 Task: Reply All to email with the signature Caroline Robinson with the subject Request for help from softage.1@softage.net with the message I would like to schedule a call to discuss the proposed changes to the project budget., select first word, change the font of the message to Comic Sans and change the font typography to bold and italics Send the email
Action: Mouse moved to (523, 678)
Screenshot: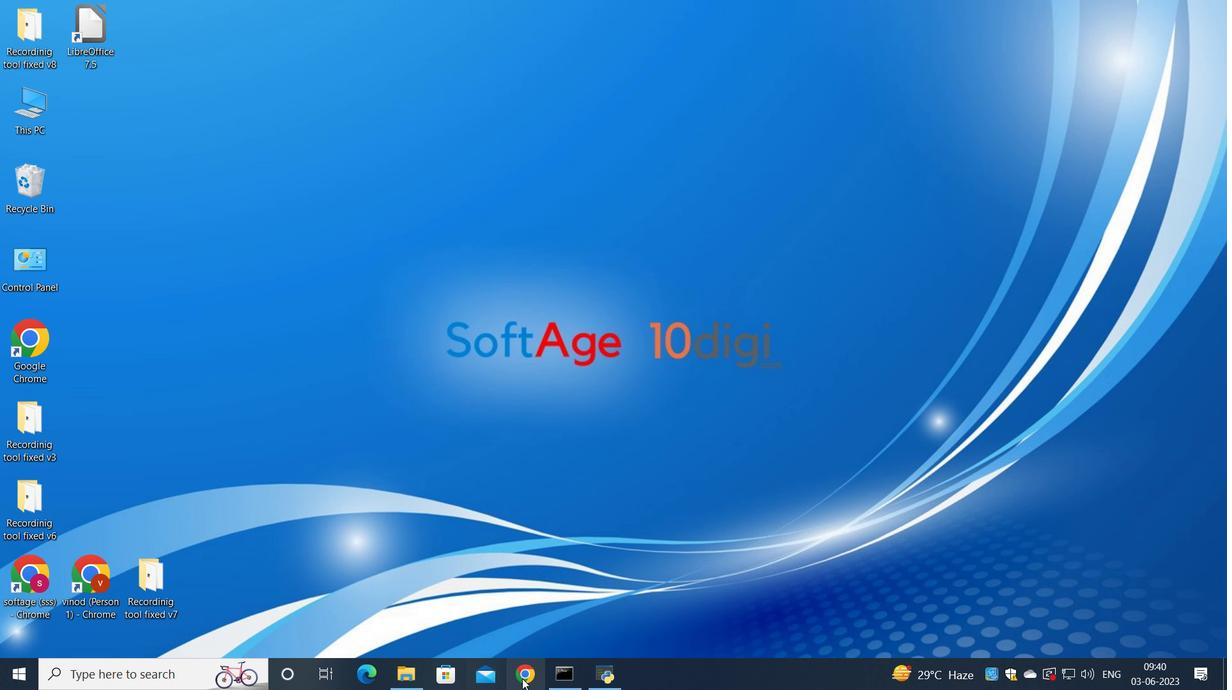 
Action: Mouse pressed left at (523, 678)
Screenshot: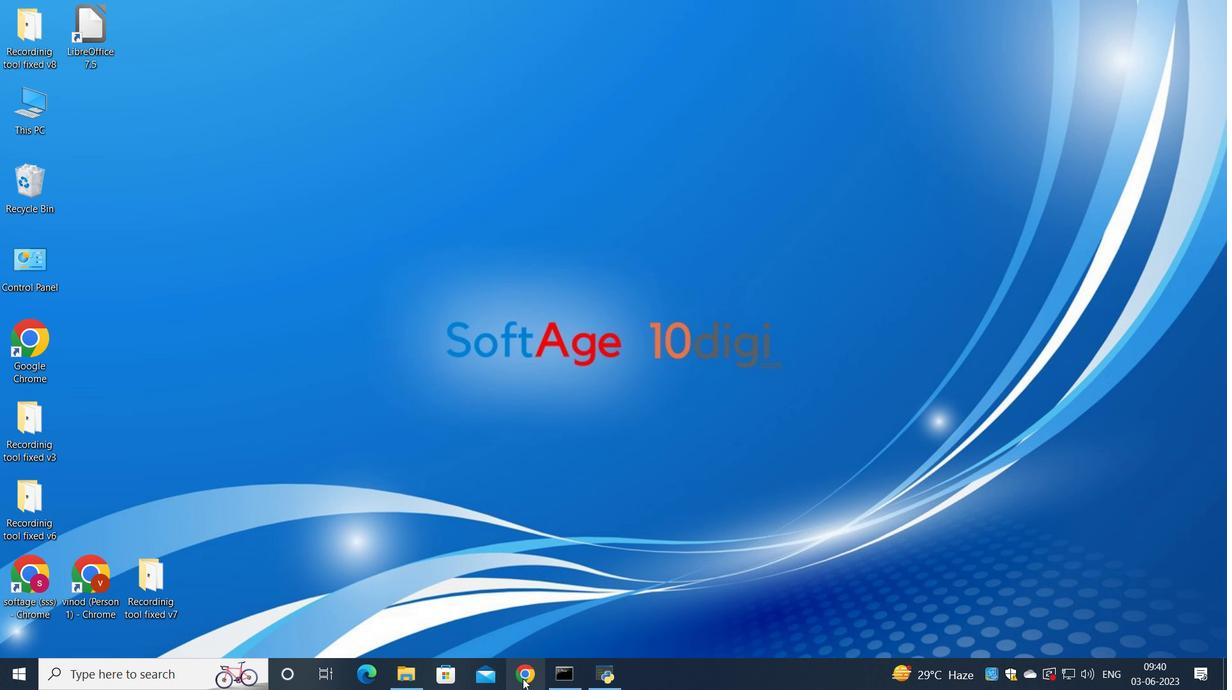 
Action: Mouse moved to (547, 412)
Screenshot: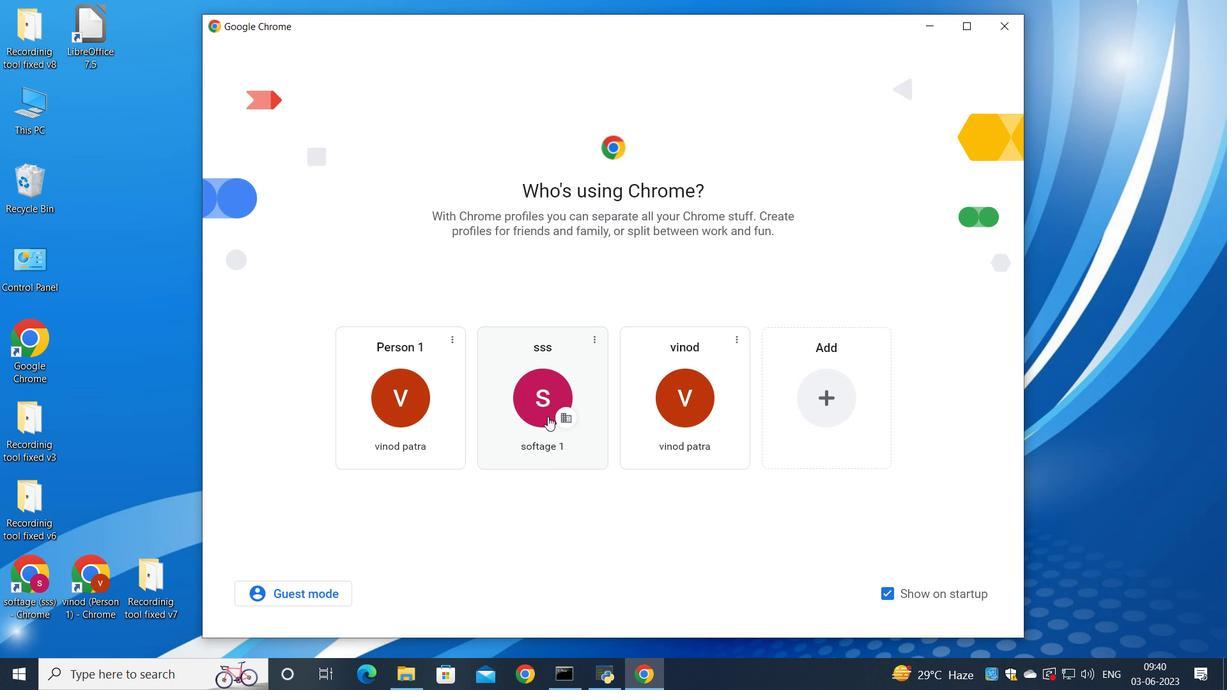 
Action: Mouse pressed left at (547, 412)
Screenshot: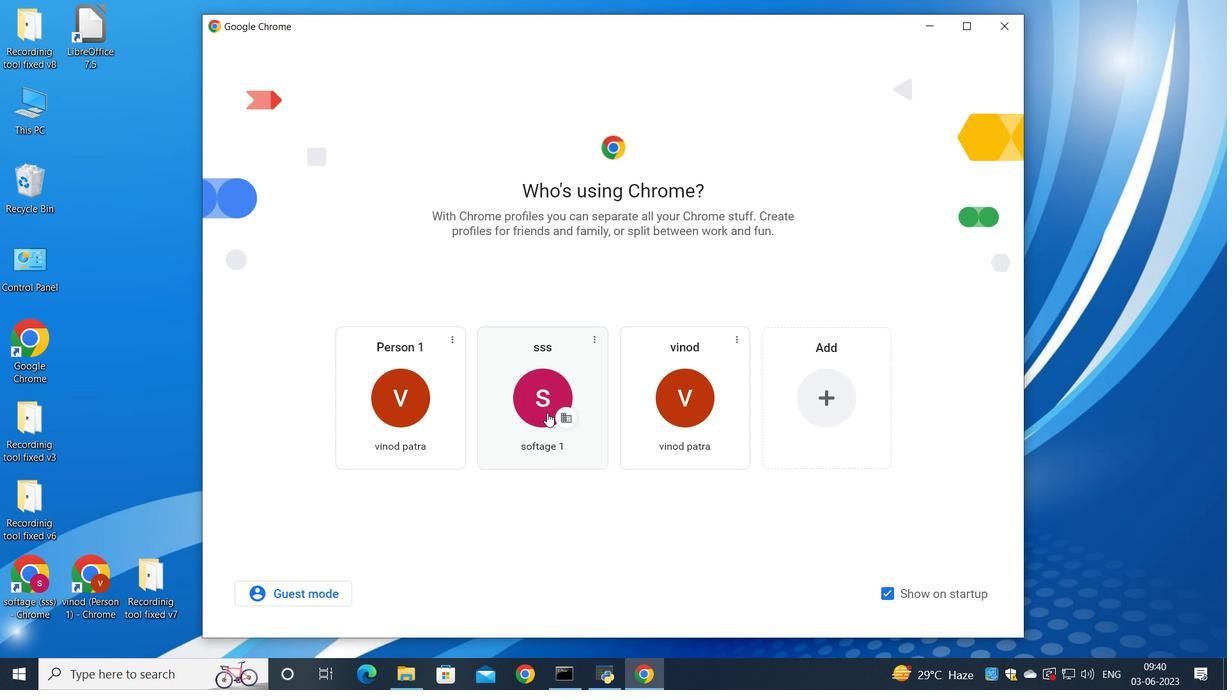 
Action: Mouse moved to (1076, 106)
Screenshot: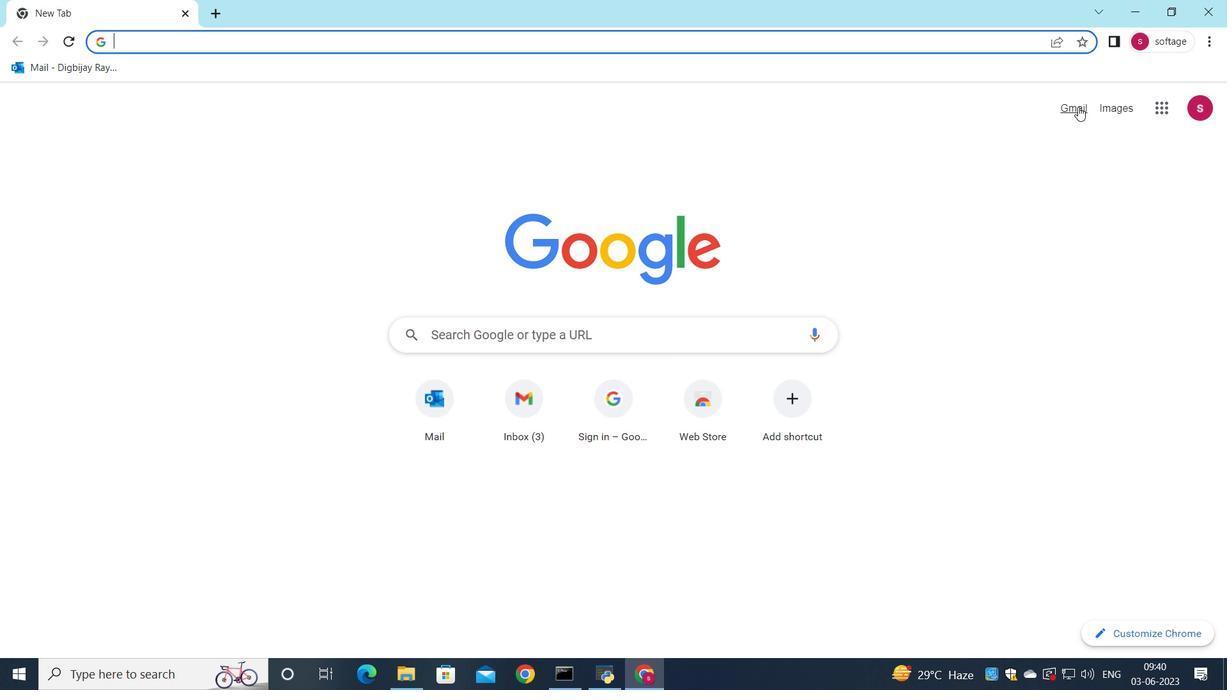 
Action: Mouse pressed left at (1076, 106)
Screenshot: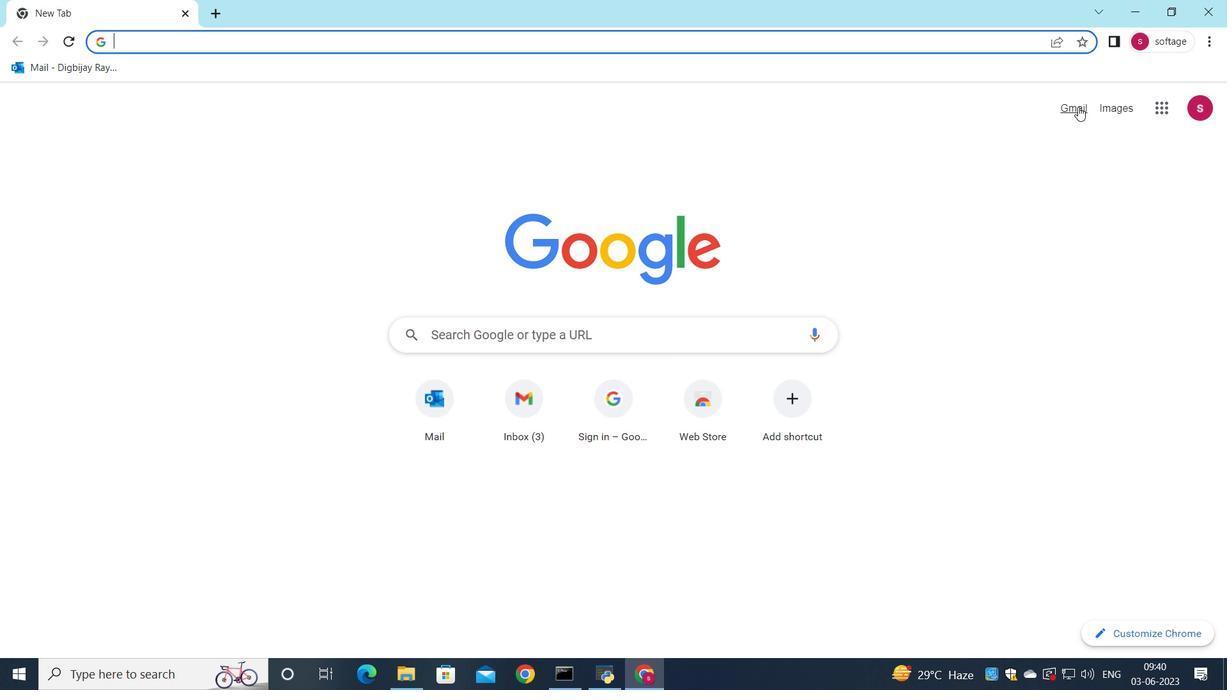 
Action: Mouse moved to (1042, 108)
Screenshot: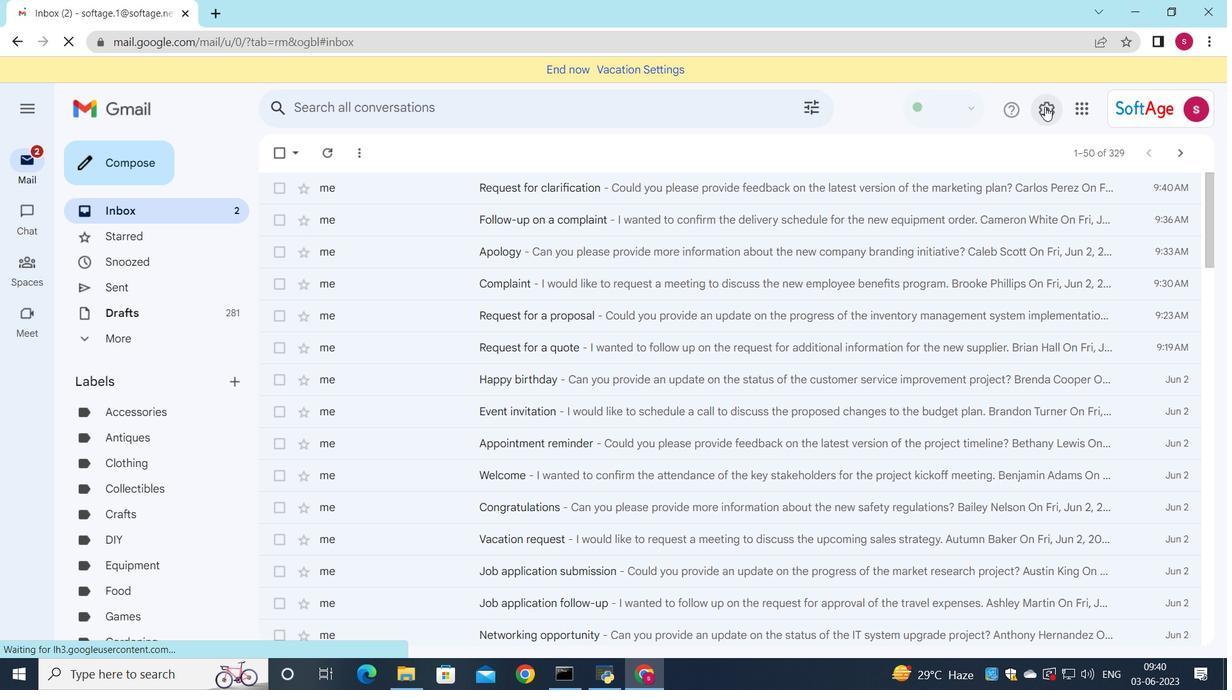 
Action: Mouse pressed left at (1042, 108)
Screenshot: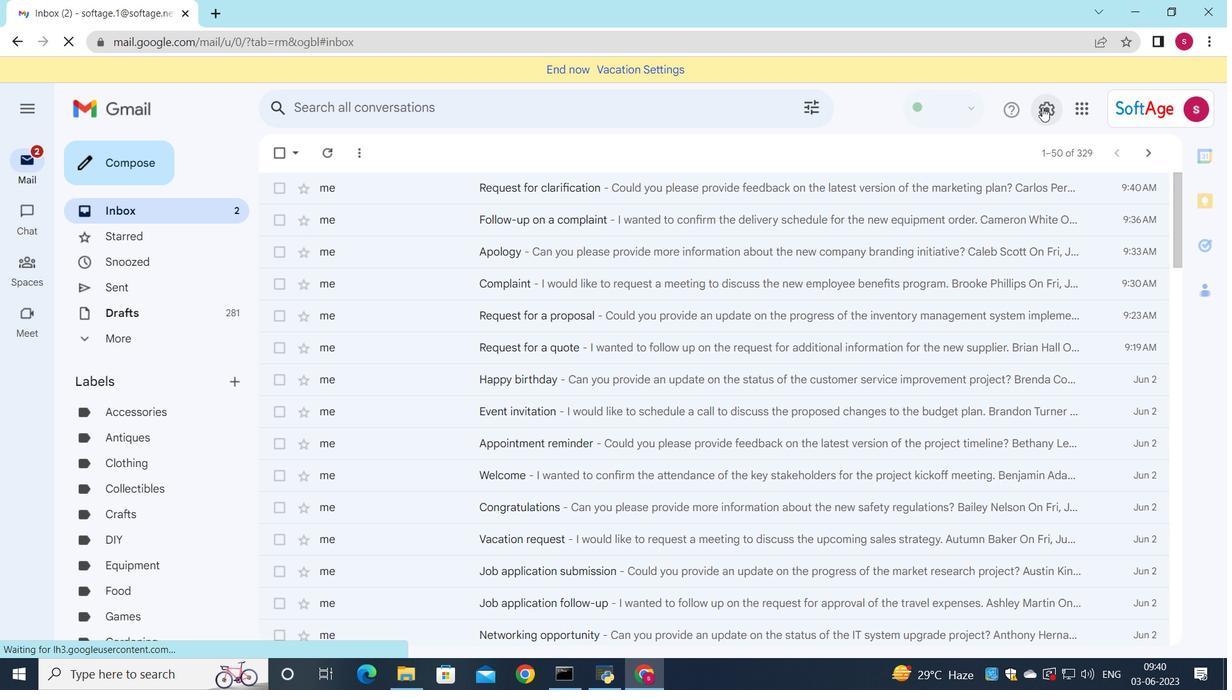 
Action: Mouse moved to (1055, 182)
Screenshot: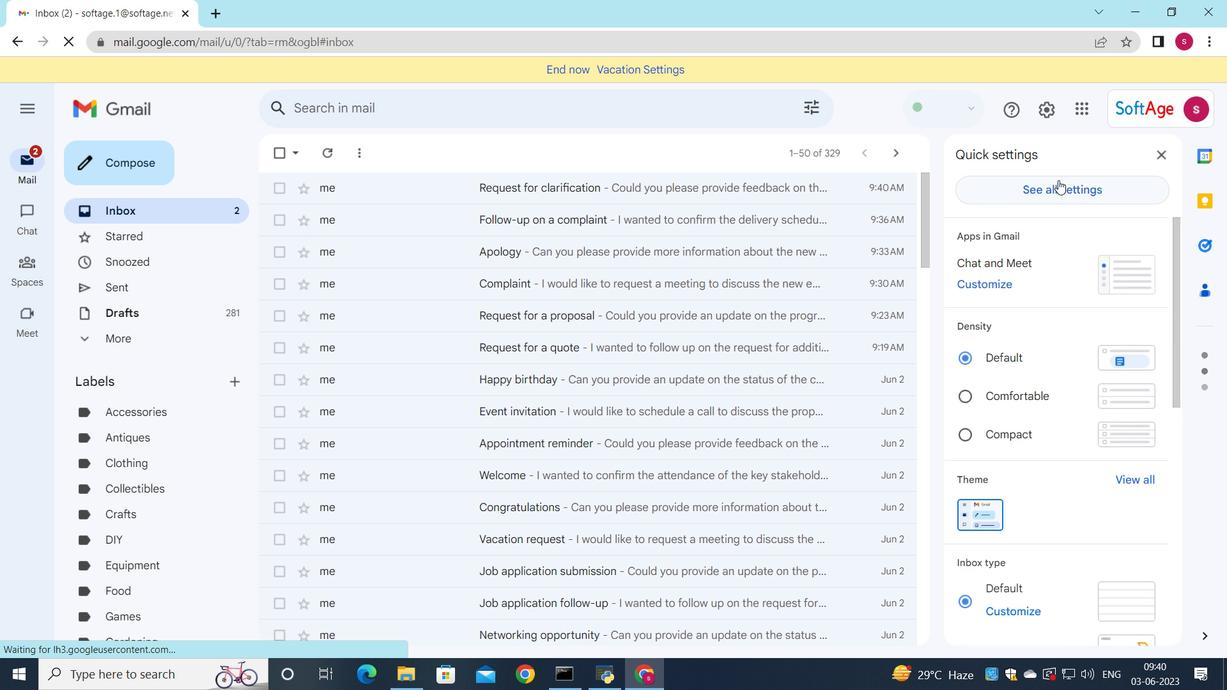 
Action: Mouse pressed left at (1055, 182)
Screenshot: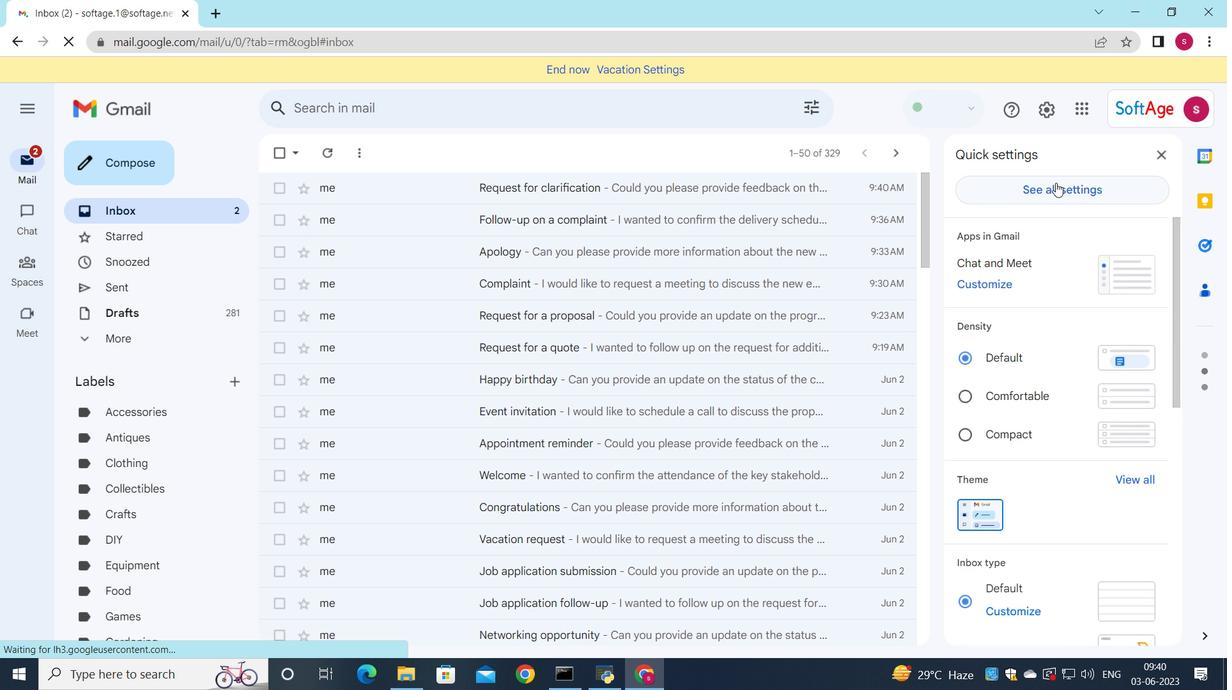 
Action: Mouse moved to (839, 260)
Screenshot: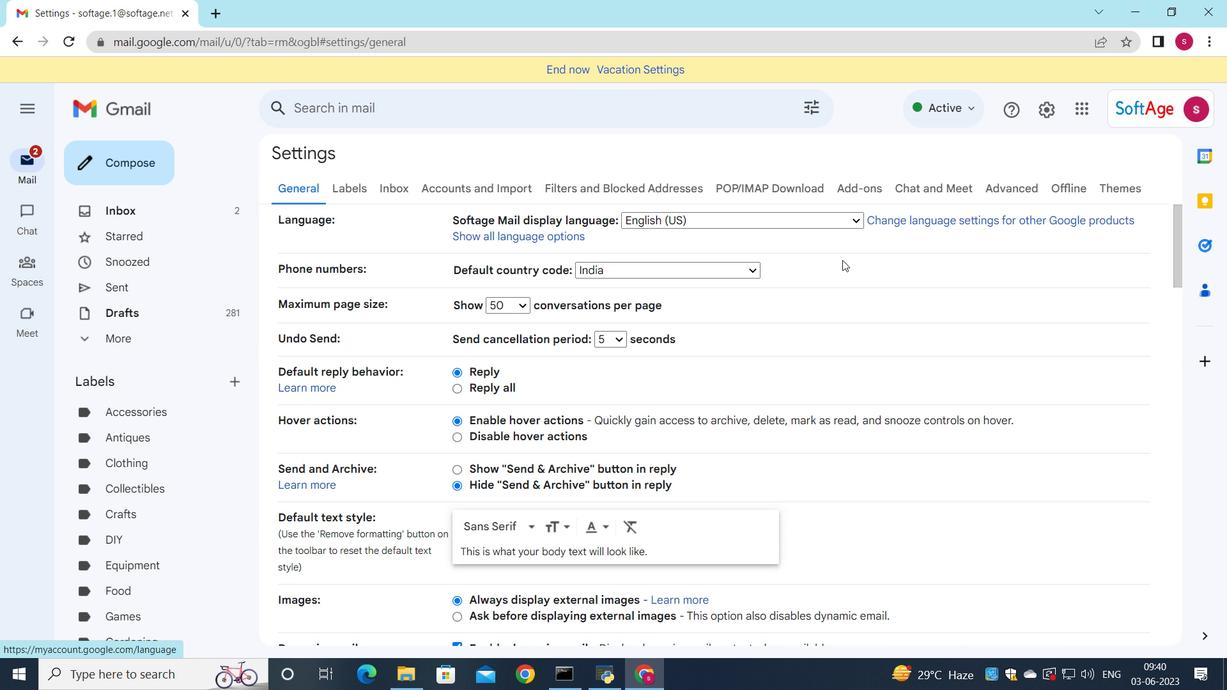 
Action: Mouse scrolled (839, 259) with delta (0, 0)
Screenshot: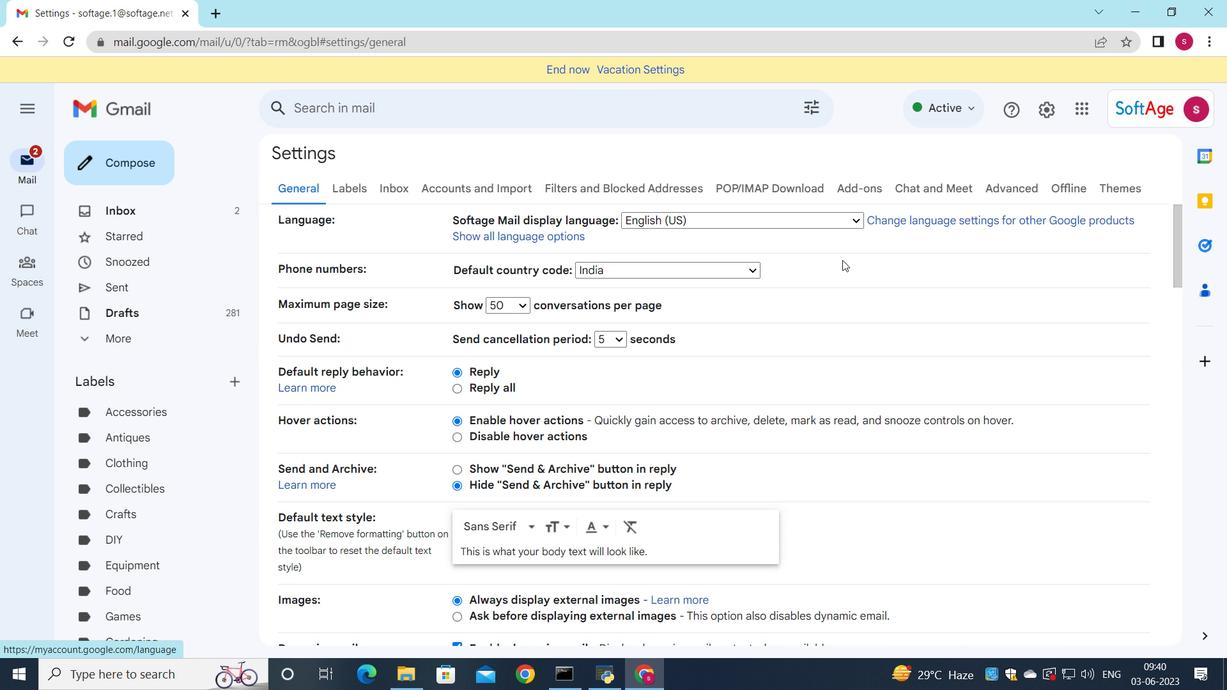 
Action: Mouse scrolled (839, 259) with delta (0, 0)
Screenshot: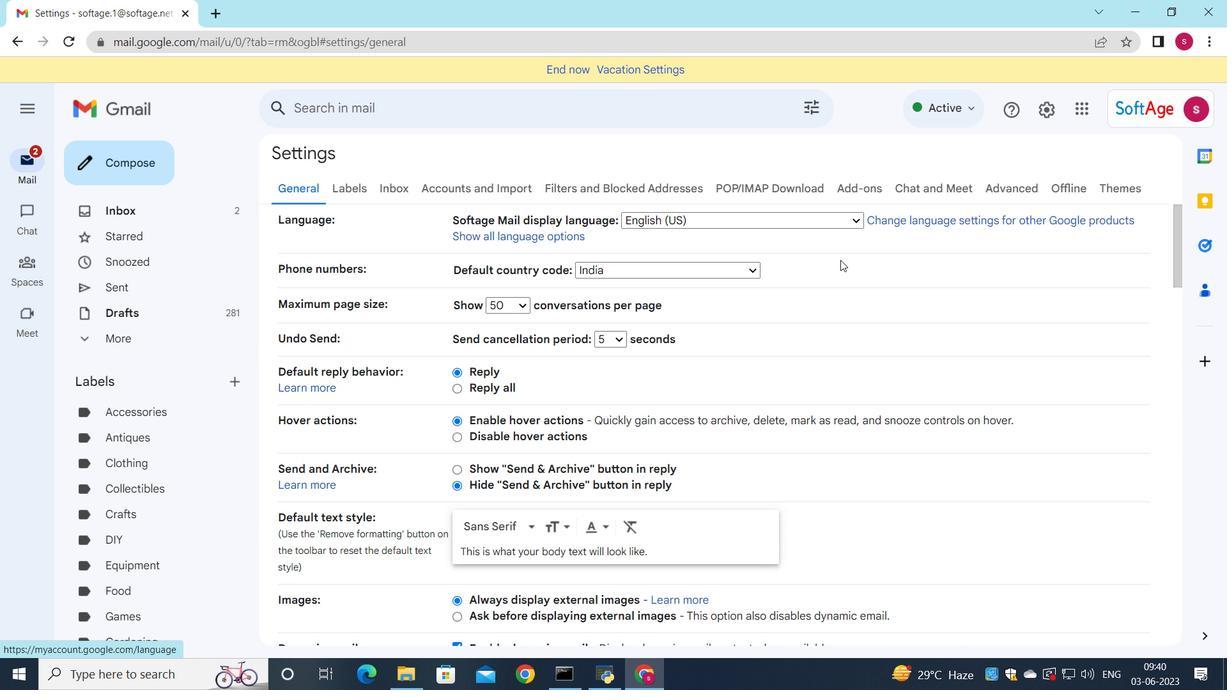 
Action: Mouse scrolled (839, 259) with delta (0, 0)
Screenshot: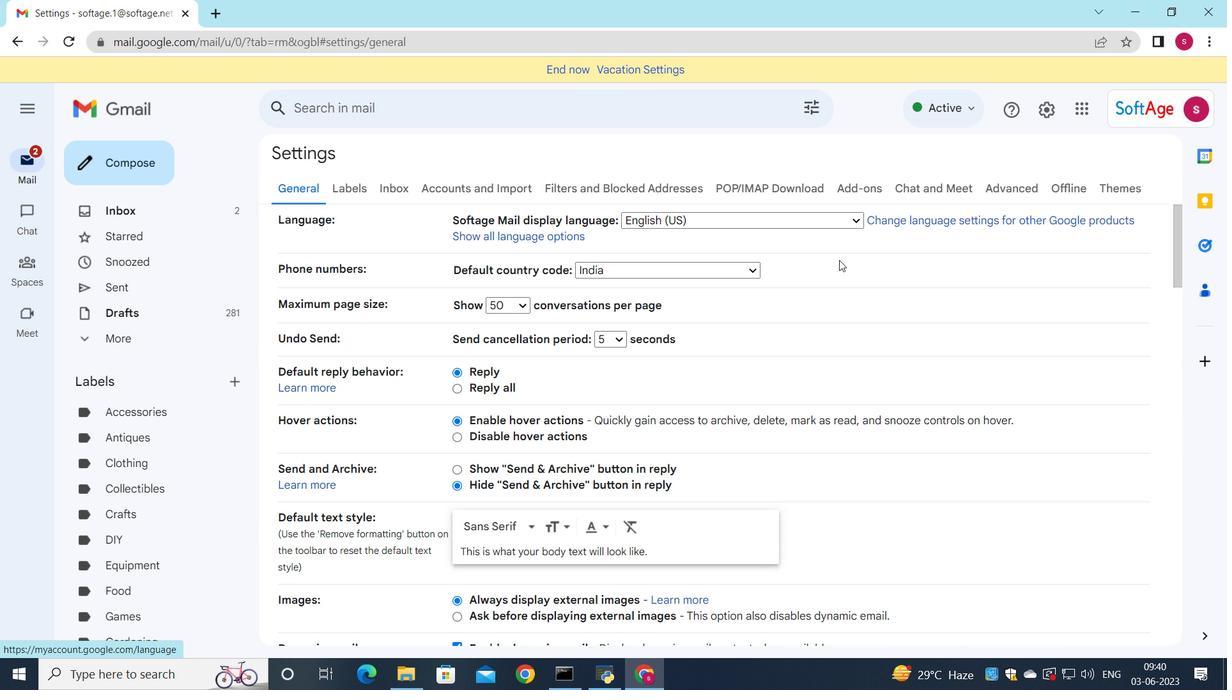 
Action: Mouse scrolled (839, 259) with delta (0, 0)
Screenshot: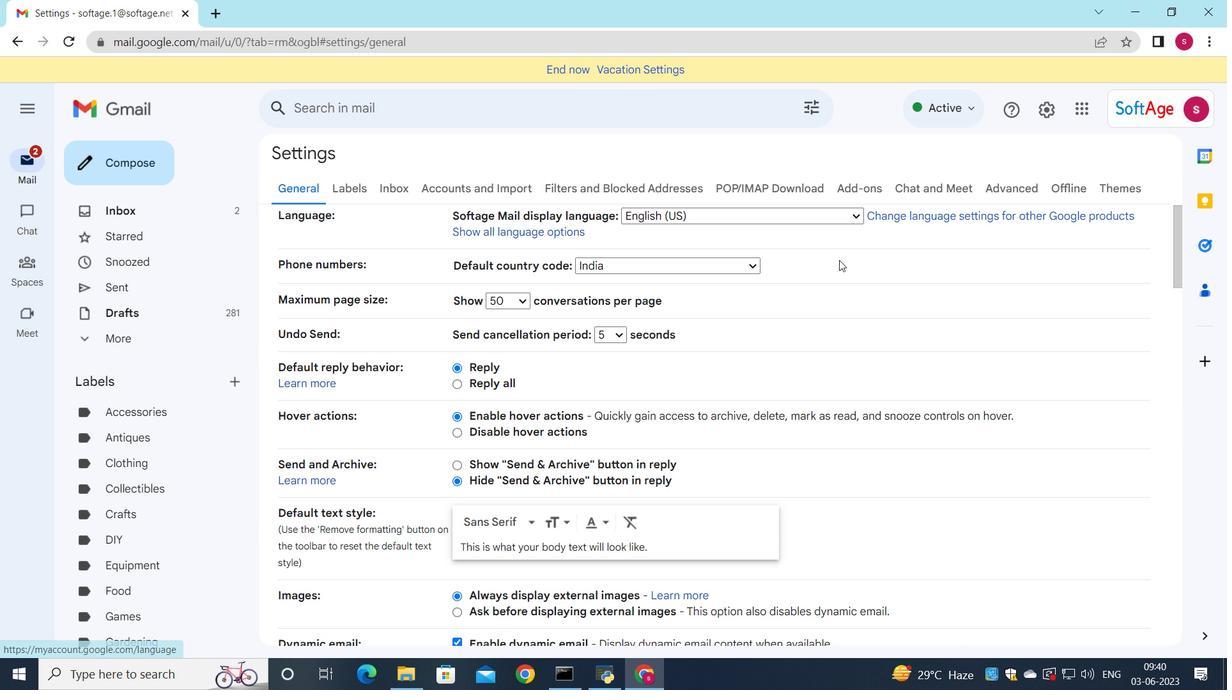 
Action: Mouse moved to (768, 321)
Screenshot: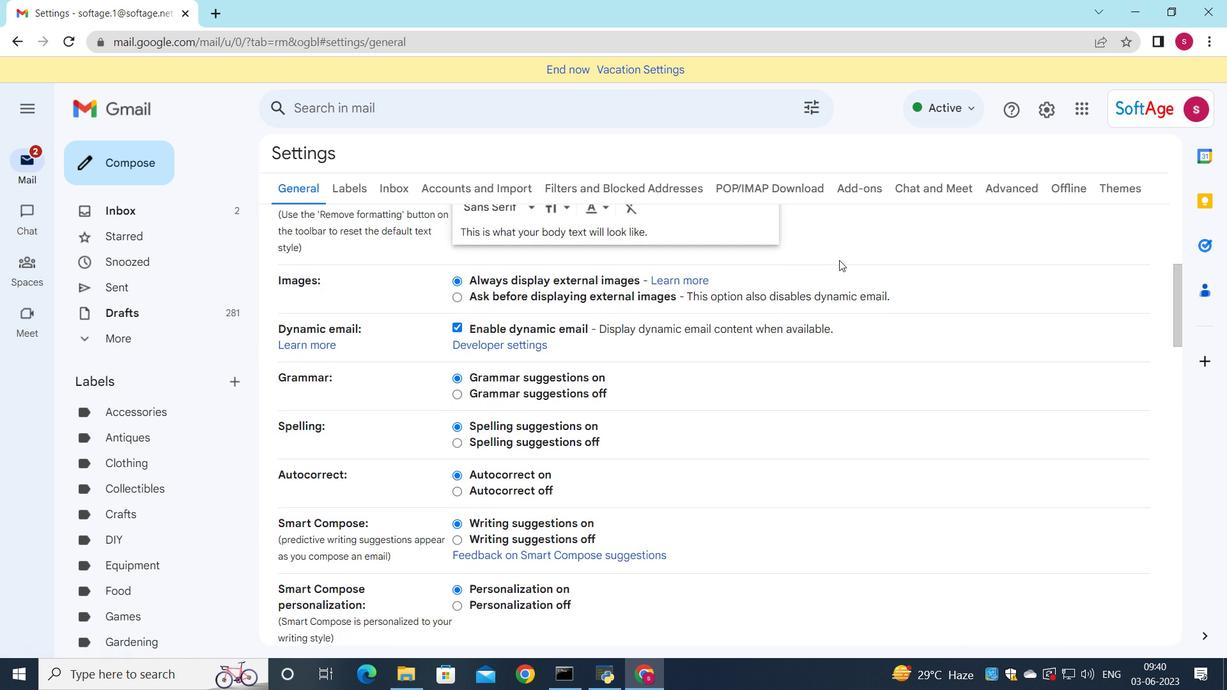 
Action: Mouse scrolled (768, 320) with delta (0, 0)
Screenshot: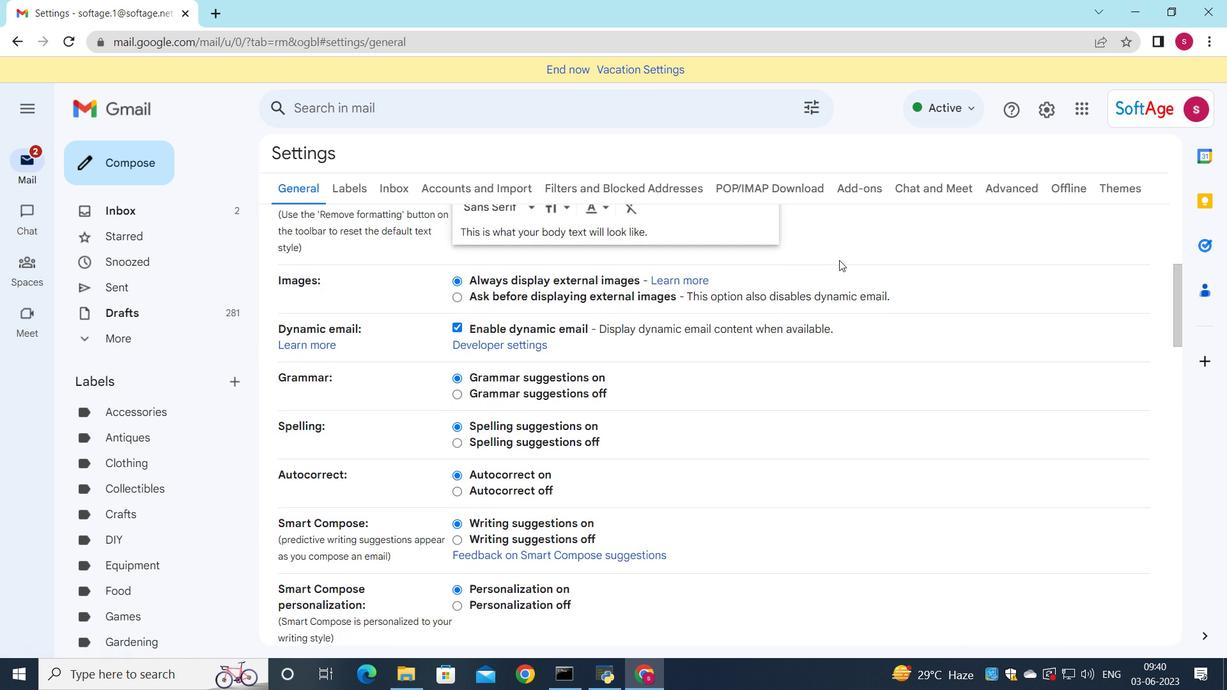 
Action: Mouse moved to (748, 363)
Screenshot: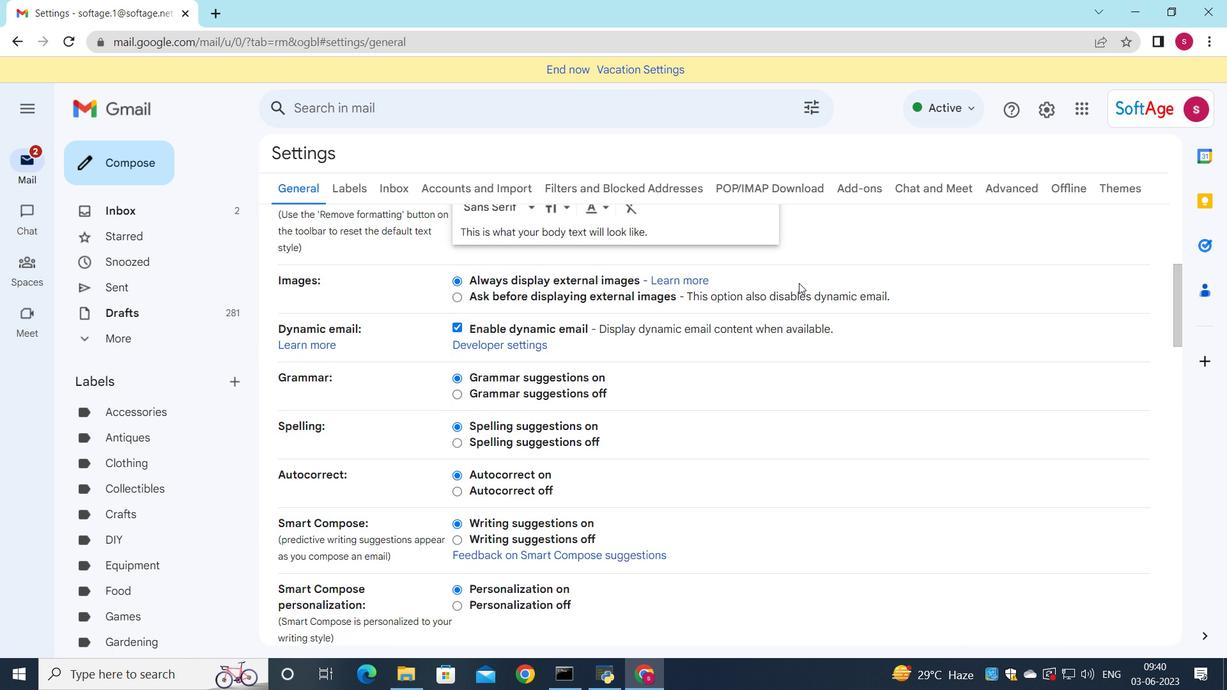 
Action: Mouse scrolled (748, 362) with delta (0, 0)
Screenshot: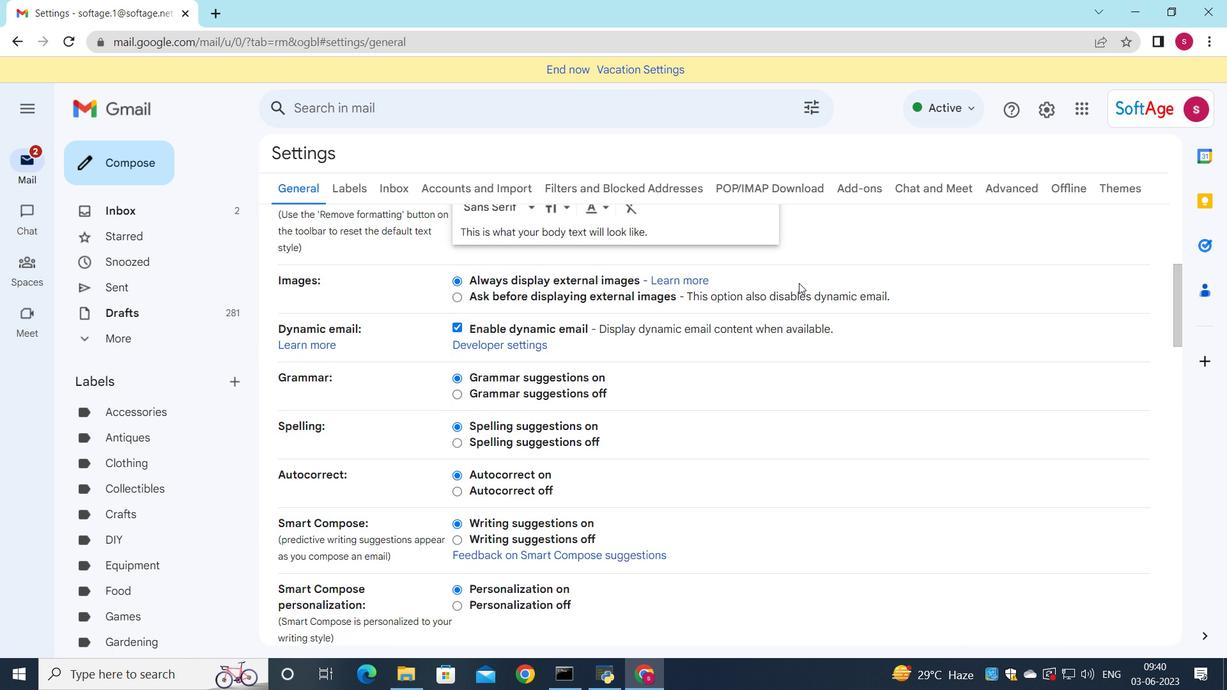 
Action: Mouse moved to (729, 394)
Screenshot: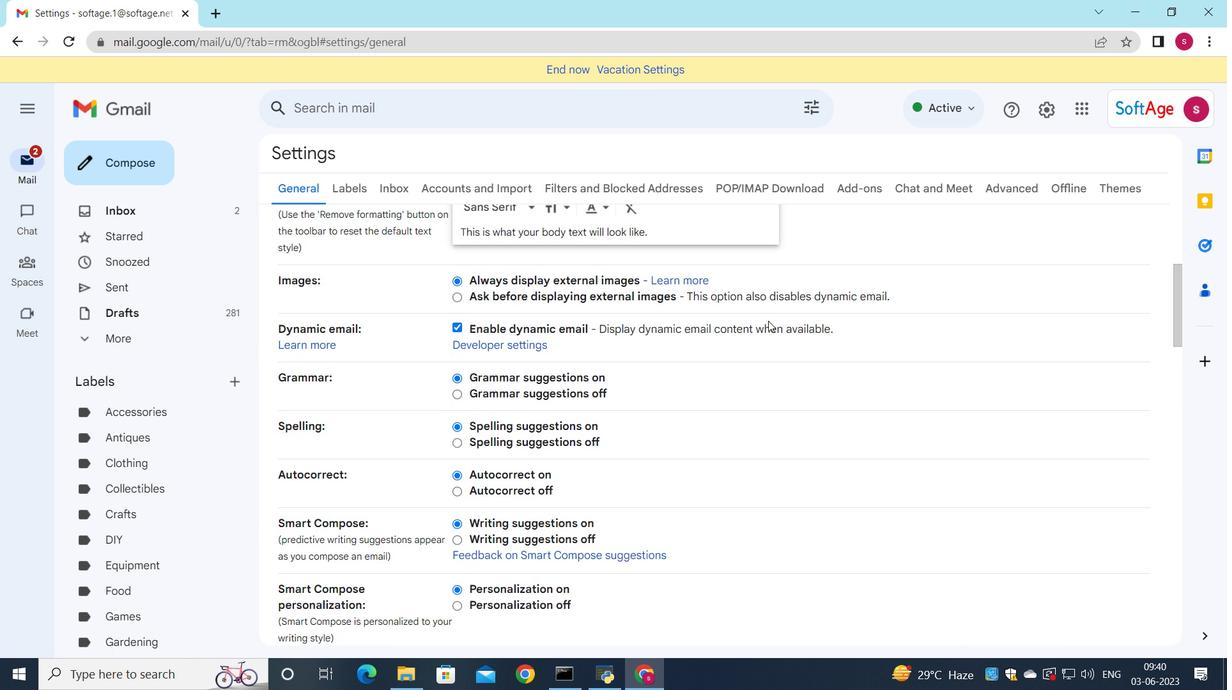 
Action: Mouse scrolled (729, 394) with delta (0, 0)
Screenshot: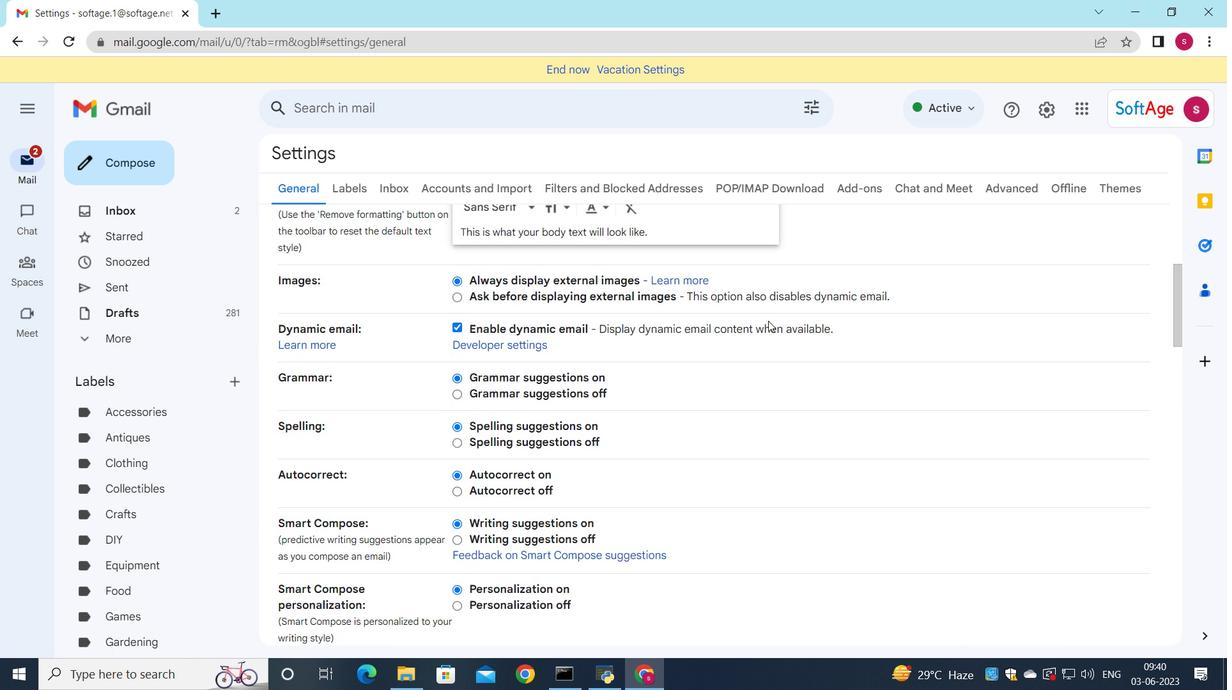 
Action: Mouse moved to (664, 417)
Screenshot: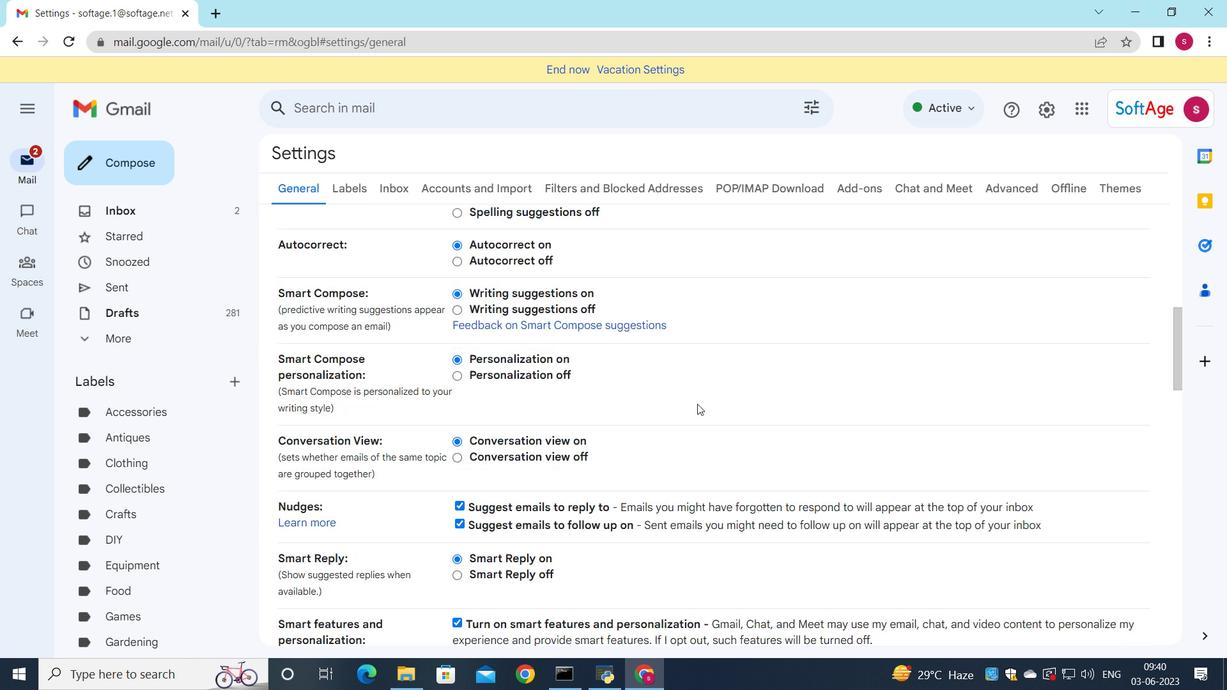 
Action: Mouse scrolled (664, 416) with delta (0, 0)
Screenshot: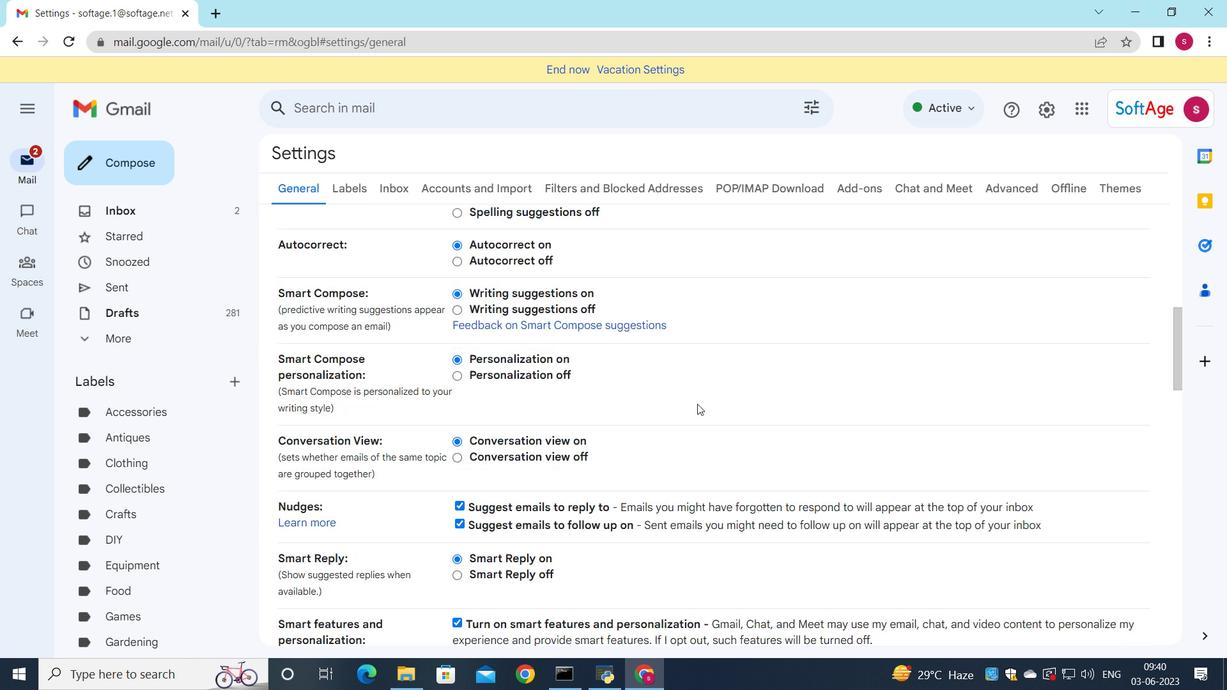 
Action: Mouse moved to (656, 424)
Screenshot: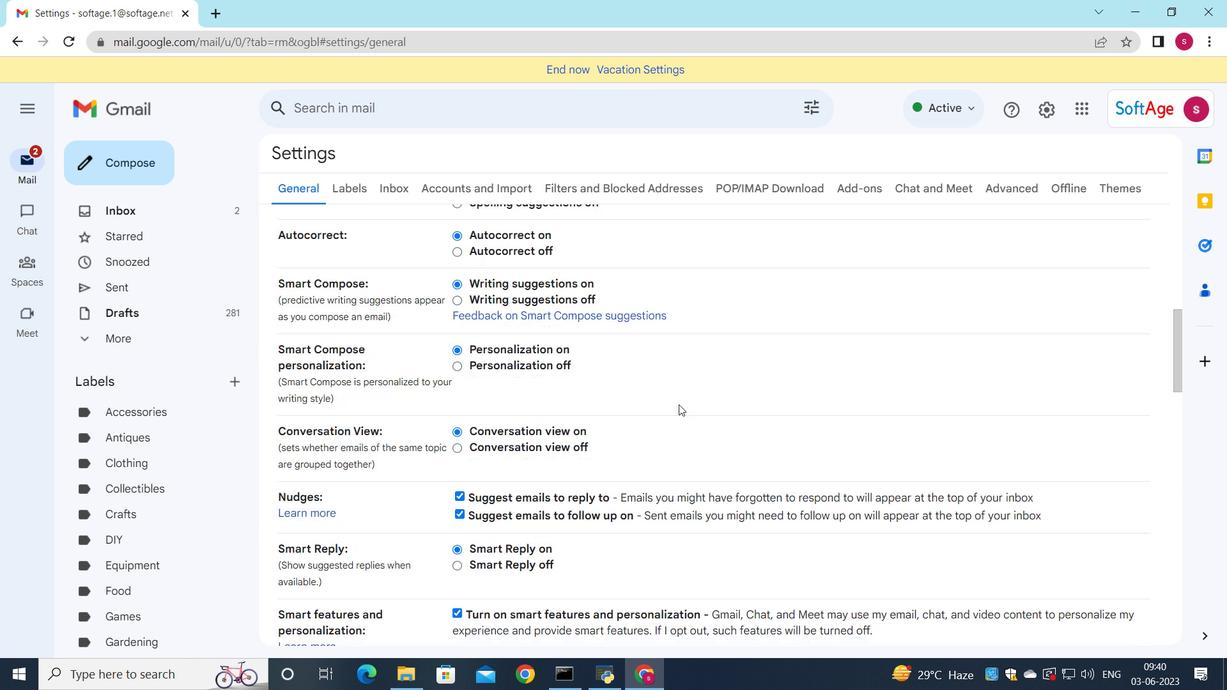 
Action: Mouse scrolled (656, 423) with delta (0, 0)
Screenshot: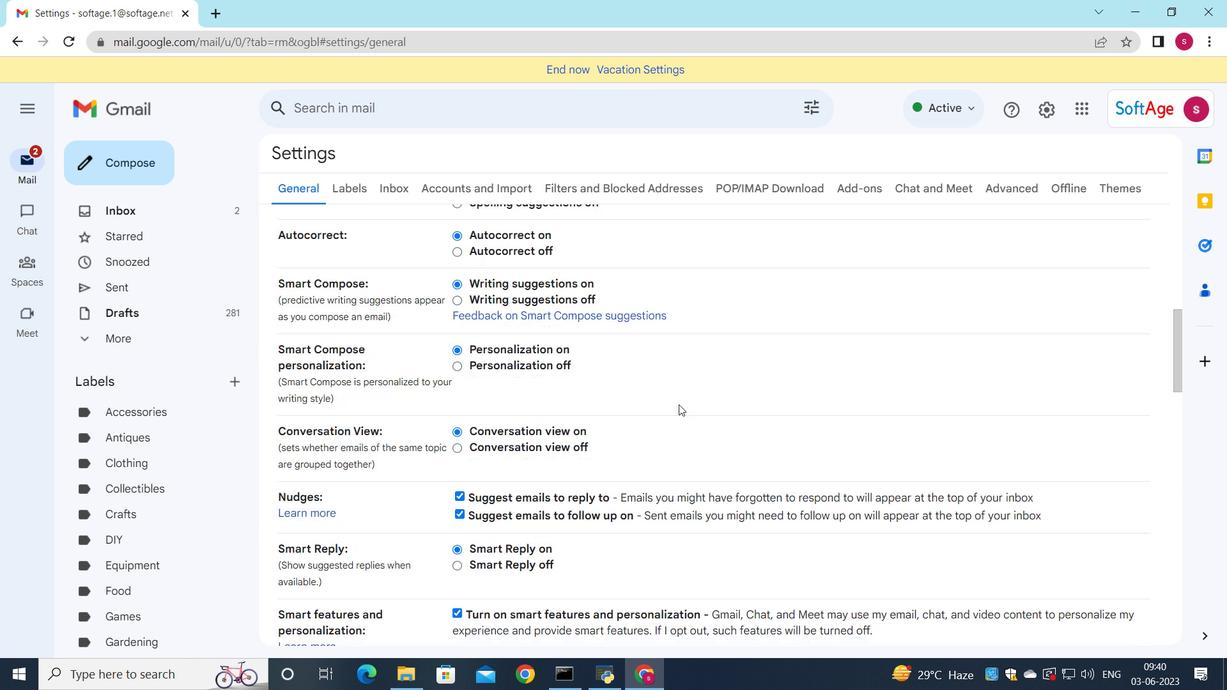 
Action: Mouse moved to (649, 432)
Screenshot: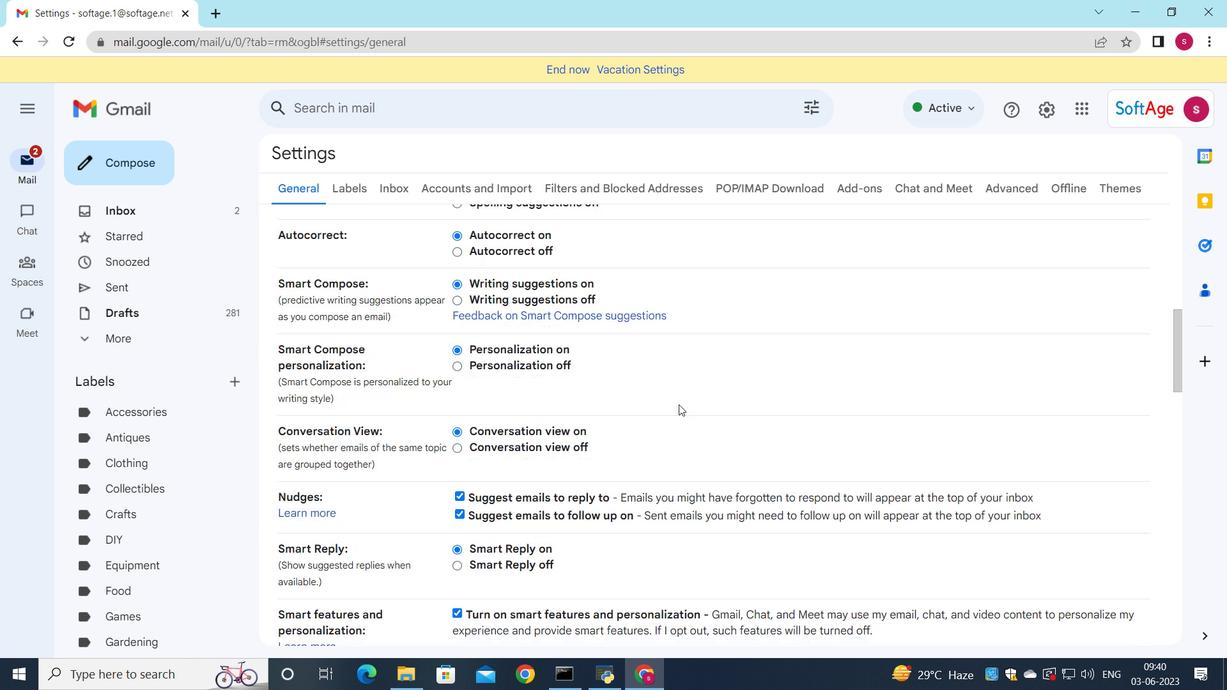 
Action: Mouse scrolled (649, 432) with delta (0, 0)
Screenshot: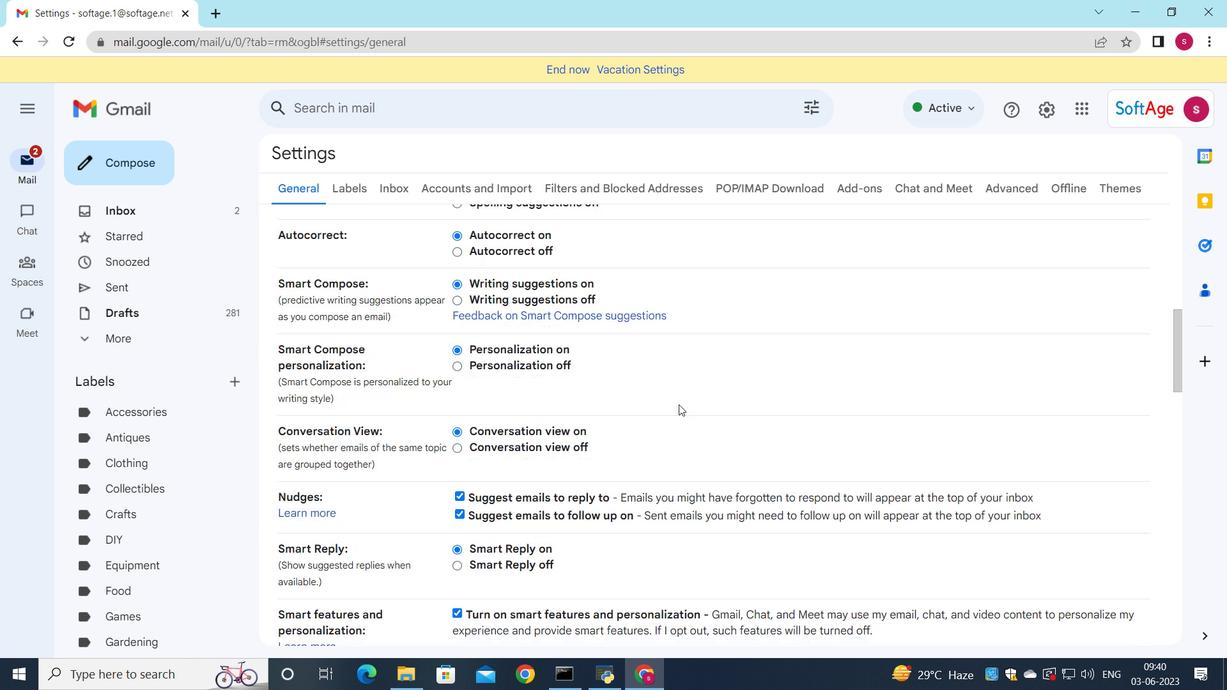 
Action: Mouse moved to (606, 454)
Screenshot: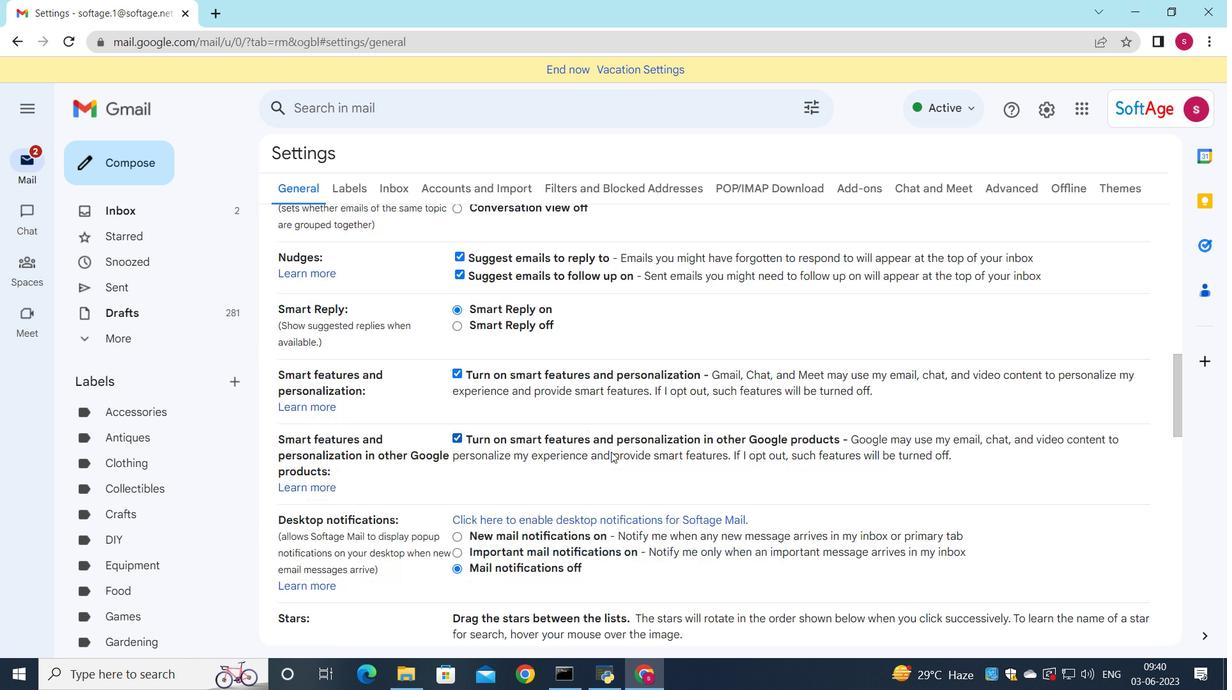 
Action: Mouse scrolled (606, 453) with delta (0, 0)
Screenshot: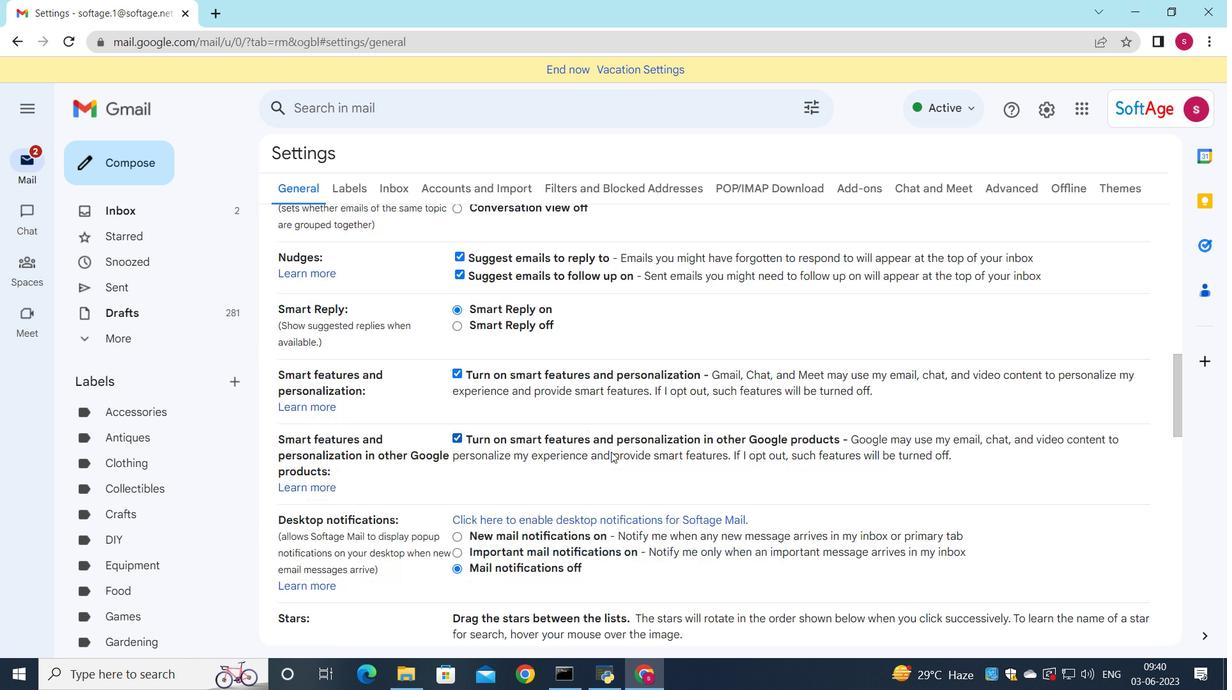 
Action: Mouse moved to (603, 456)
Screenshot: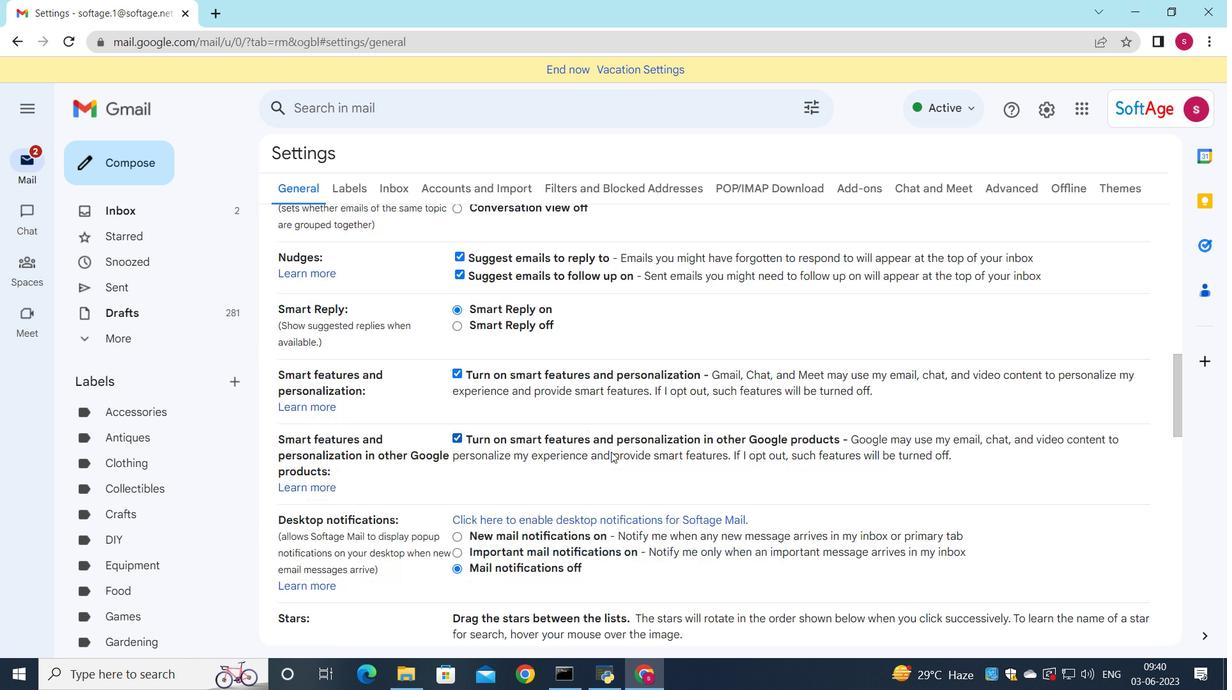 
Action: Mouse scrolled (603, 456) with delta (0, 0)
Screenshot: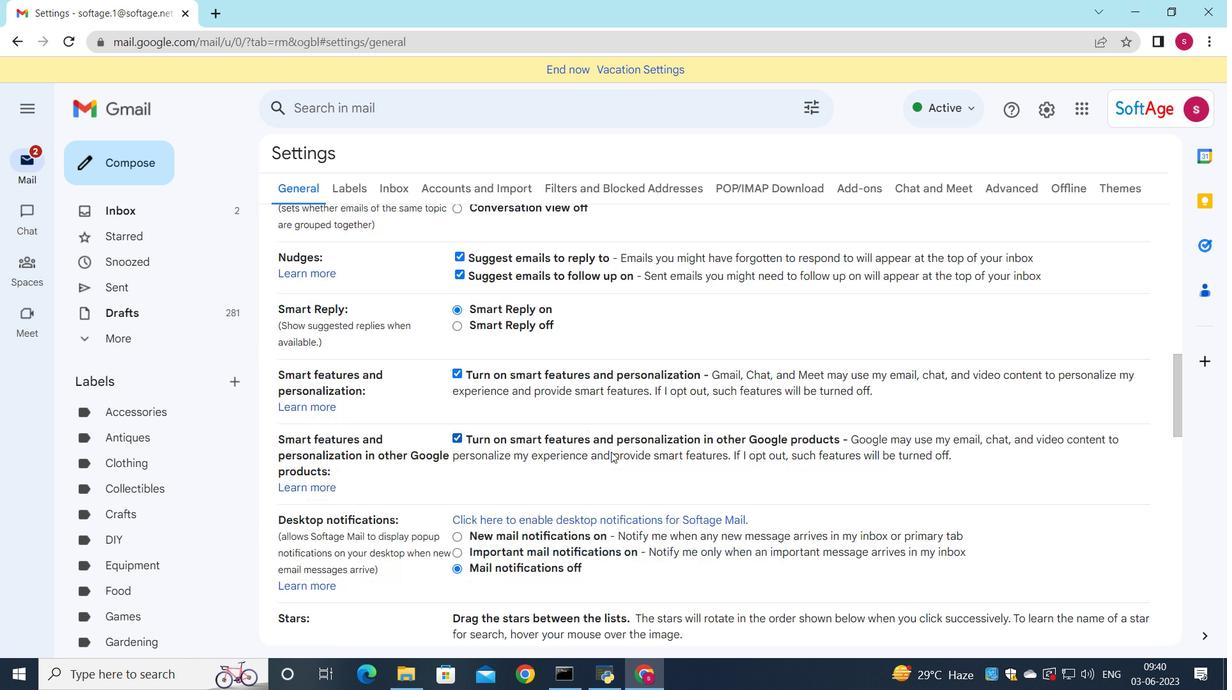 
Action: Mouse moved to (602, 456)
Screenshot: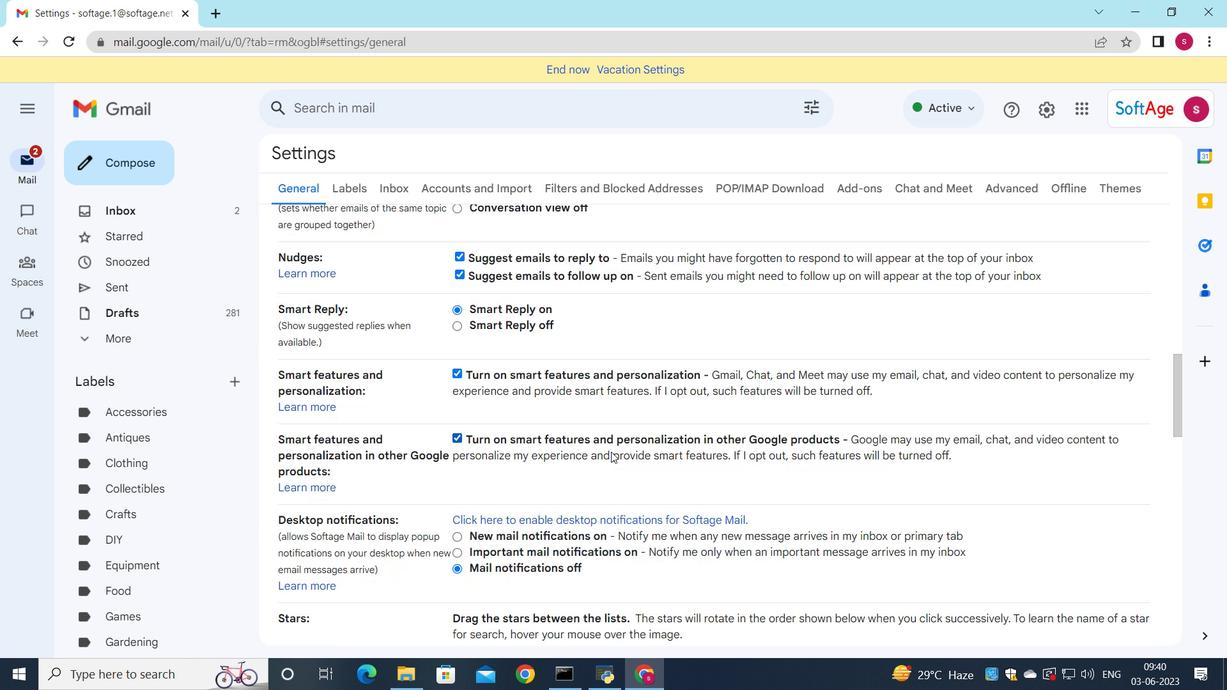 
Action: Mouse scrolled (602, 456) with delta (0, 0)
Screenshot: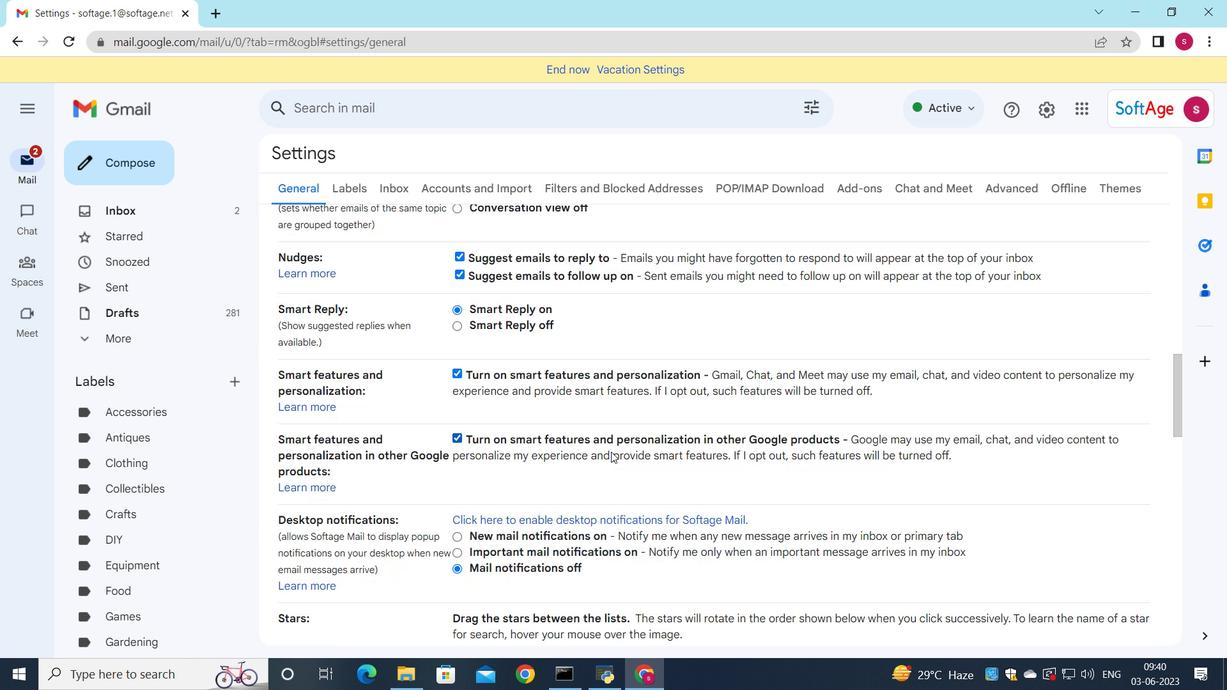 
Action: Mouse moved to (591, 462)
Screenshot: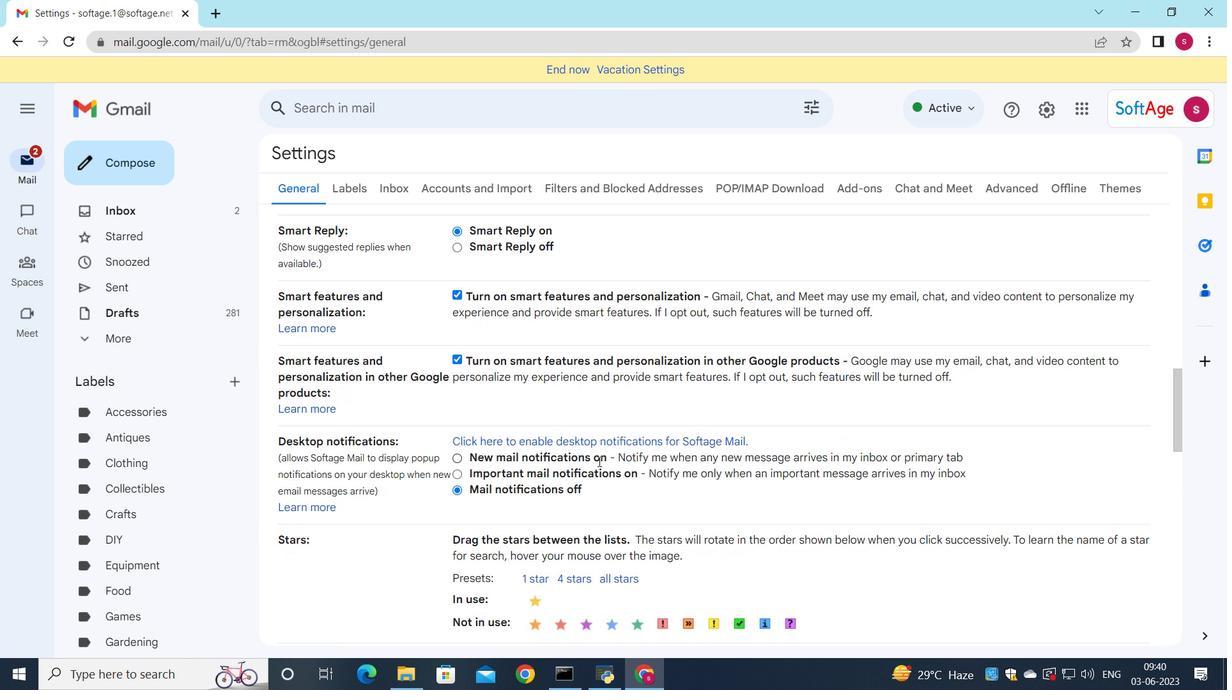 
Action: Mouse scrolled (591, 461) with delta (0, 0)
Screenshot: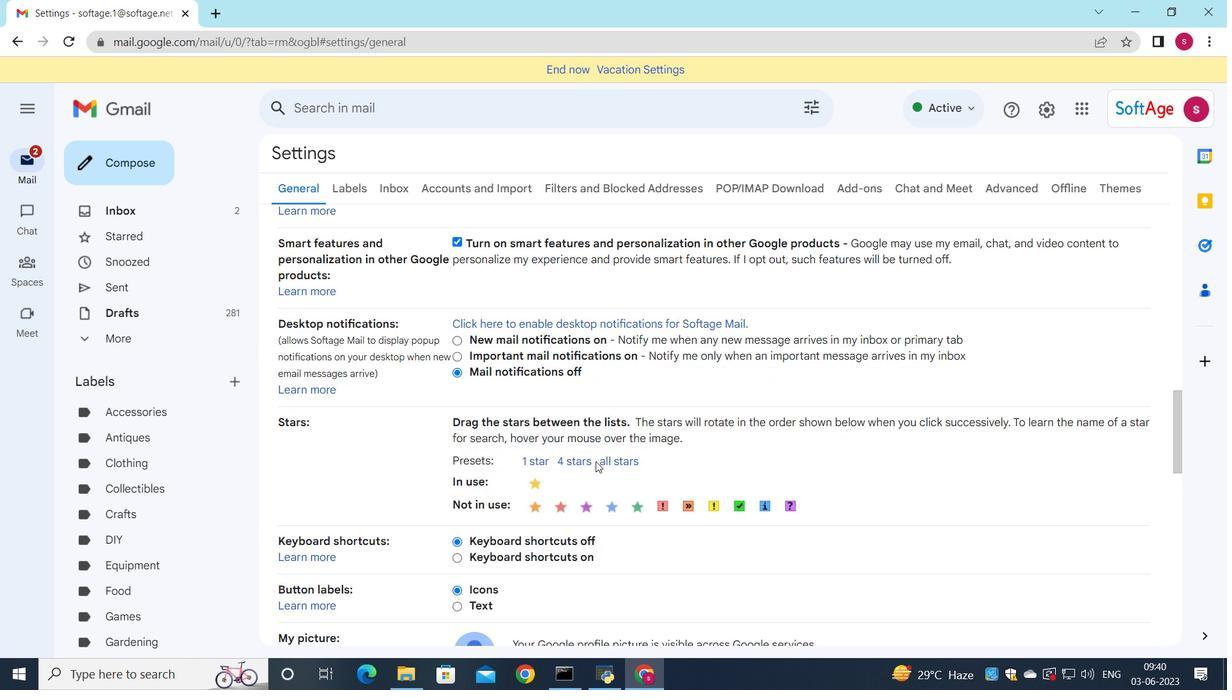 
Action: Mouse moved to (591, 462)
Screenshot: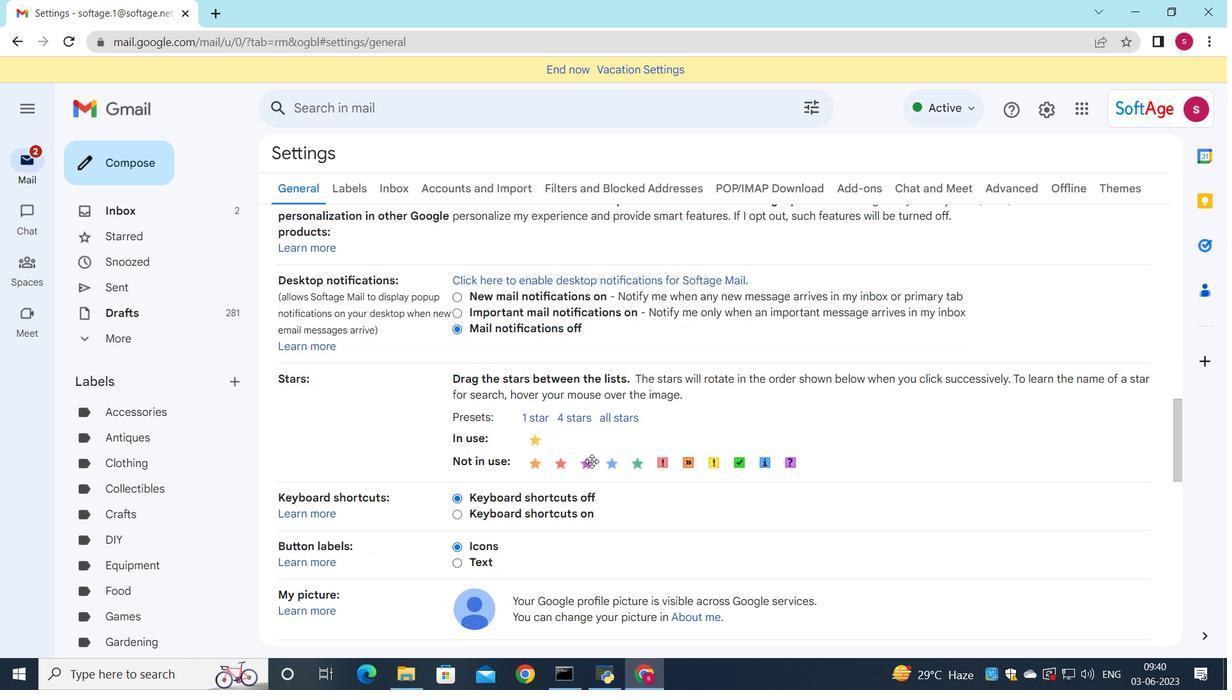 
Action: Mouse scrolled (591, 462) with delta (0, 0)
Screenshot: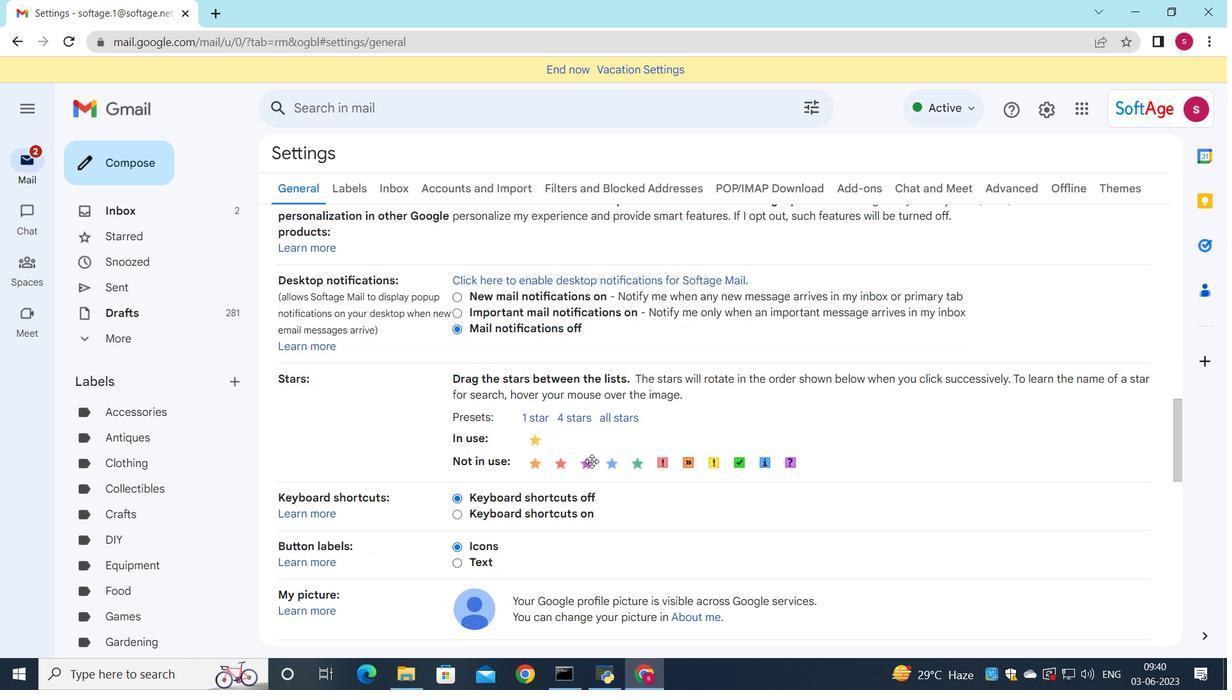 
Action: Mouse moved to (588, 465)
Screenshot: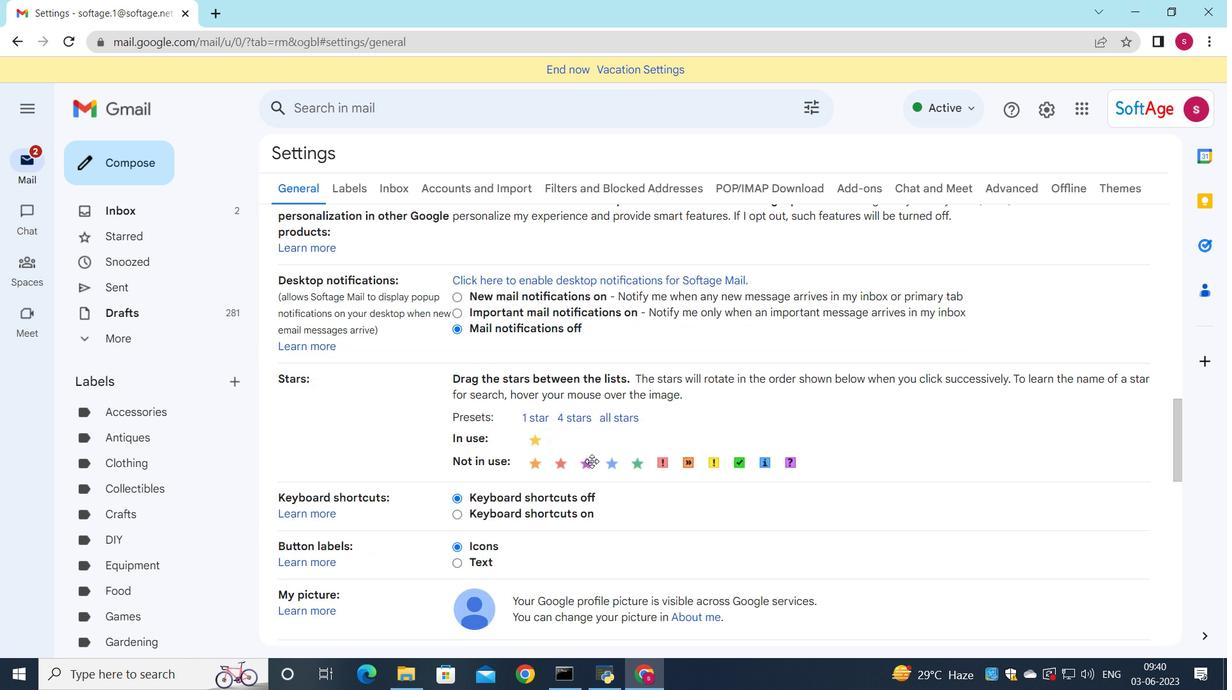
Action: Mouse scrolled (588, 465) with delta (0, 0)
Screenshot: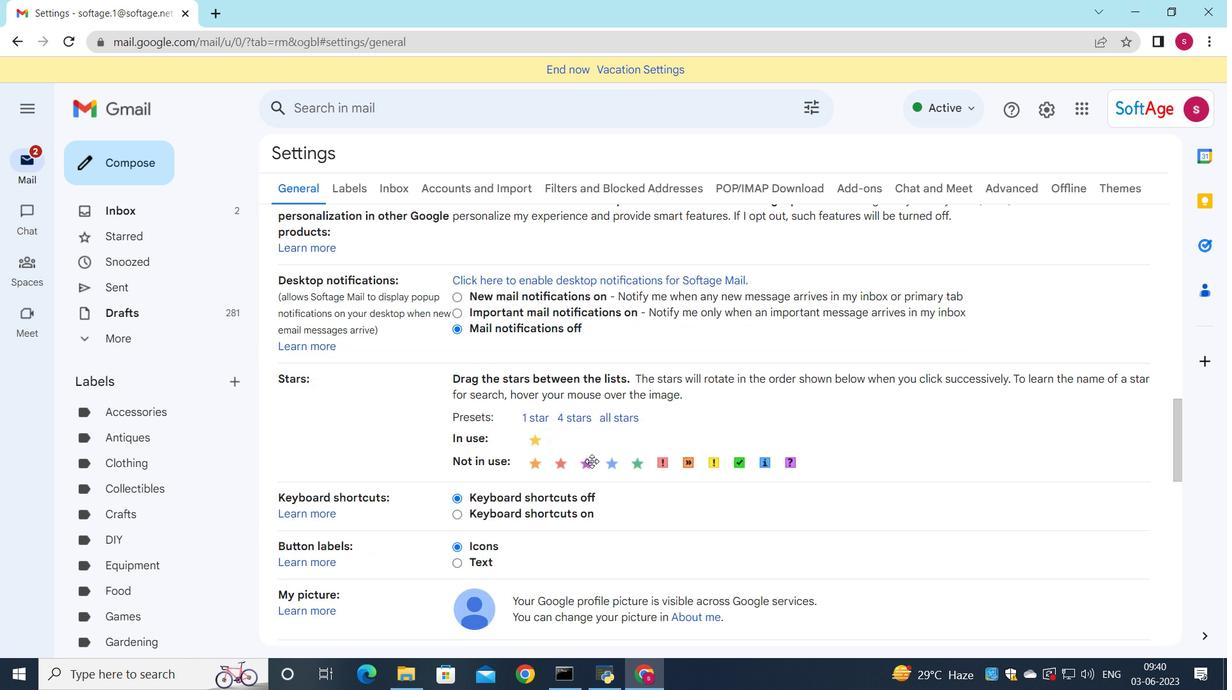 
Action: Mouse moved to (629, 480)
Screenshot: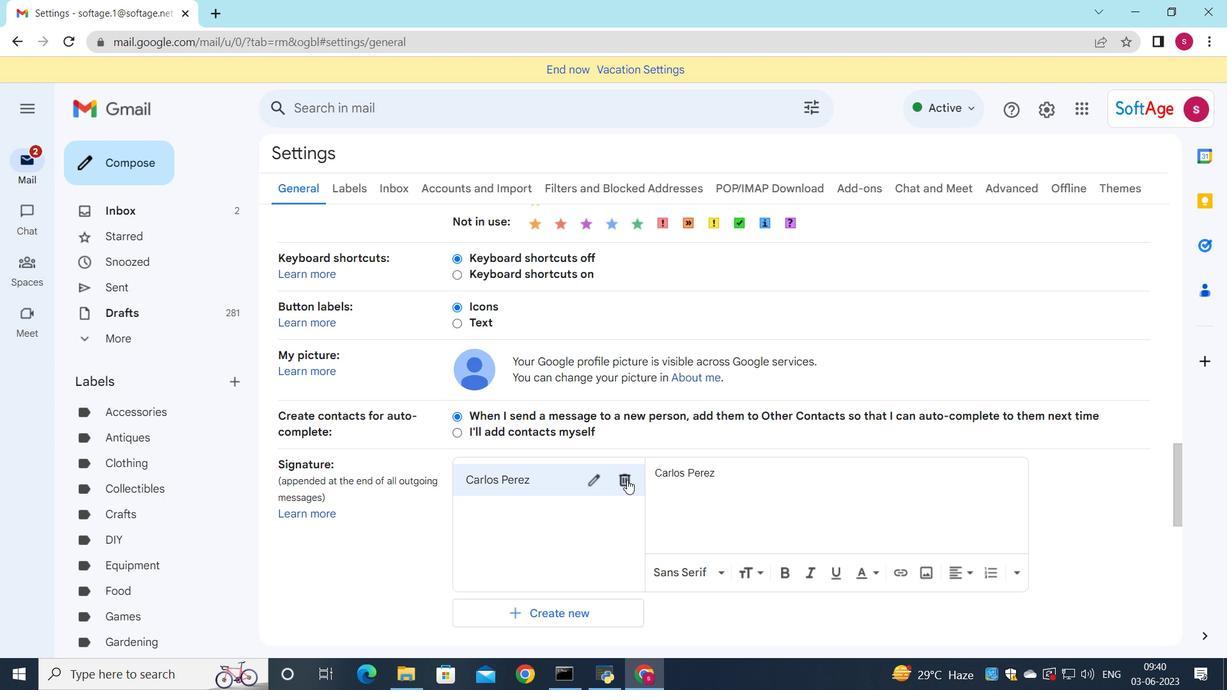
Action: Mouse pressed left at (629, 480)
Screenshot: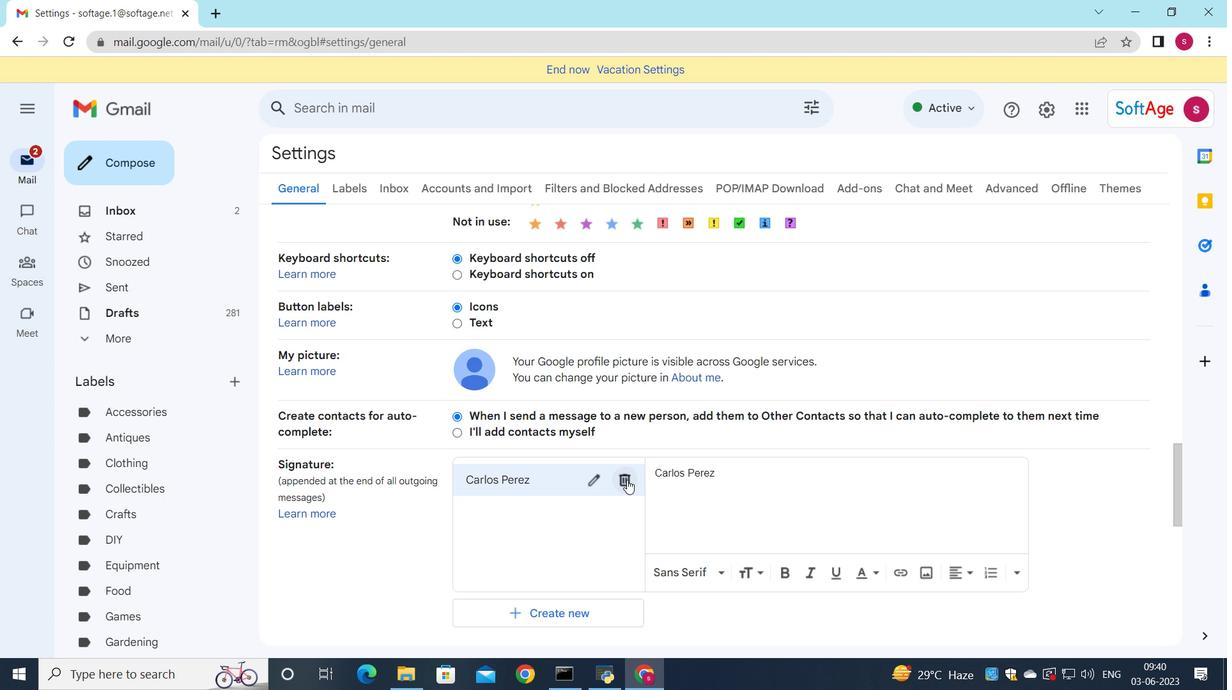 
Action: Mouse moved to (742, 388)
Screenshot: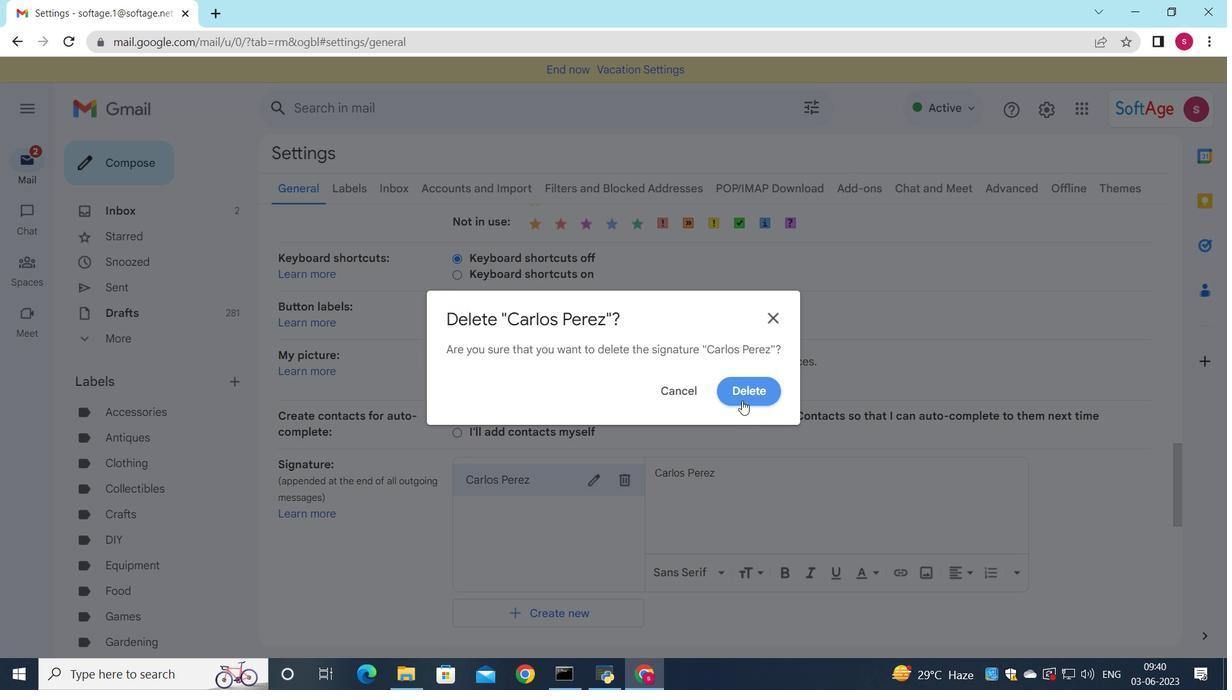 
Action: Mouse pressed left at (742, 388)
Screenshot: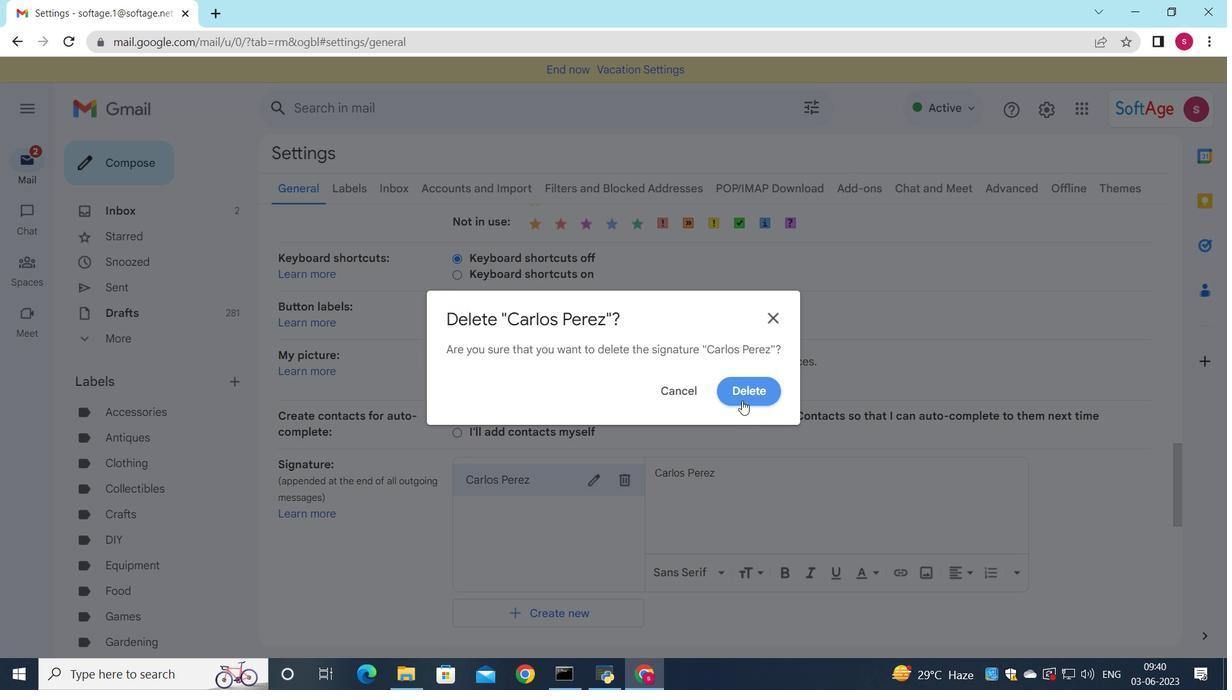 
Action: Mouse moved to (538, 500)
Screenshot: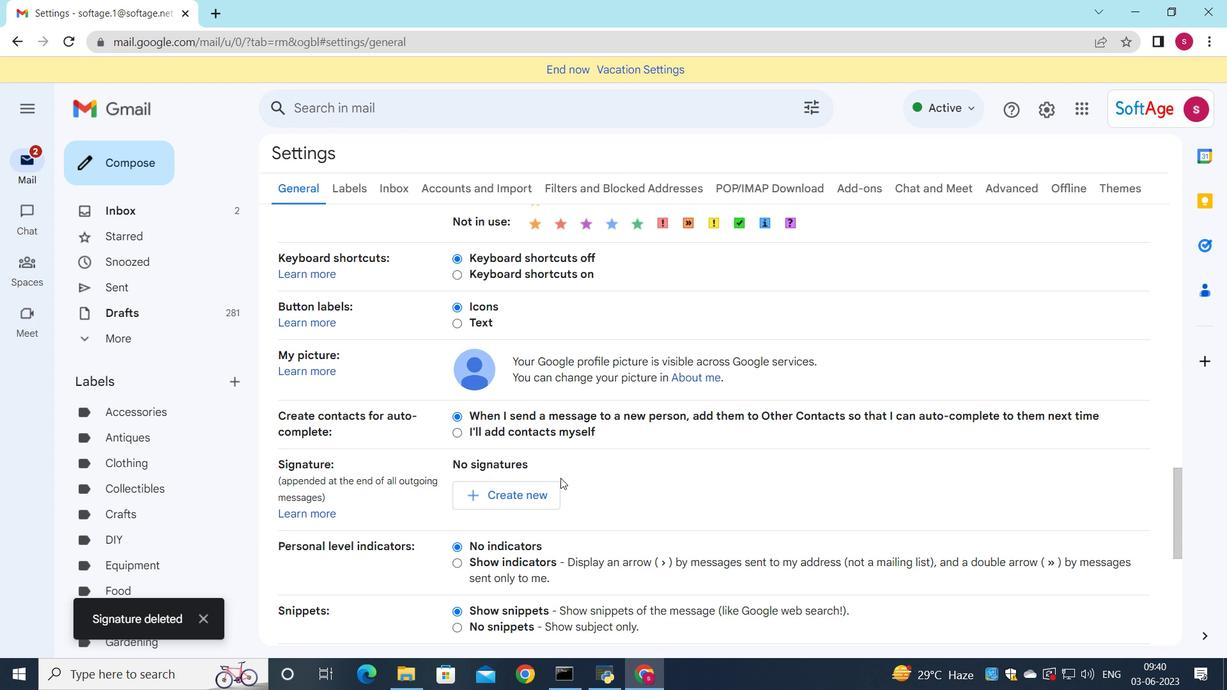 
Action: Mouse pressed left at (538, 500)
Screenshot: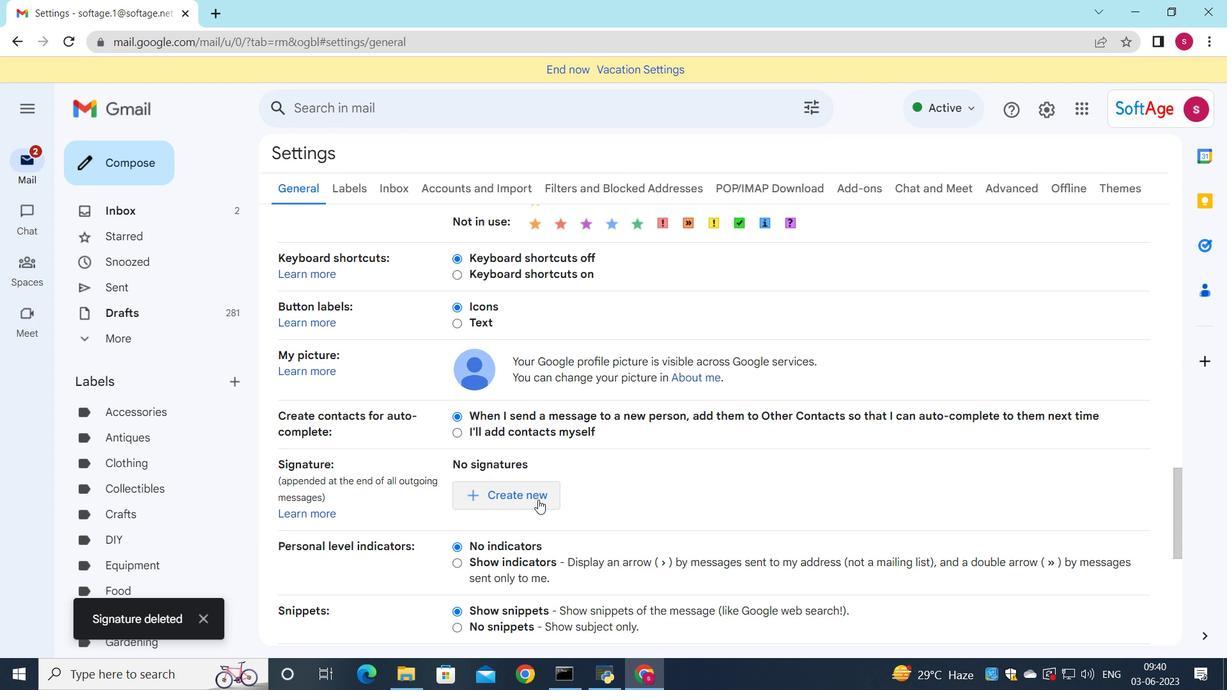 
Action: Mouse moved to (856, 362)
Screenshot: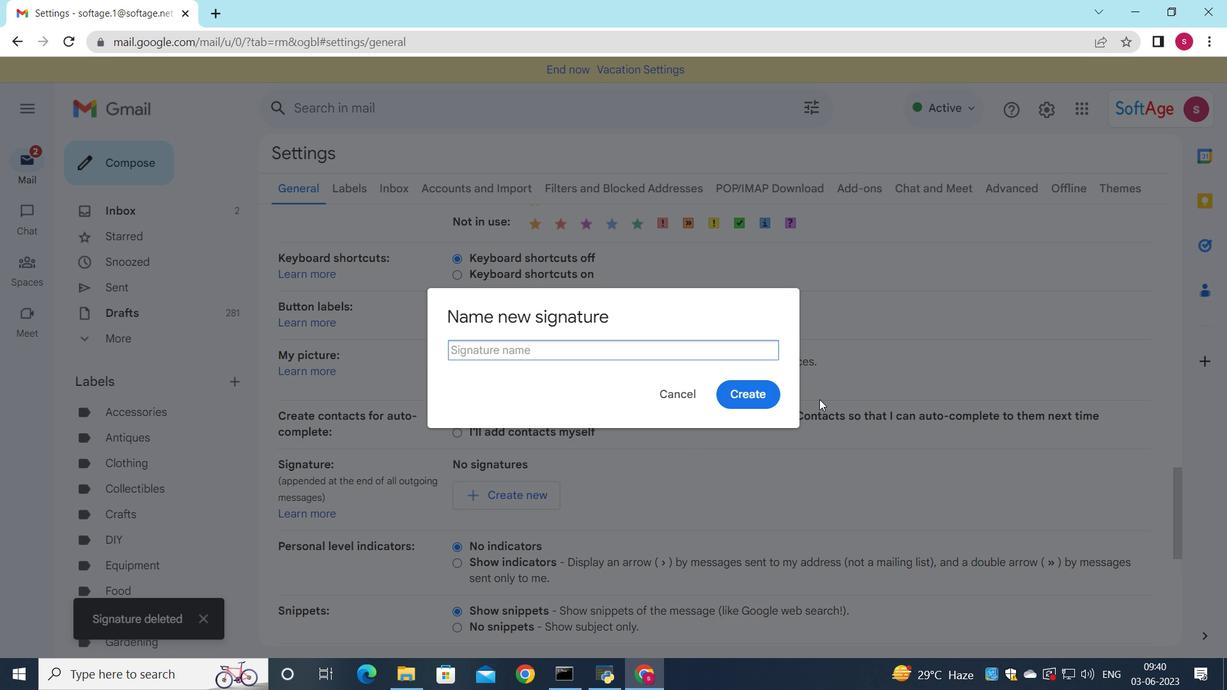 
Action: Key pressed <Key.shift>Caroline<Key.space><Key.shift>Robinson
Screenshot: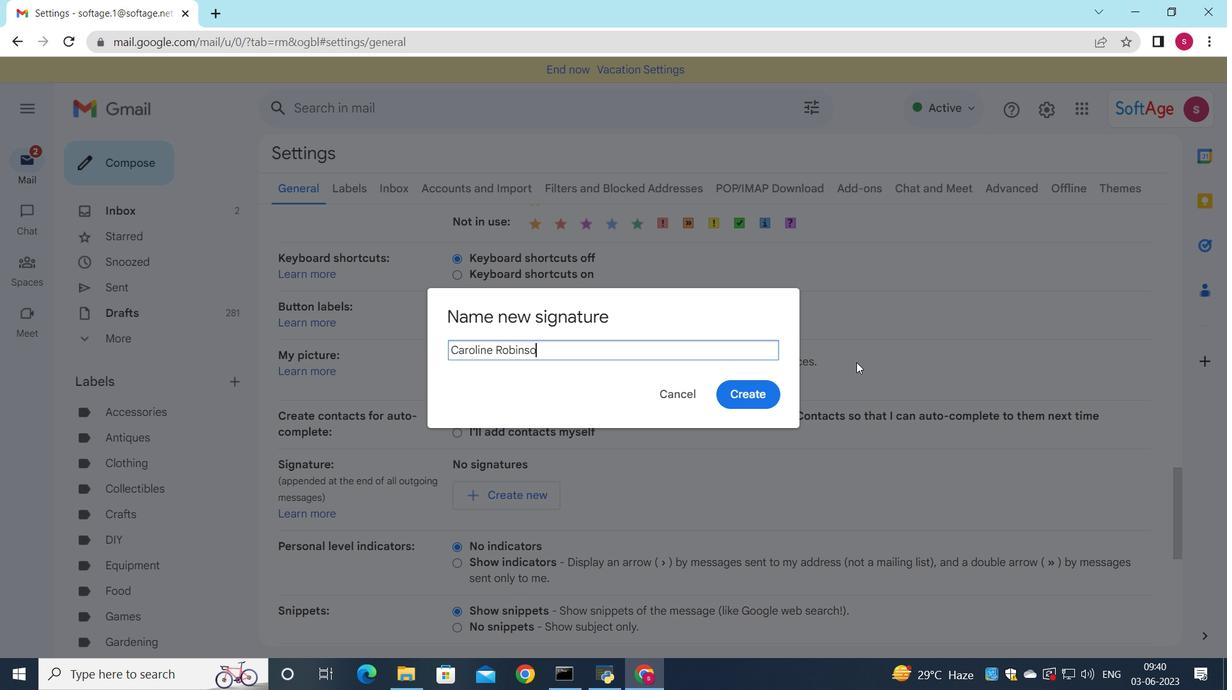 
Action: Mouse moved to (740, 411)
Screenshot: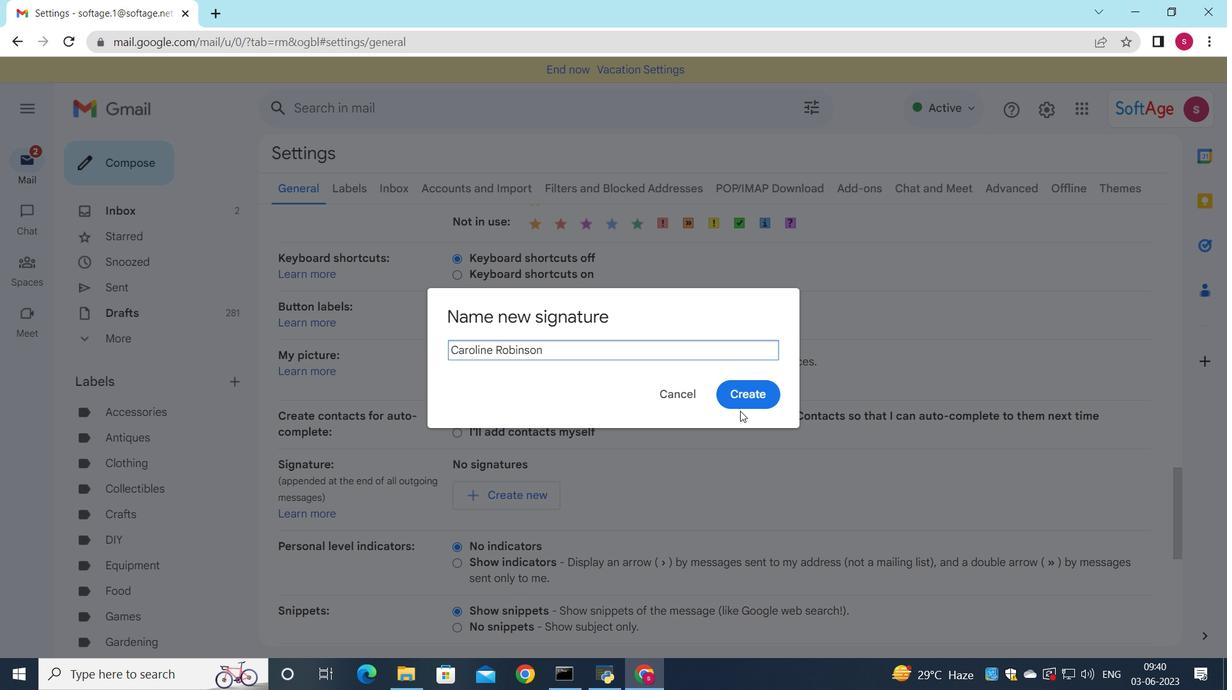 
Action: Mouse pressed left at (740, 411)
Screenshot: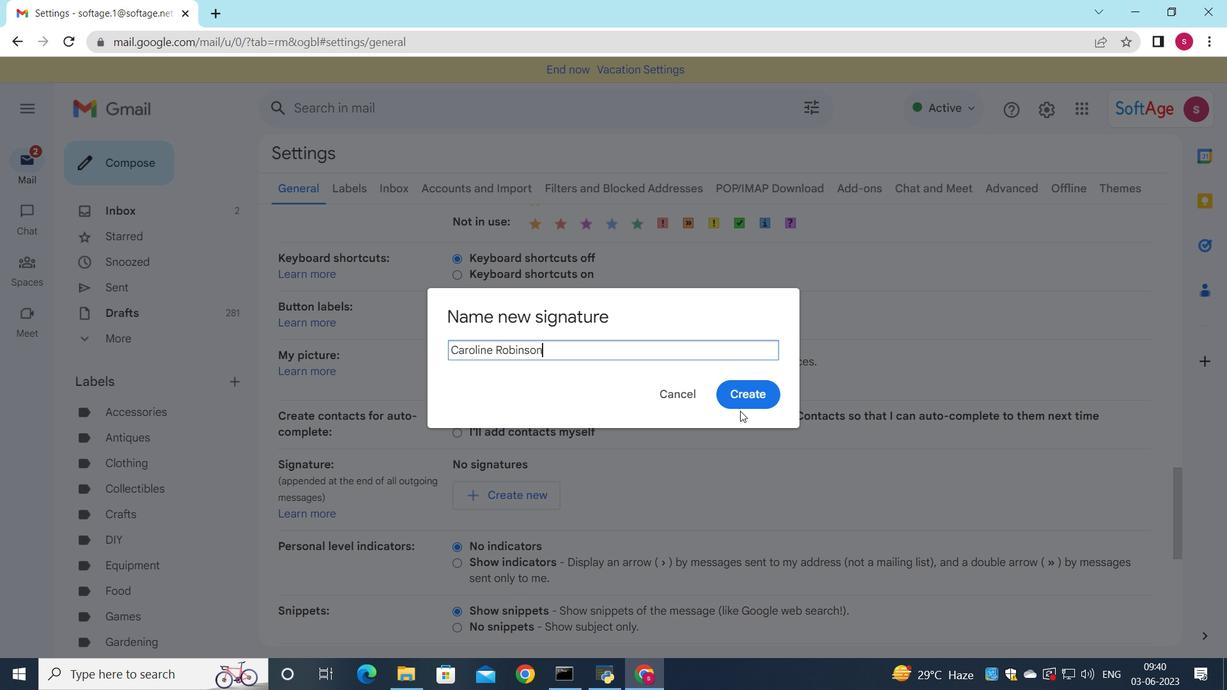 
Action: Mouse moved to (748, 401)
Screenshot: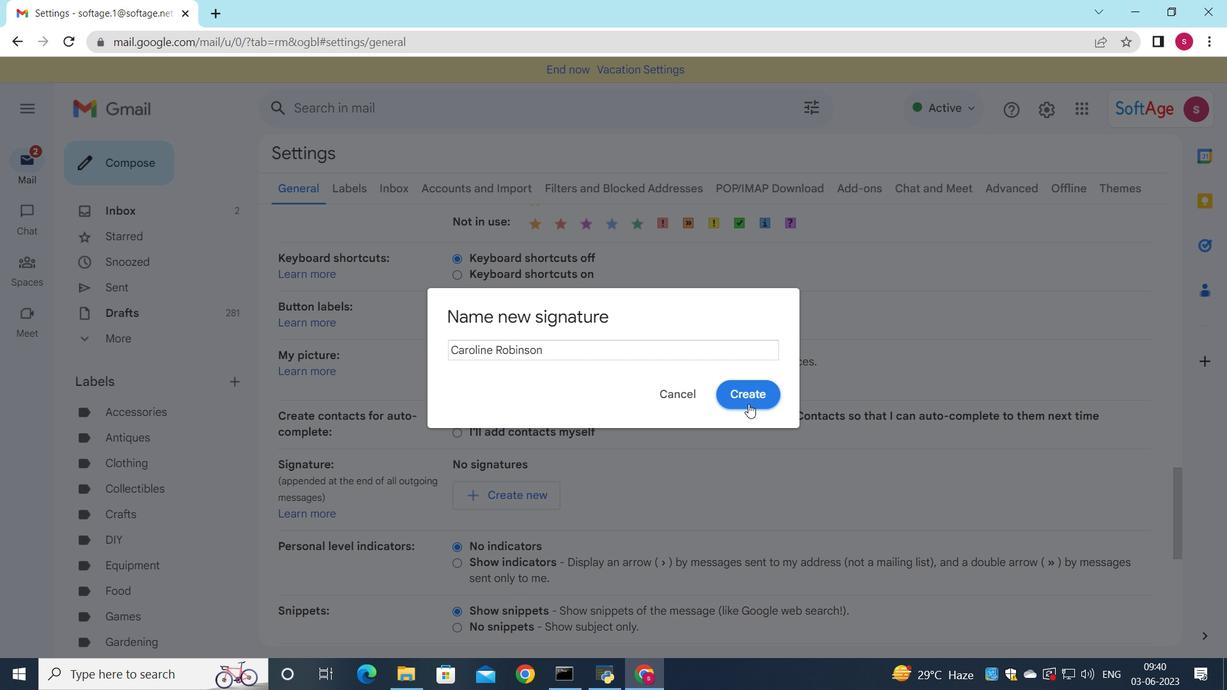 
Action: Mouse pressed left at (748, 401)
Screenshot: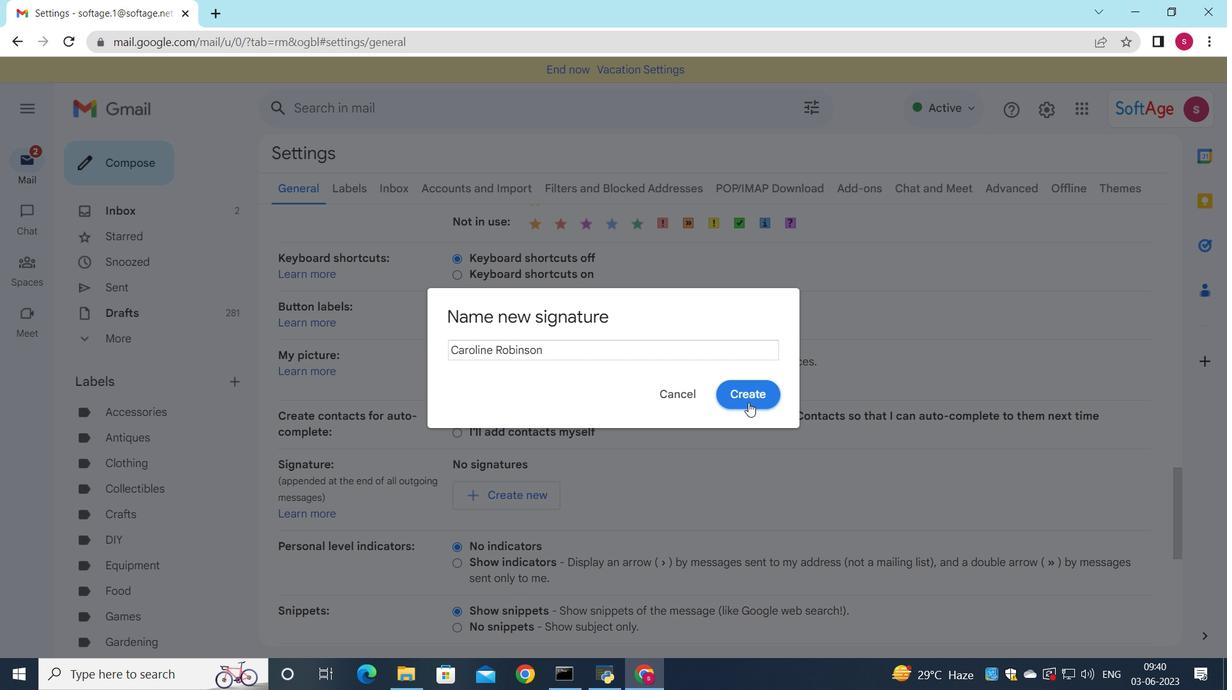 
Action: Mouse moved to (763, 532)
Screenshot: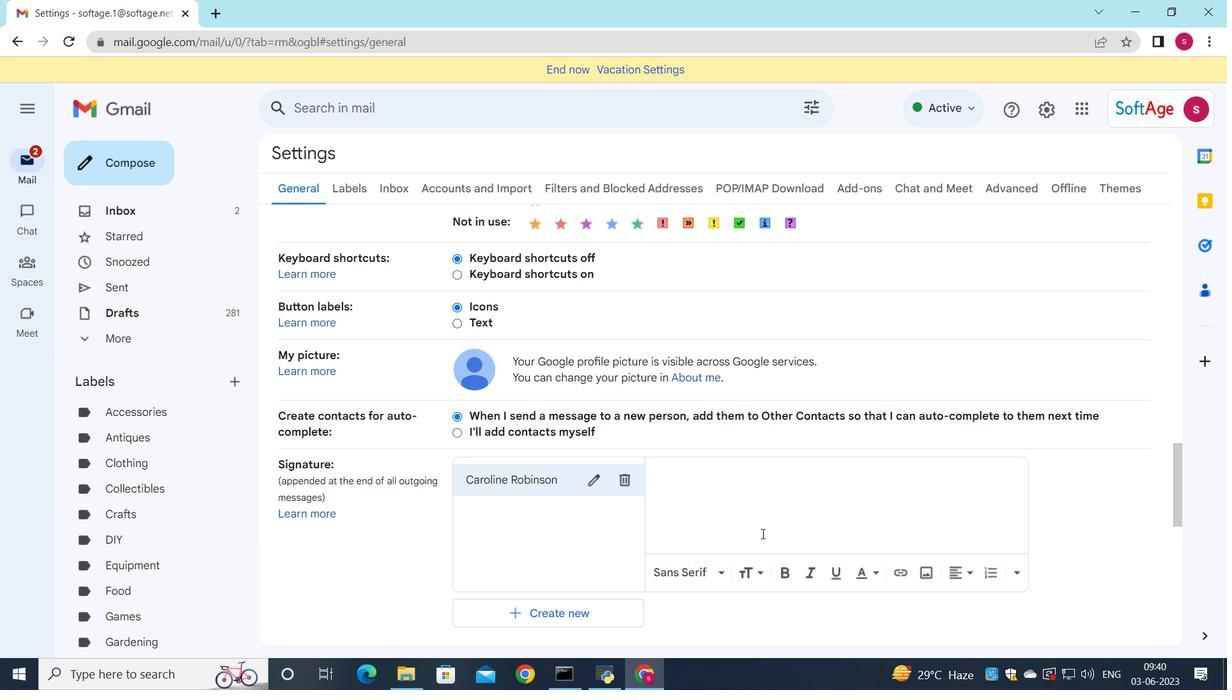 
Action: Mouse pressed left at (763, 532)
Screenshot: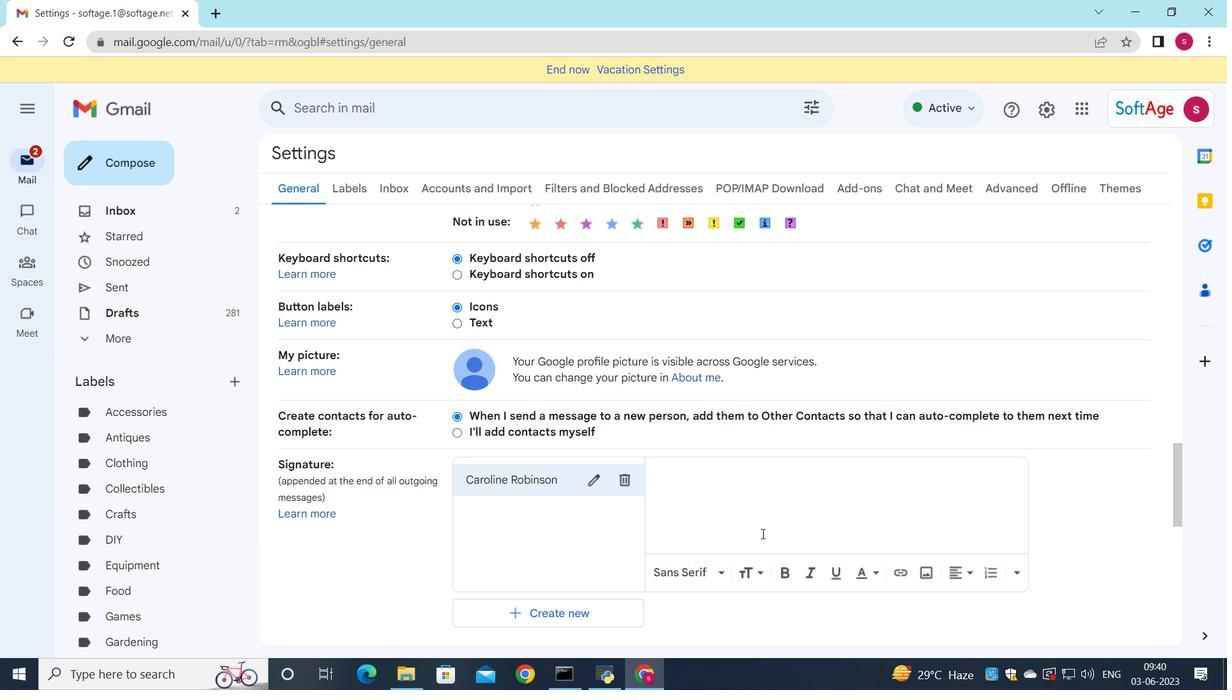 
Action: Key pressed <Key.shift>Caroline<Key.space><Key.shift>Robinson
Screenshot: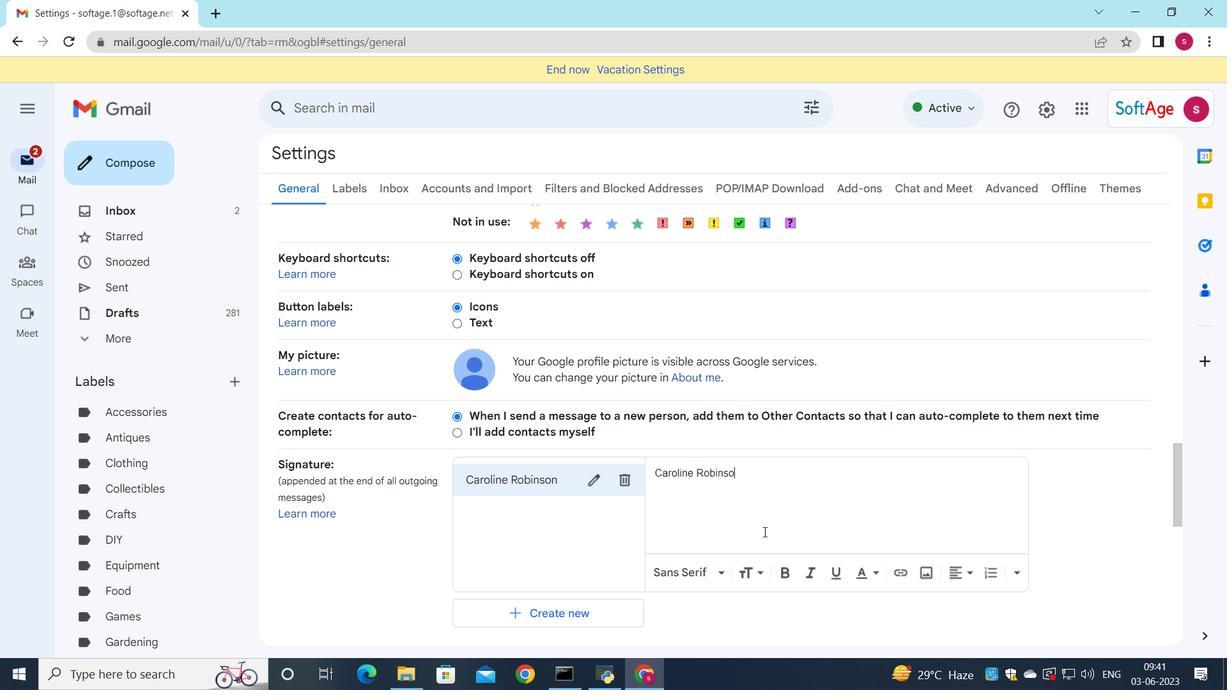 
Action: Mouse moved to (742, 424)
Screenshot: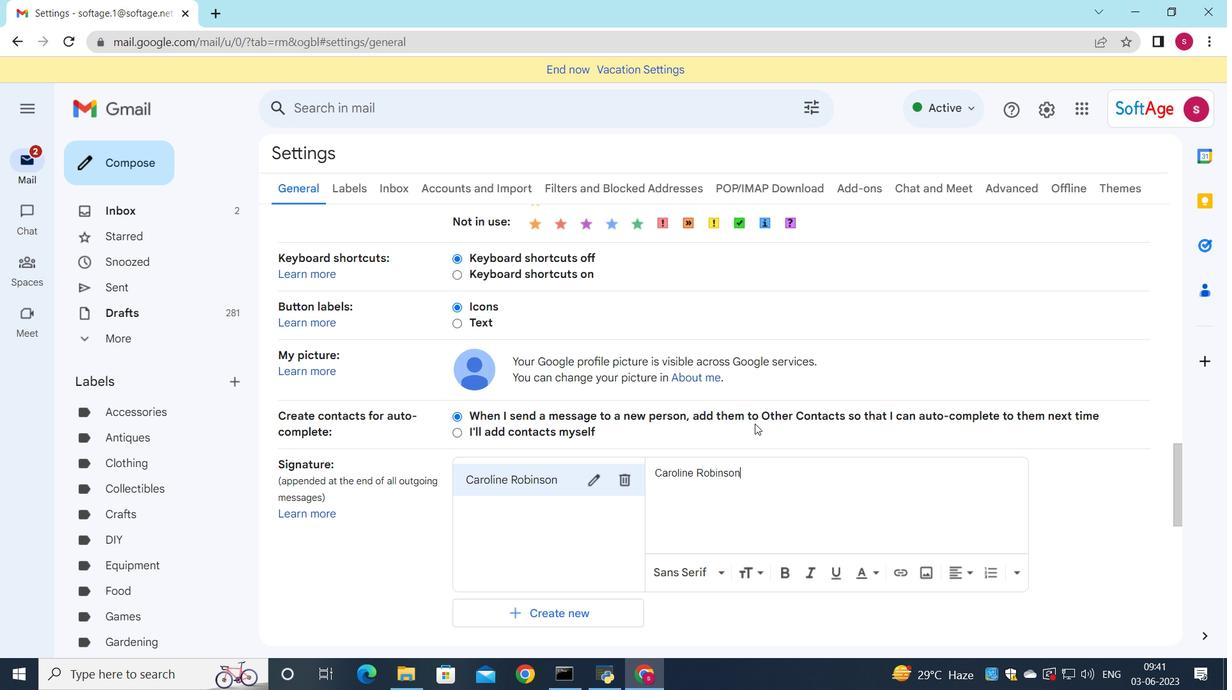 
Action: Mouse scrolled (742, 423) with delta (0, 0)
Screenshot: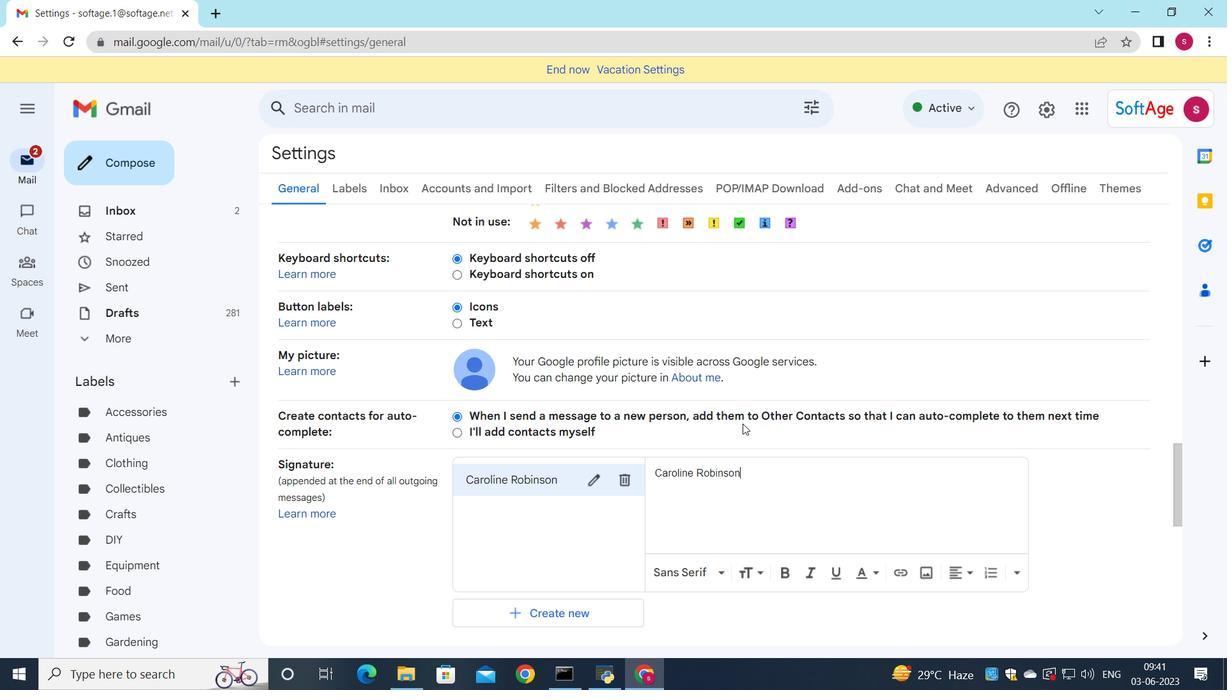 
Action: Mouse scrolled (742, 423) with delta (0, 0)
Screenshot: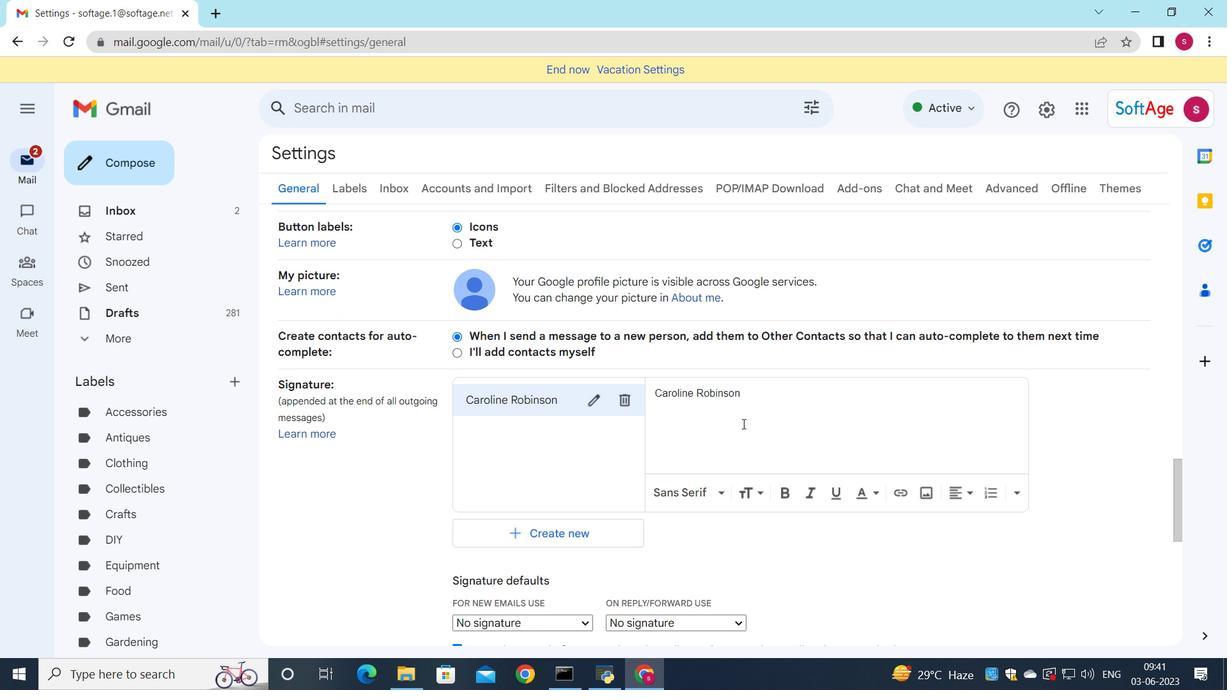 
Action: Mouse scrolled (742, 423) with delta (0, 0)
Screenshot: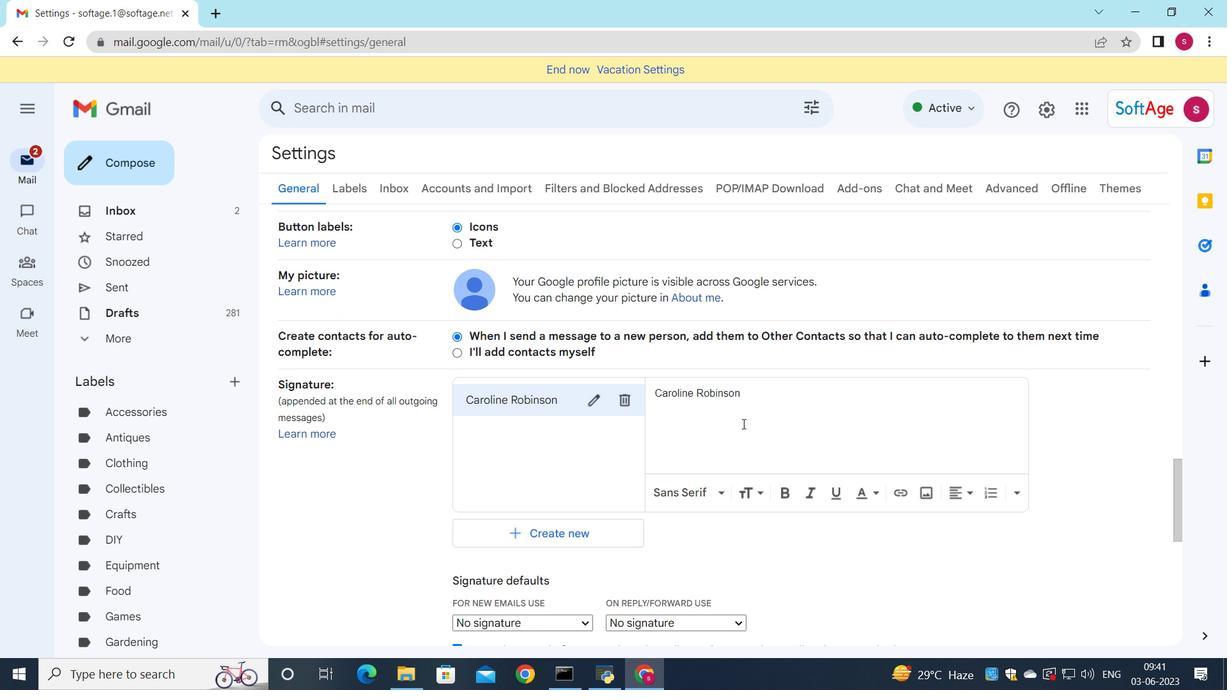 
Action: Mouse scrolled (742, 423) with delta (0, 0)
Screenshot: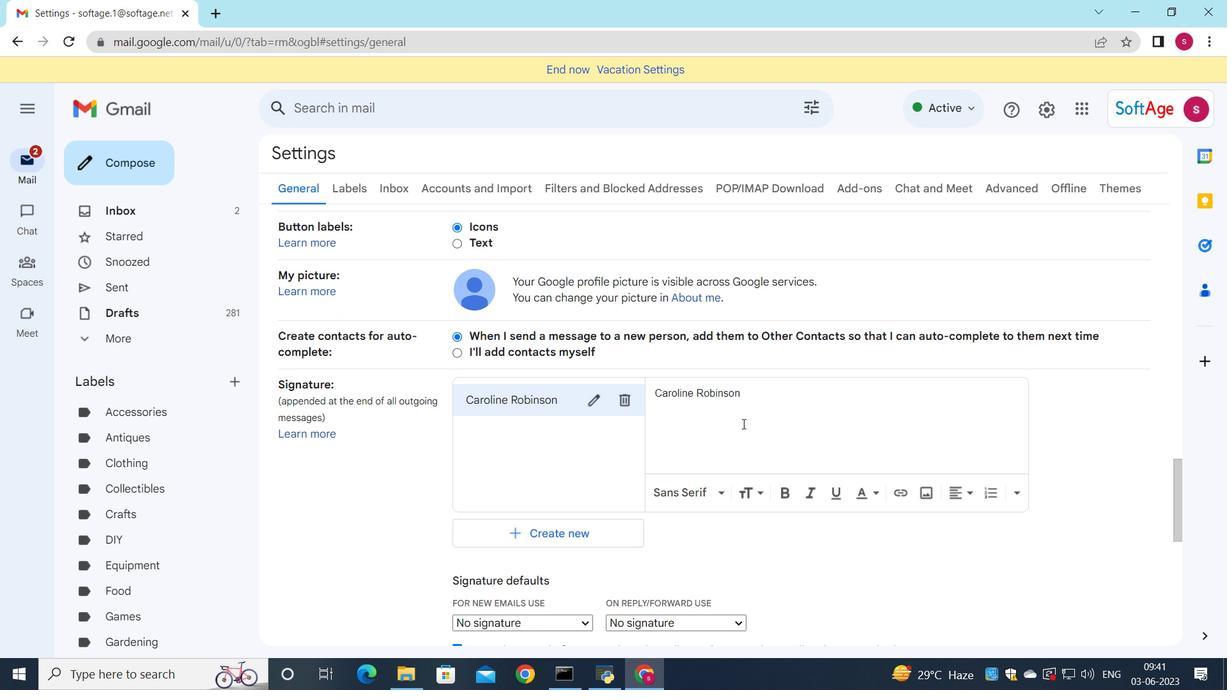 
Action: Mouse scrolled (742, 423) with delta (0, 0)
Screenshot: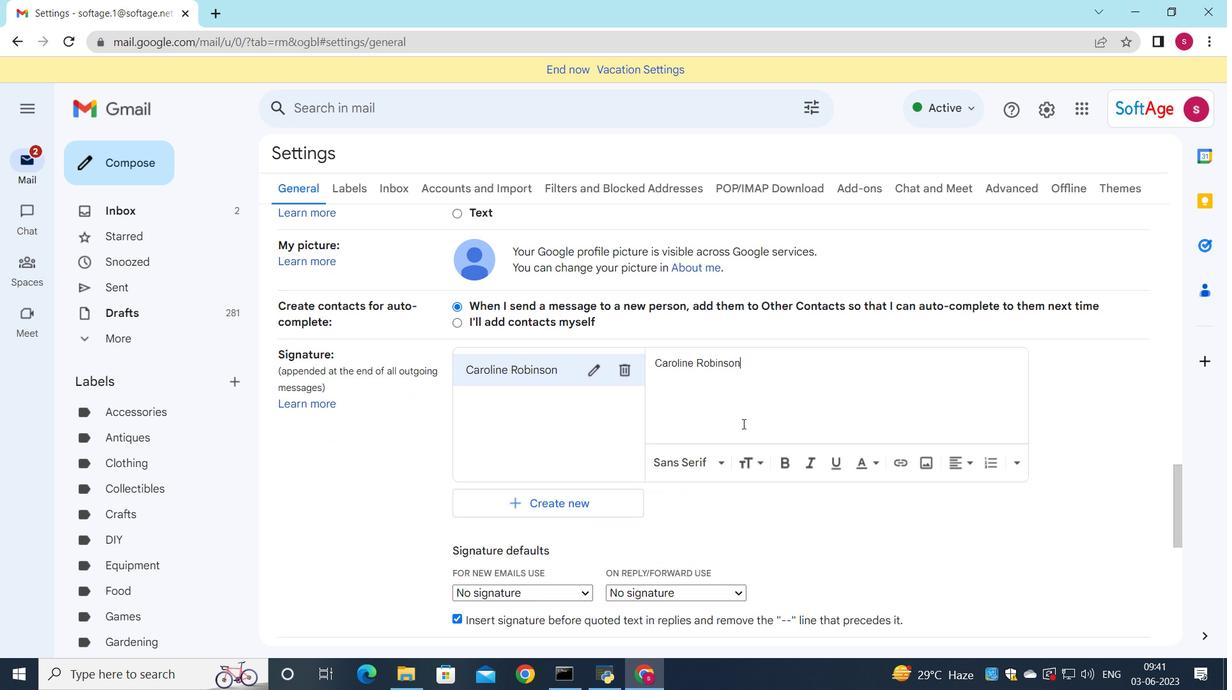 
Action: Mouse moved to (570, 299)
Screenshot: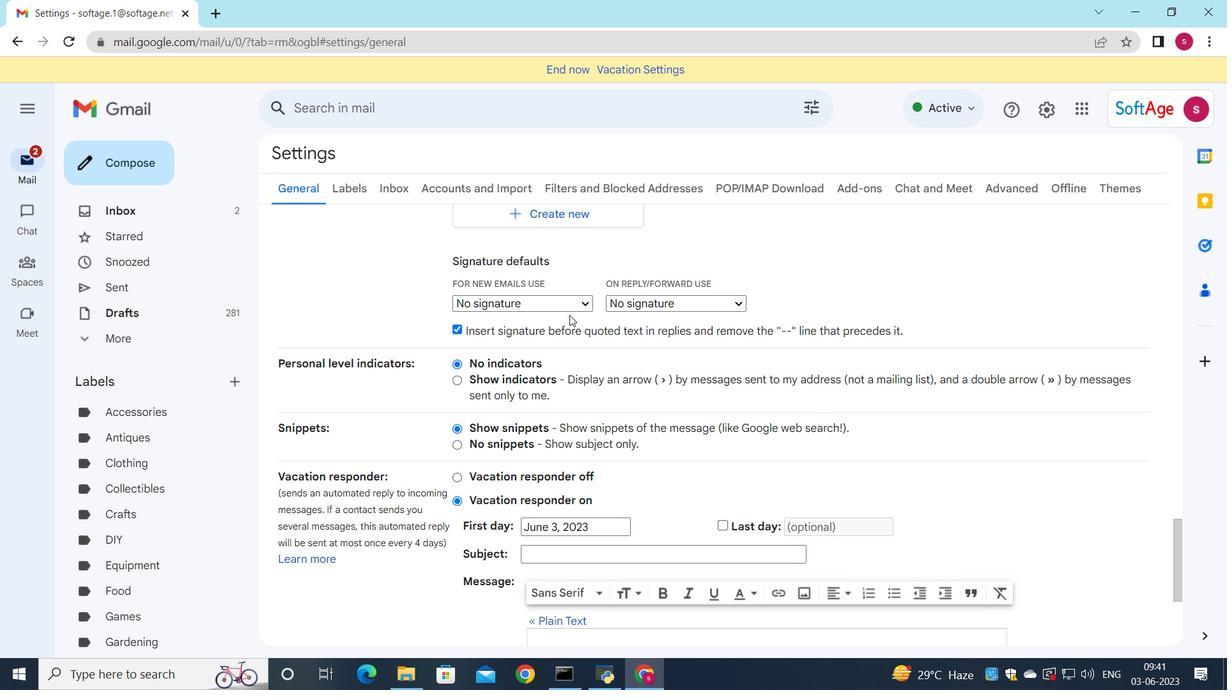 
Action: Mouse pressed left at (570, 299)
Screenshot: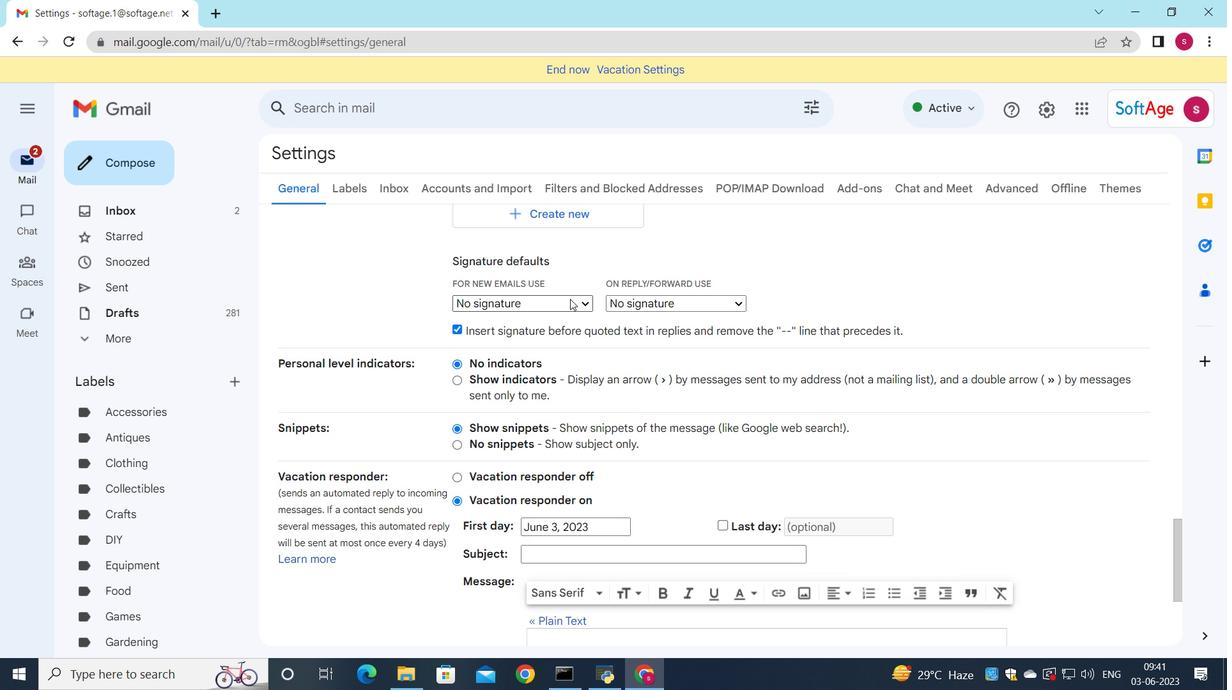 
Action: Mouse moved to (575, 336)
Screenshot: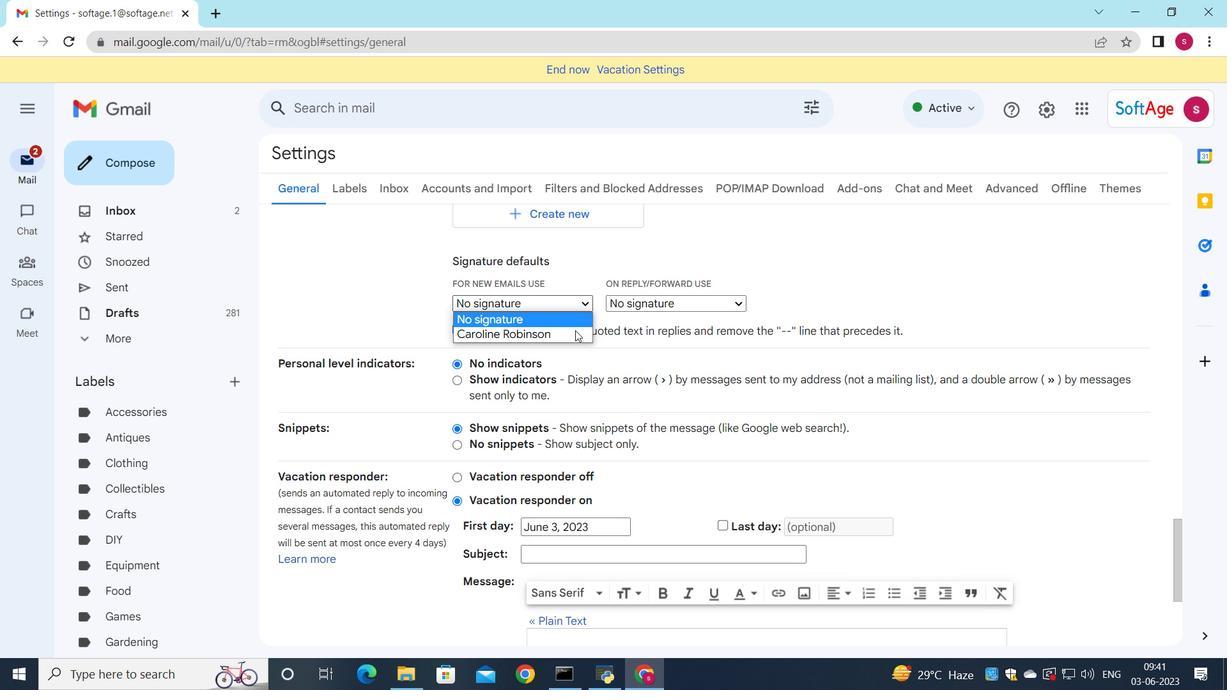 
Action: Mouse pressed left at (575, 336)
Screenshot: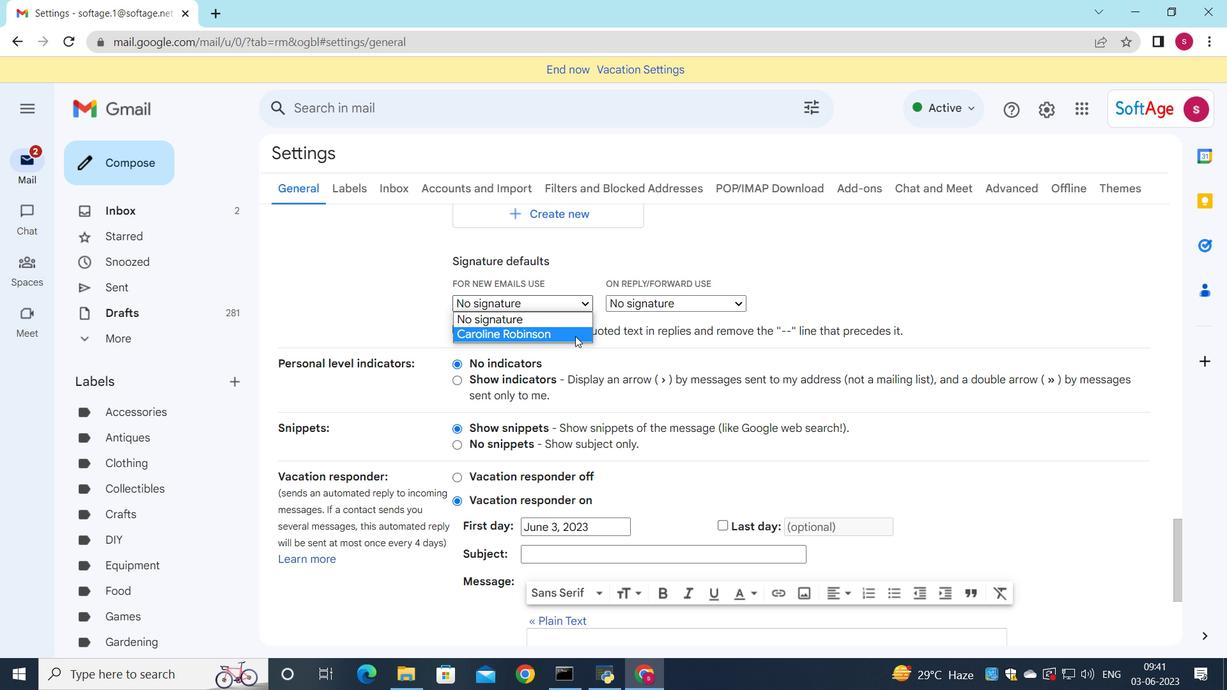 
Action: Mouse moved to (642, 304)
Screenshot: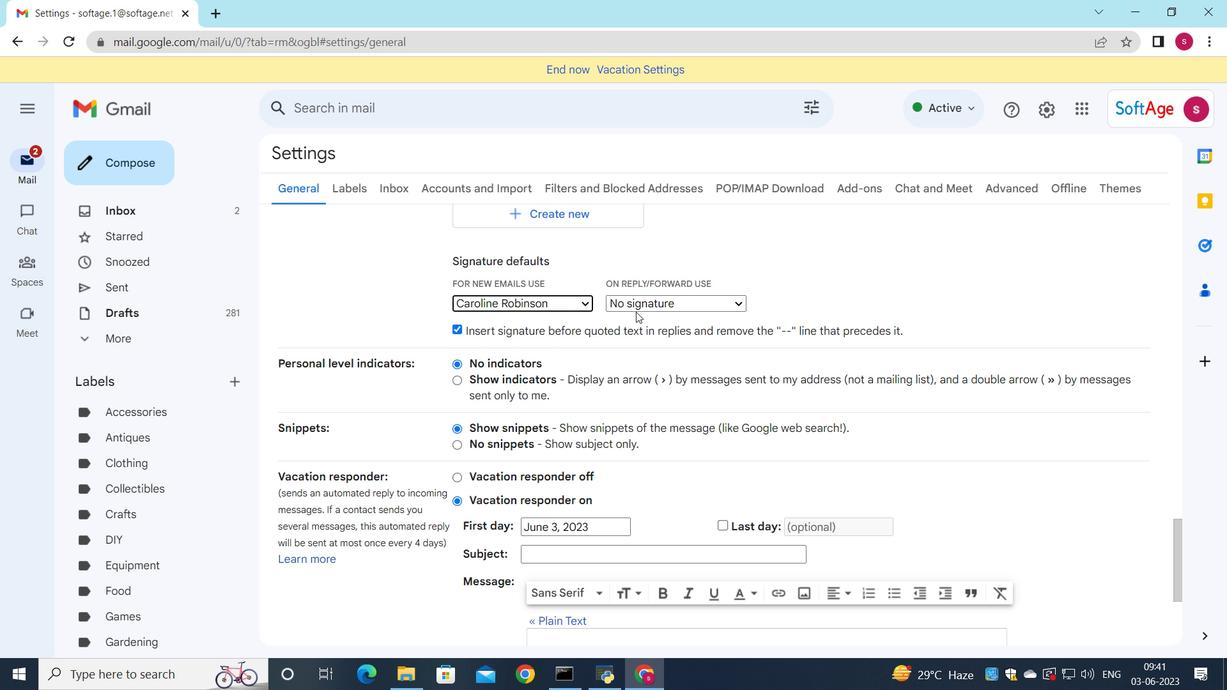 
Action: Mouse pressed left at (642, 304)
Screenshot: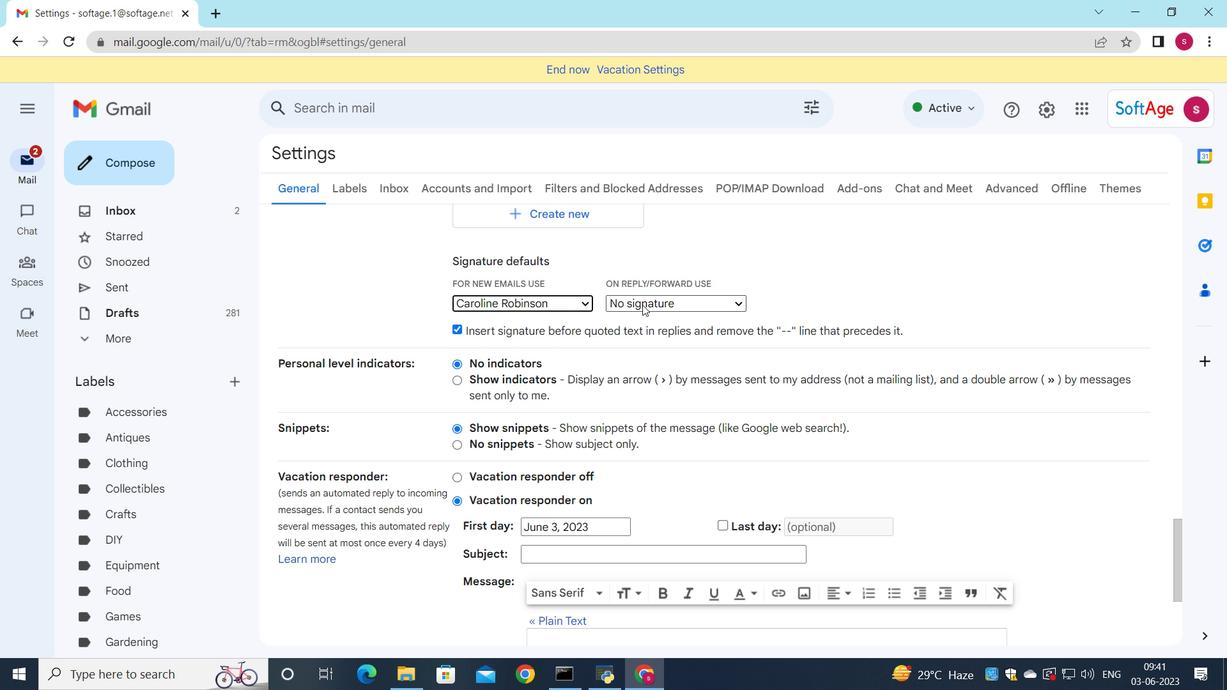 
Action: Mouse moved to (642, 329)
Screenshot: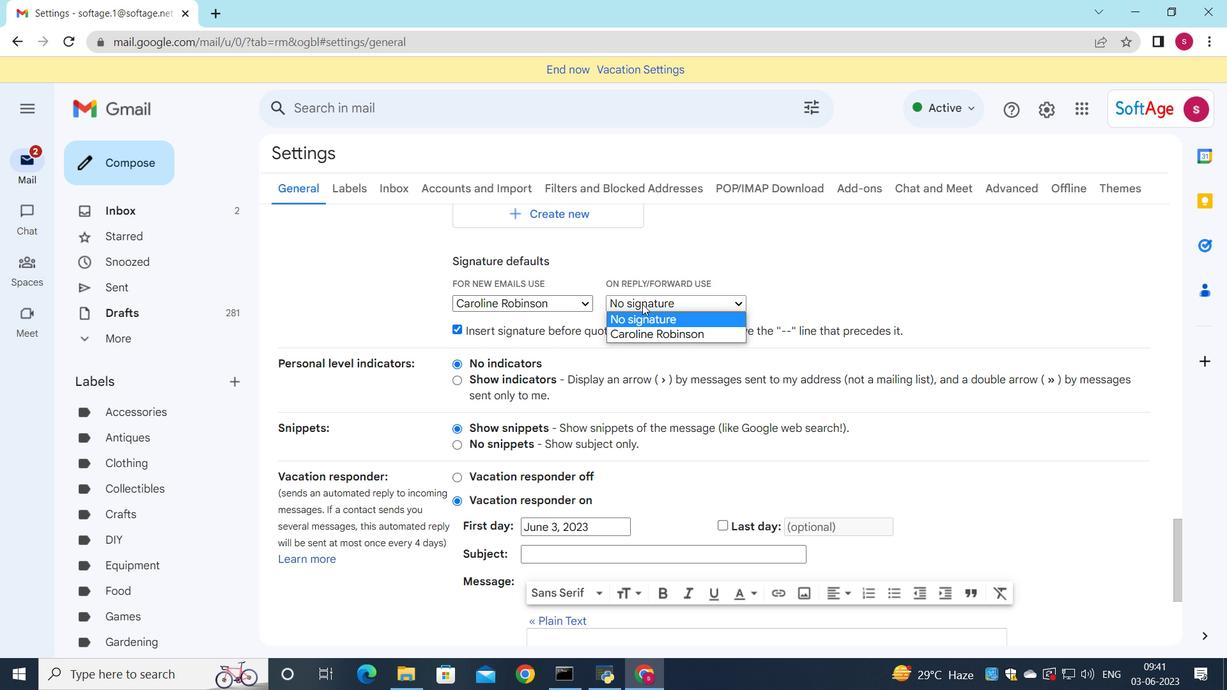 
Action: Mouse pressed left at (642, 329)
Screenshot: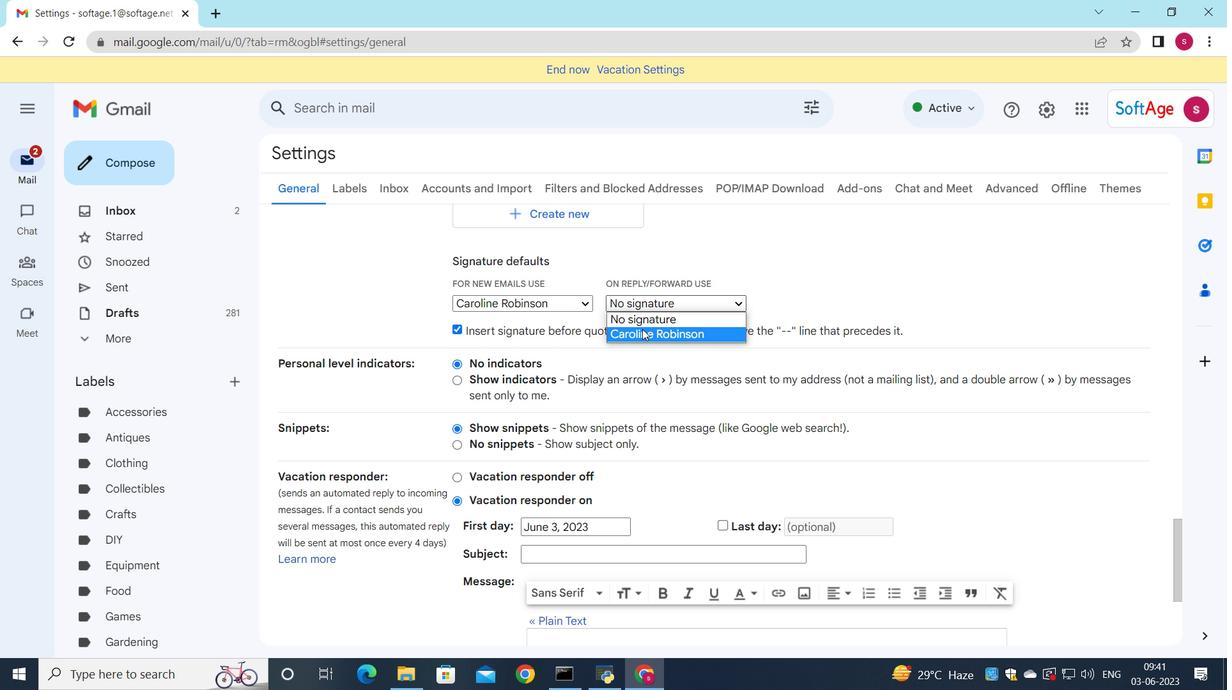 
Action: Mouse scrolled (642, 328) with delta (0, 0)
Screenshot: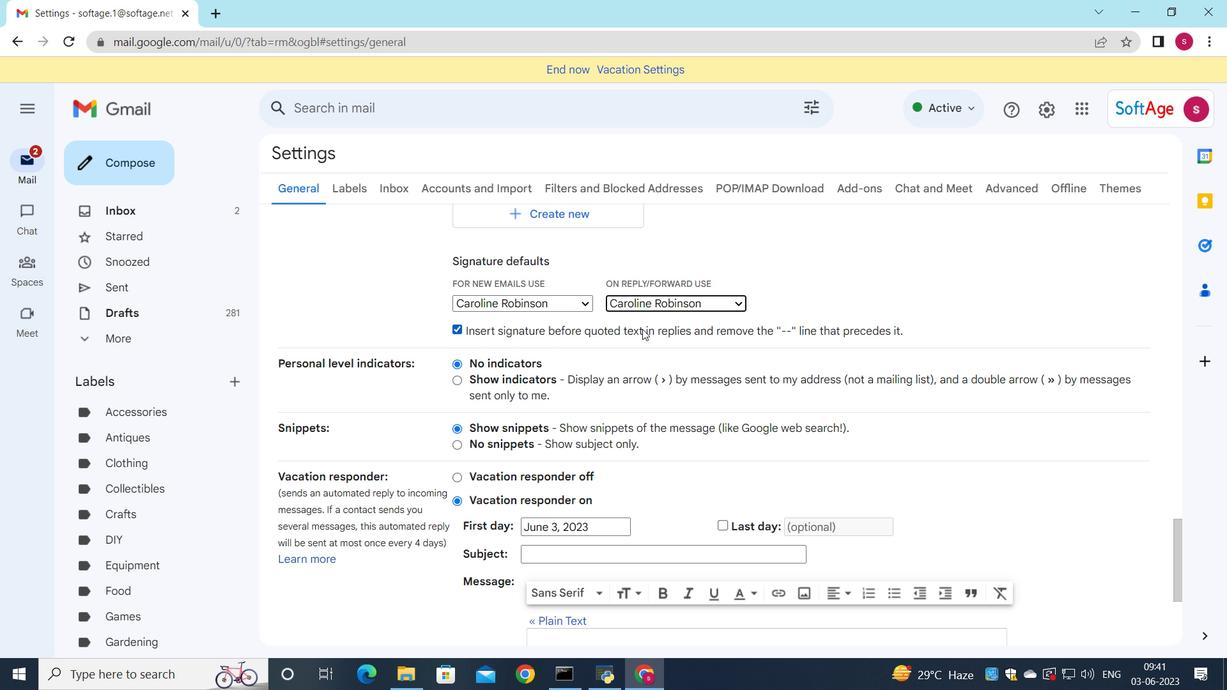 
Action: Mouse scrolled (642, 328) with delta (0, 0)
Screenshot: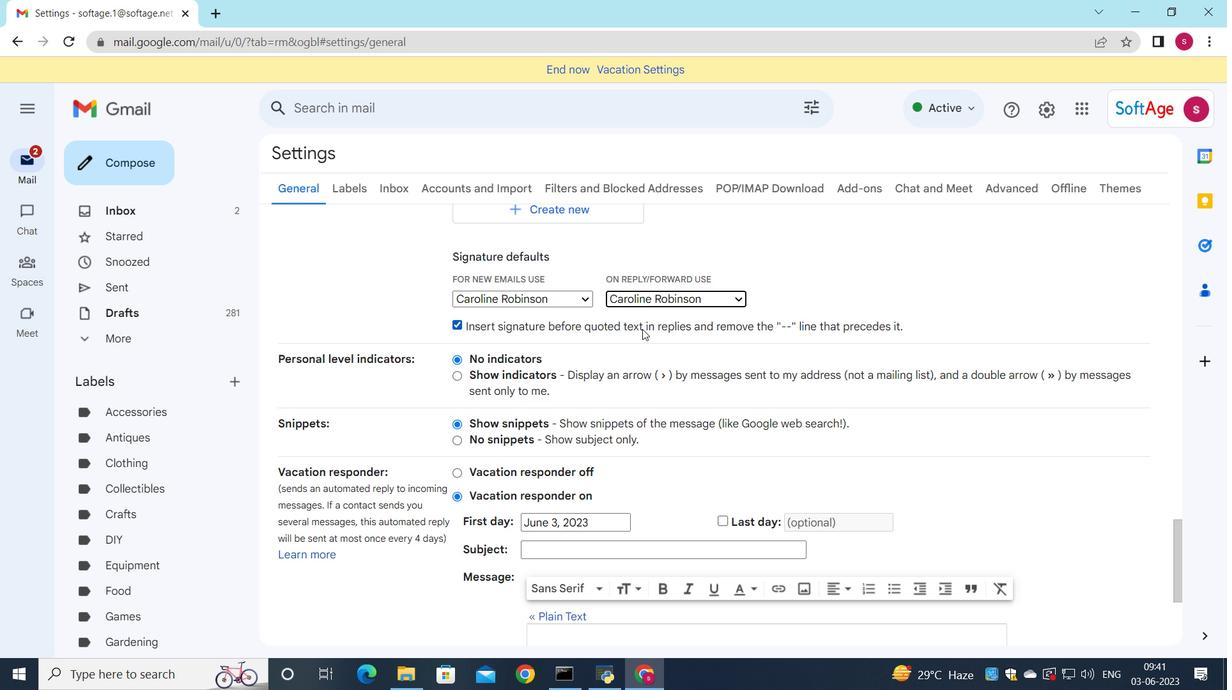 
Action: Mouse scrolled (642, 328) with delta (0, 0)
Screenshot: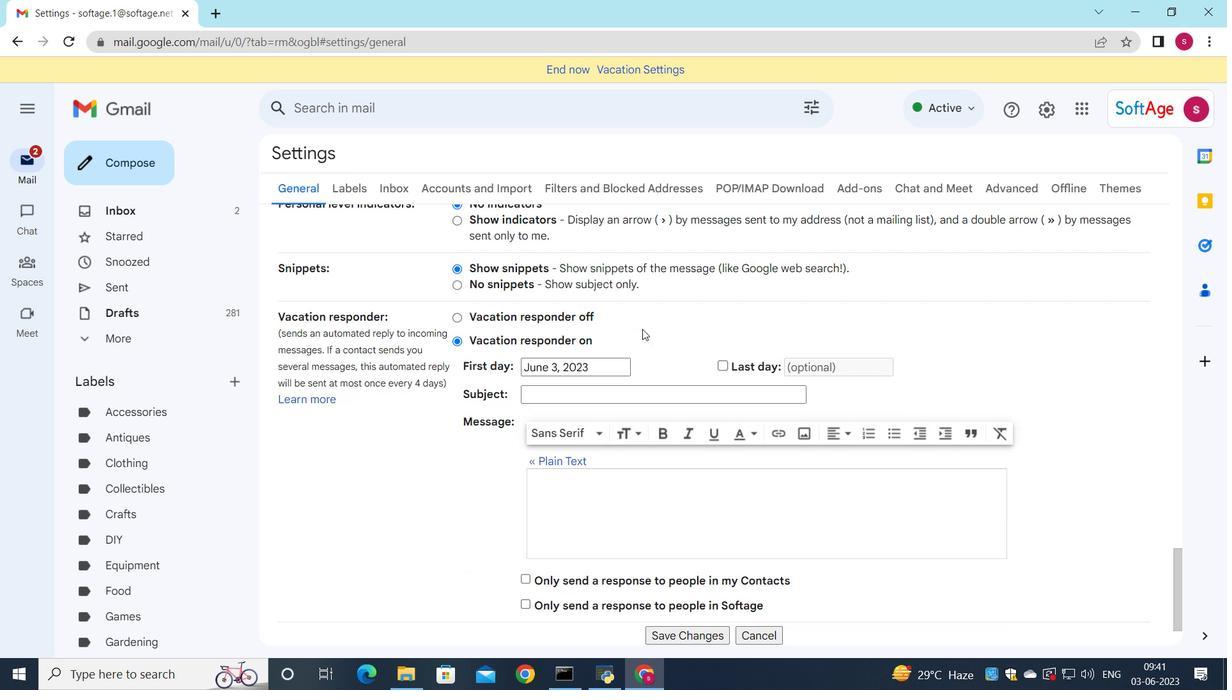 
Action: Mouse scrolled (642, 328) with delta (0, 0)
Screenshot: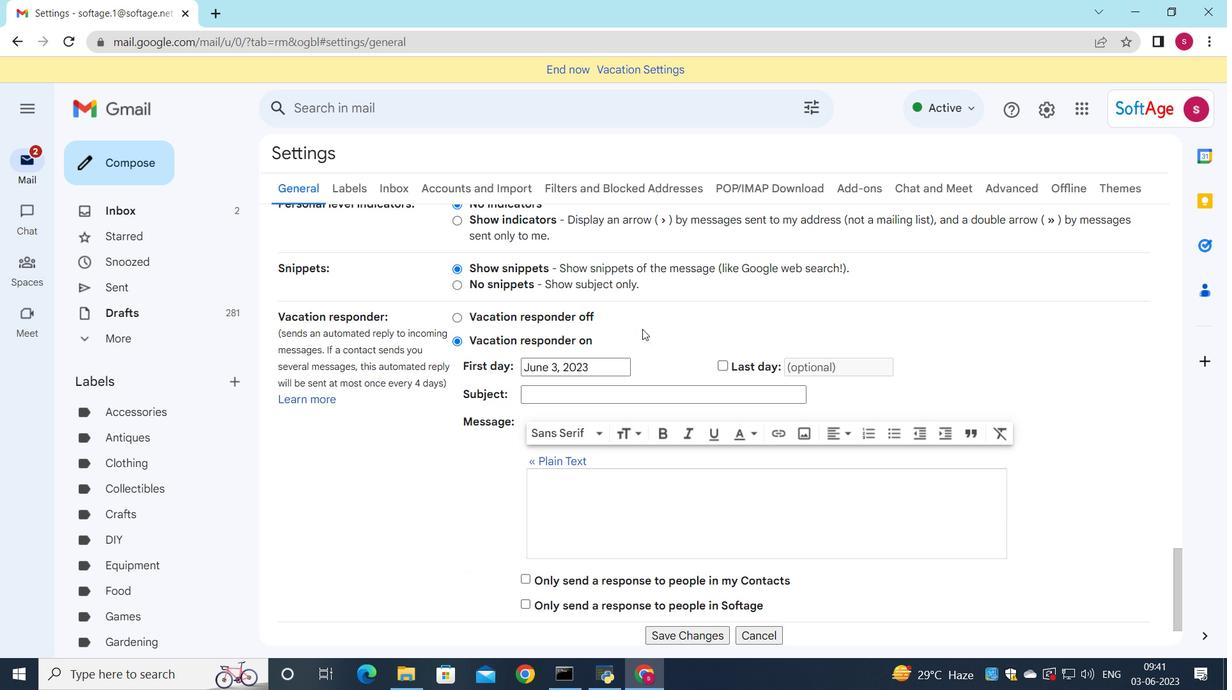 
Action: Mouse scrolled (642, 328) with delta (0, 0)
Screenshot: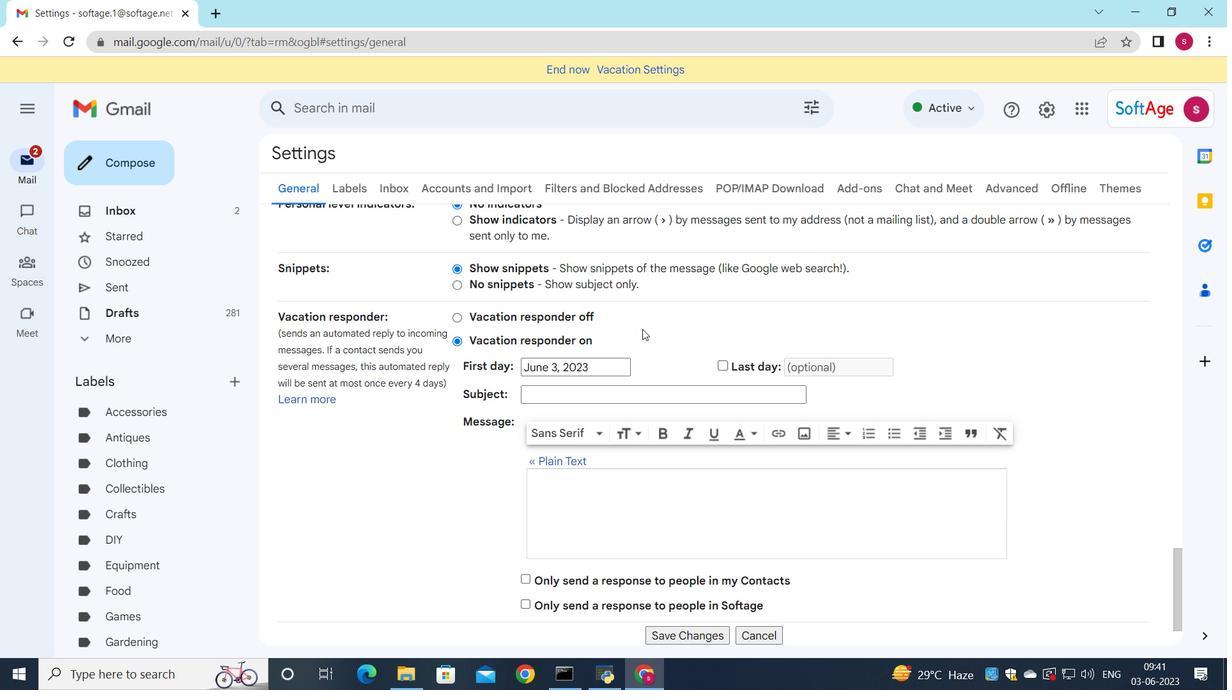 
Action: Mouse scrolled (642, 328) with delta (0, 0)
Screenshot: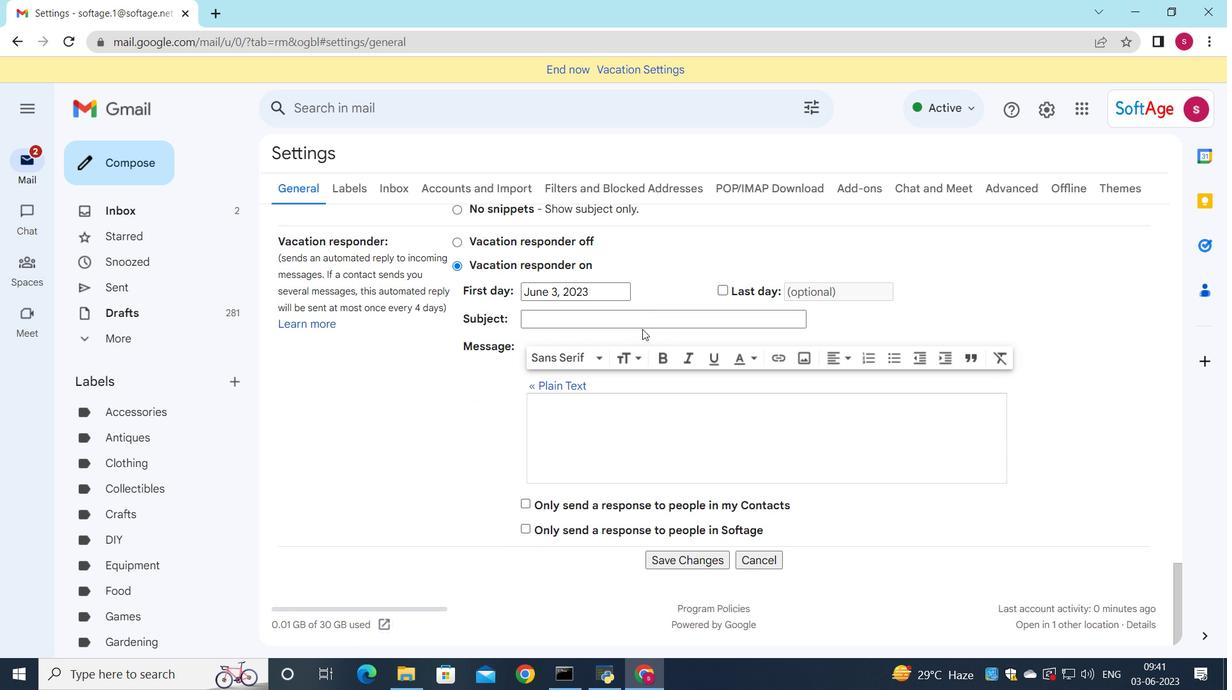 
Action: Mouse scrolled (642, 328) with delta (0, 0)
Screenshot: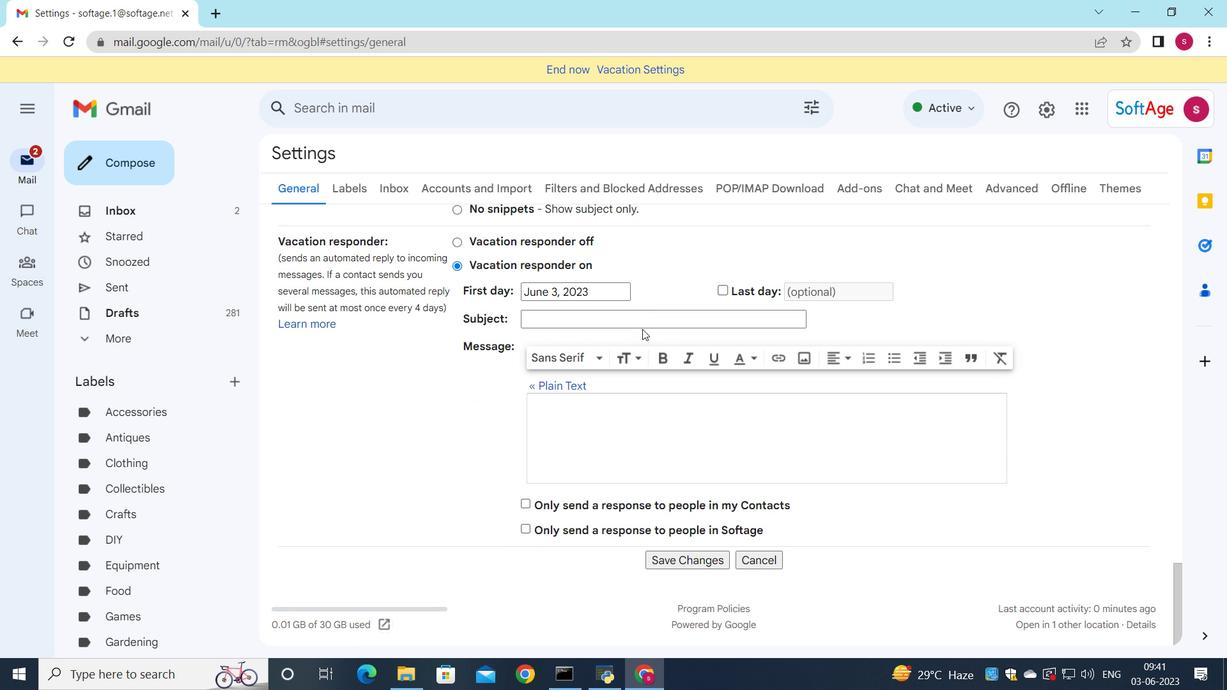 
Action: Mouse scrolled (642, 328) with delta (0, 0)
Screenshot: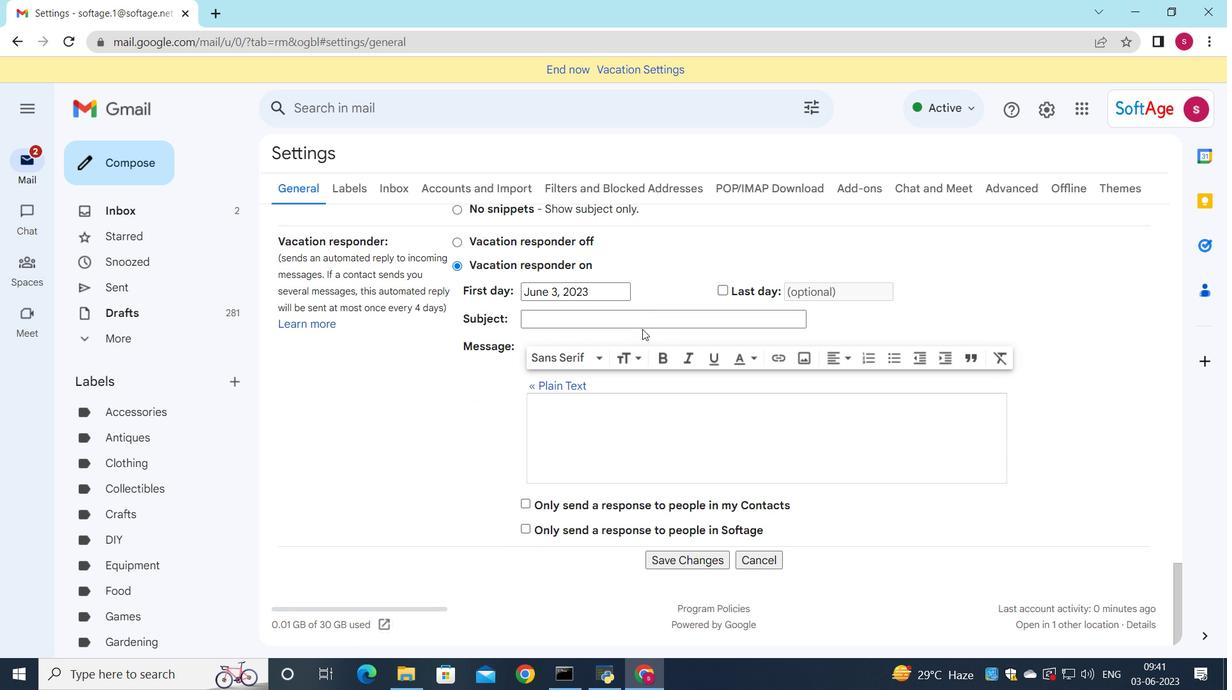 
Action: Mouse scrolled (642, 328) with delta (0, 0)
Screenshot: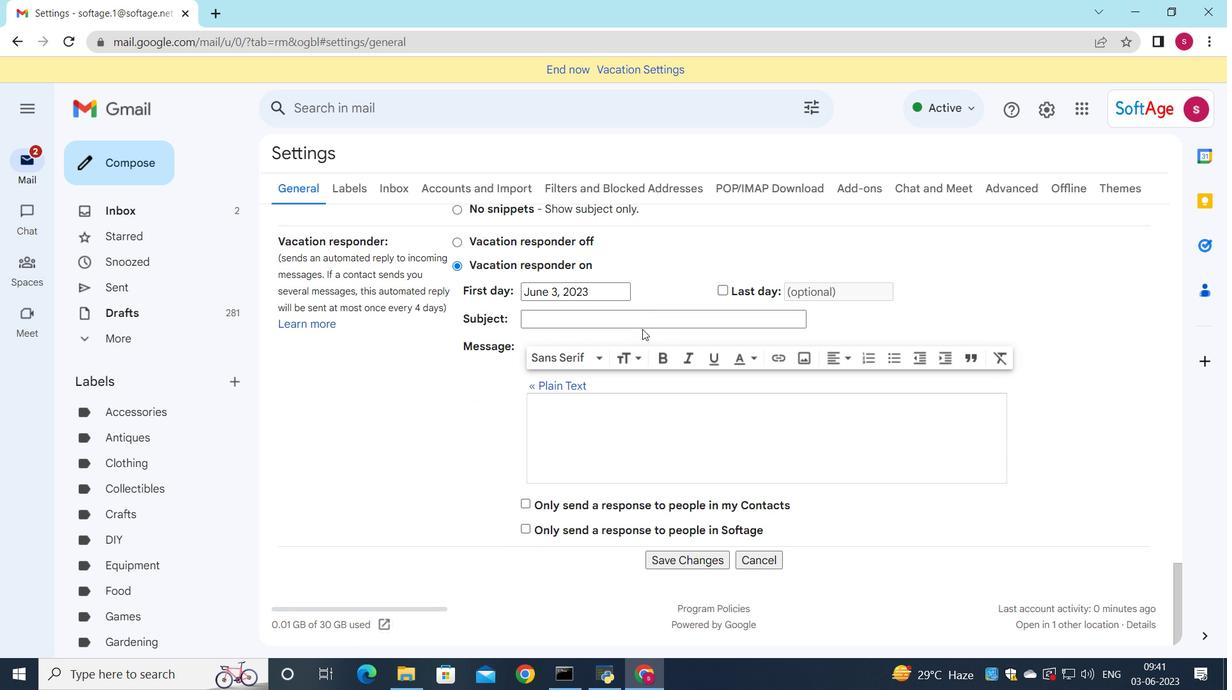 
Action: Mouse moved to (676, 566)
Screenshot: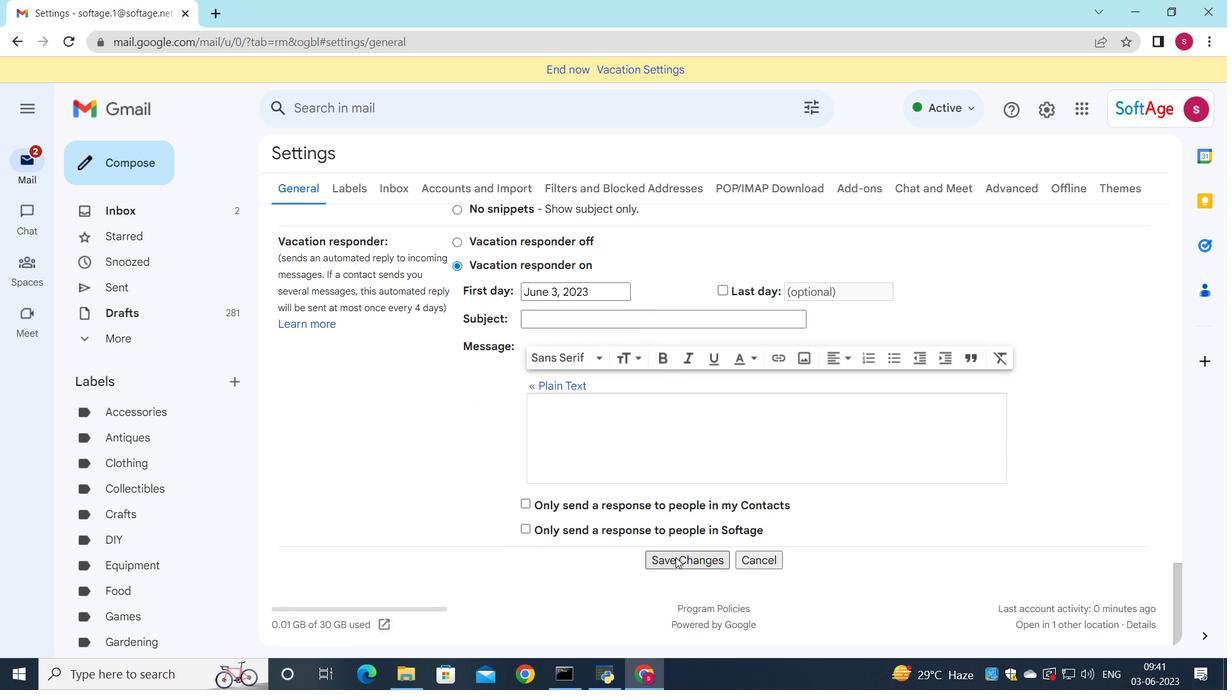 
Action: Mouse pressed left at (676, 566)
Screenshot: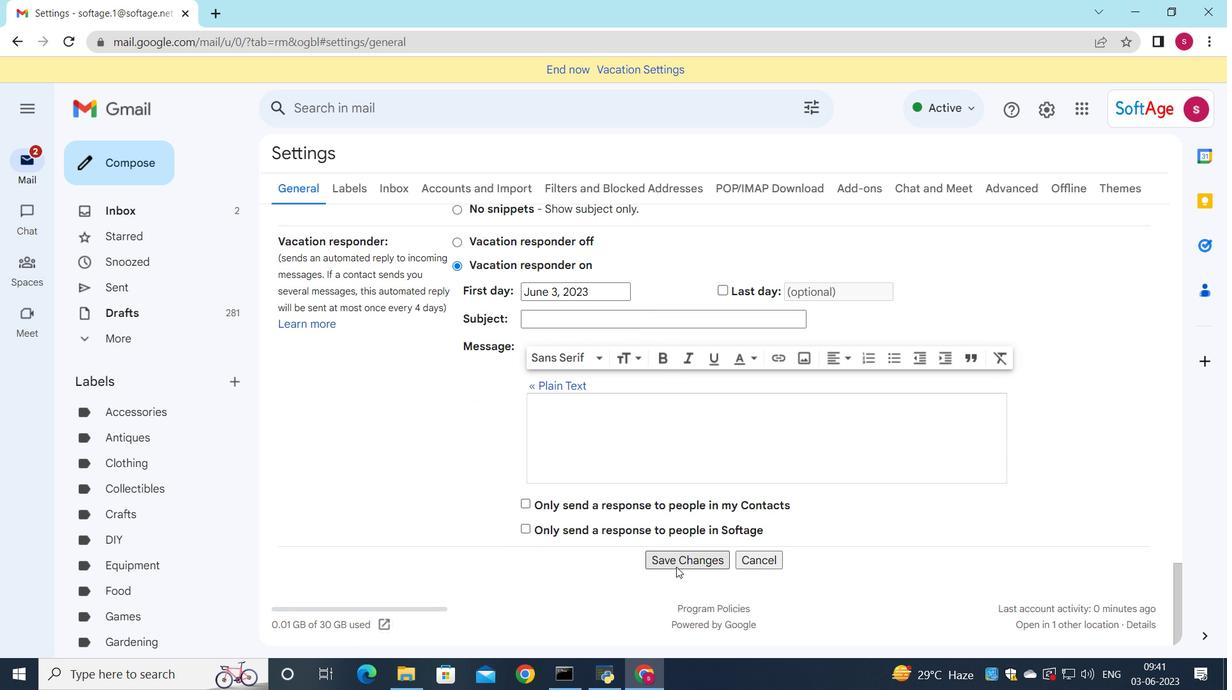 
Action: Mouse moved to (456, 272)
Screenshot: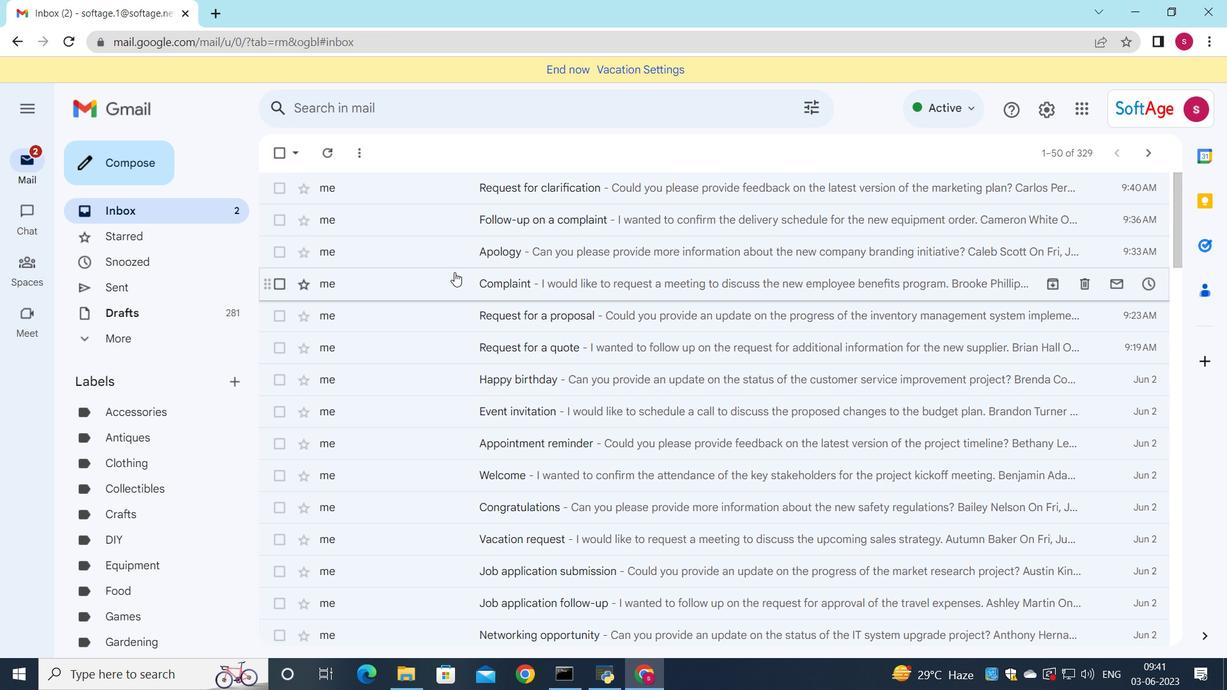 
Action: Mouse pressed left at (456, 272)
Screenshot: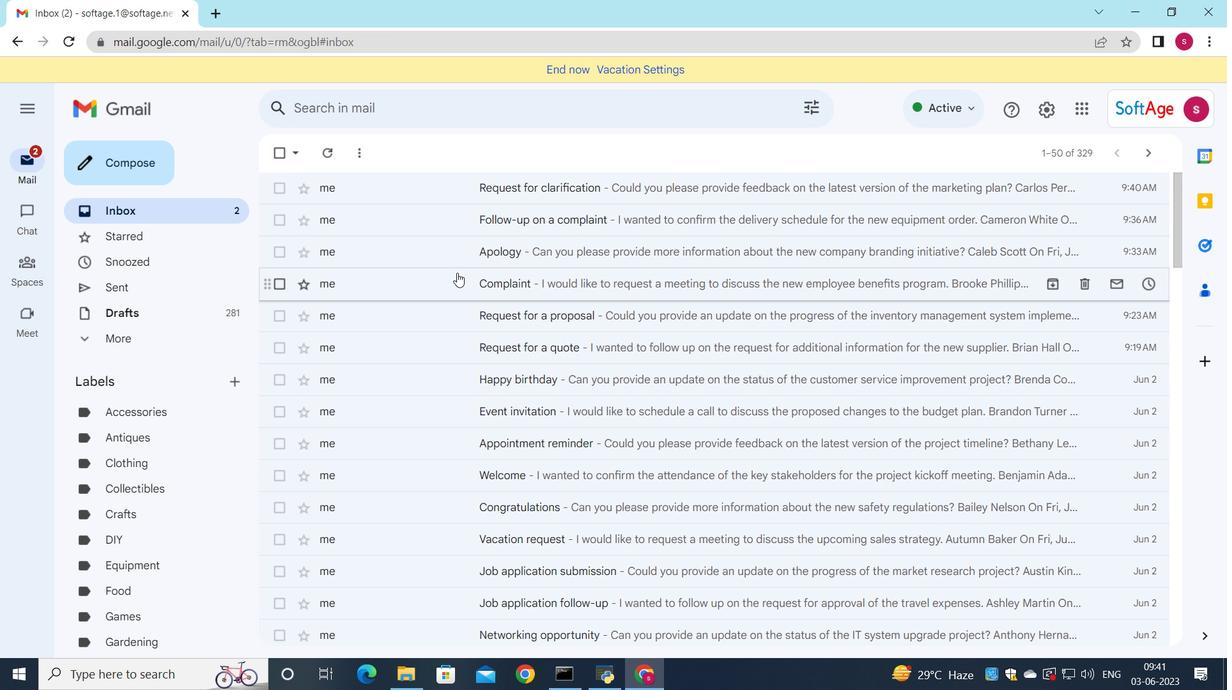 
Action: Mouse moved to (451, 389)
Screenshot: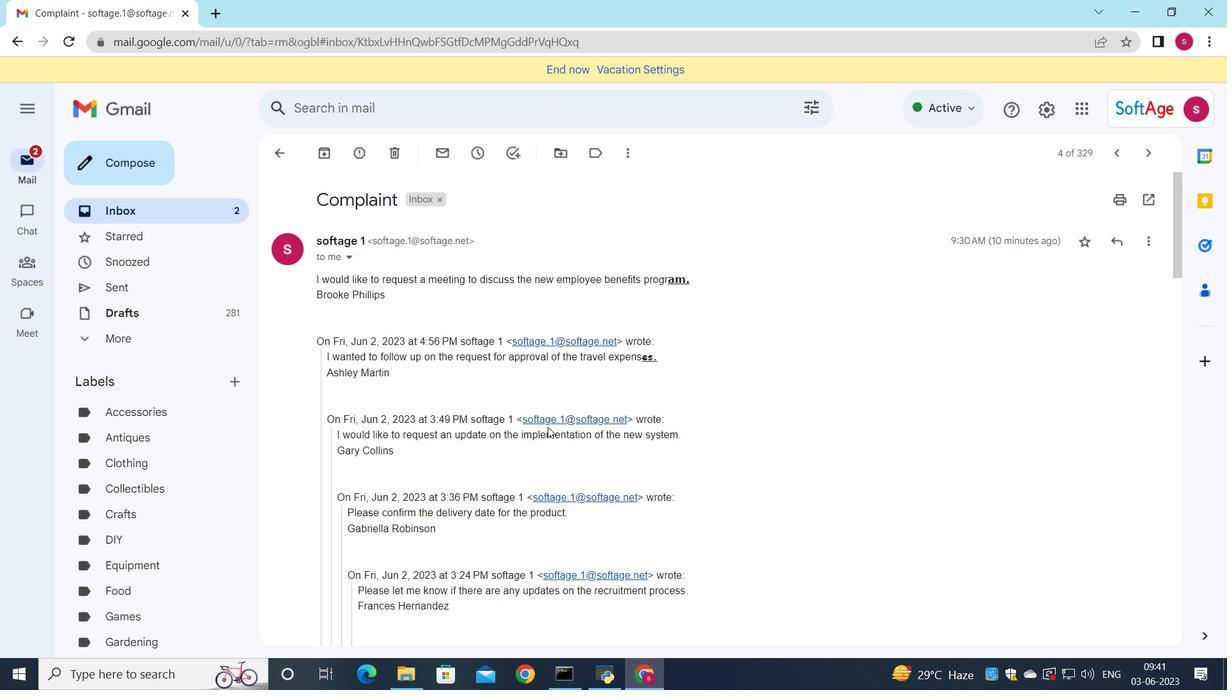 
Action: Mouse scrolled (451, 389) with delta (0, 0)
Screenshot: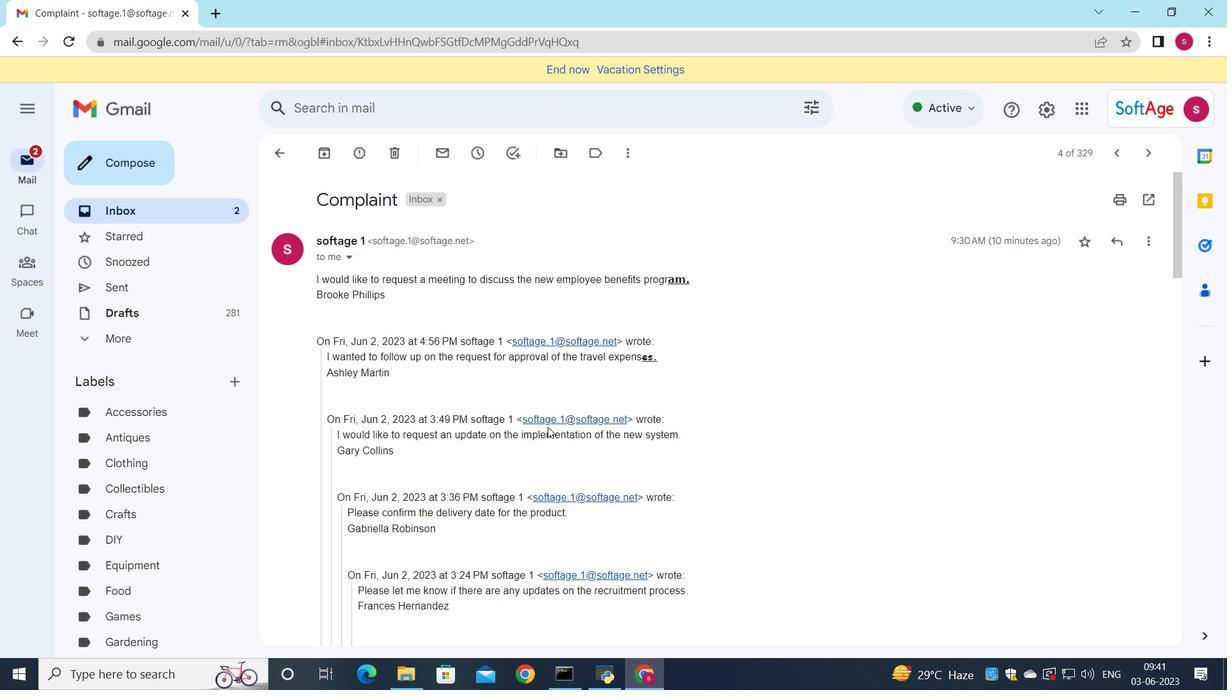 
Action: Mouse moved to (433, 392)
Screenshot: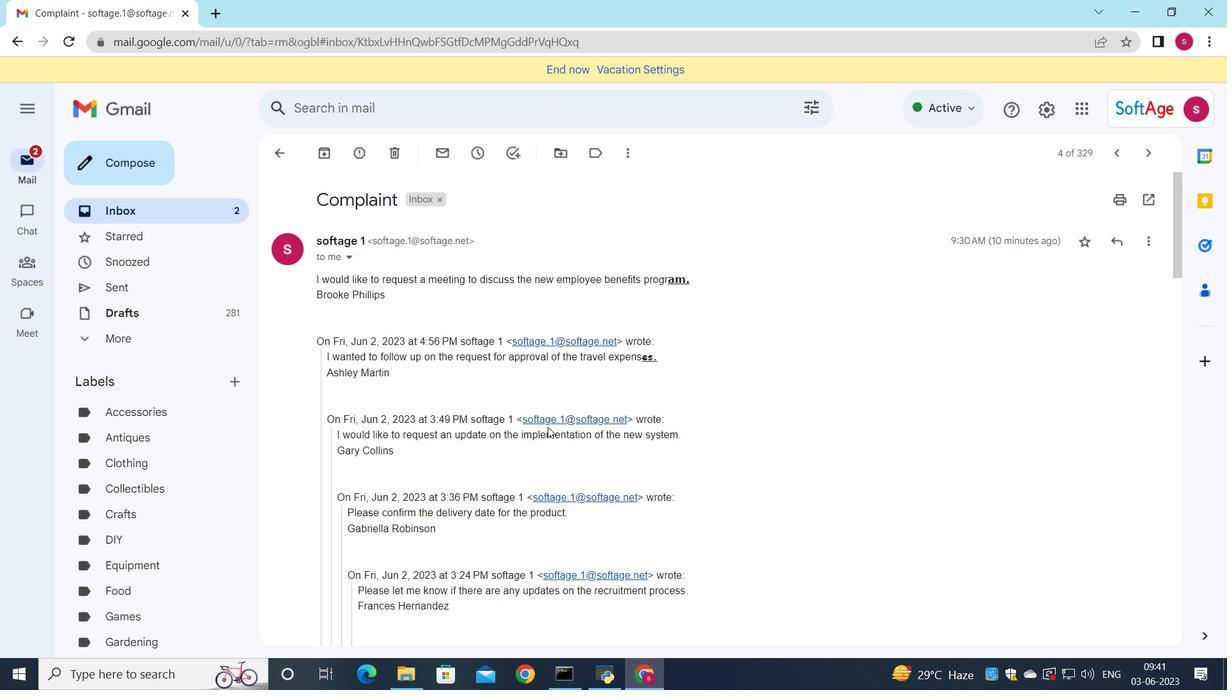 
Action: Mouse scrolled (433, 391) with delta (0, 0)
Screenshot: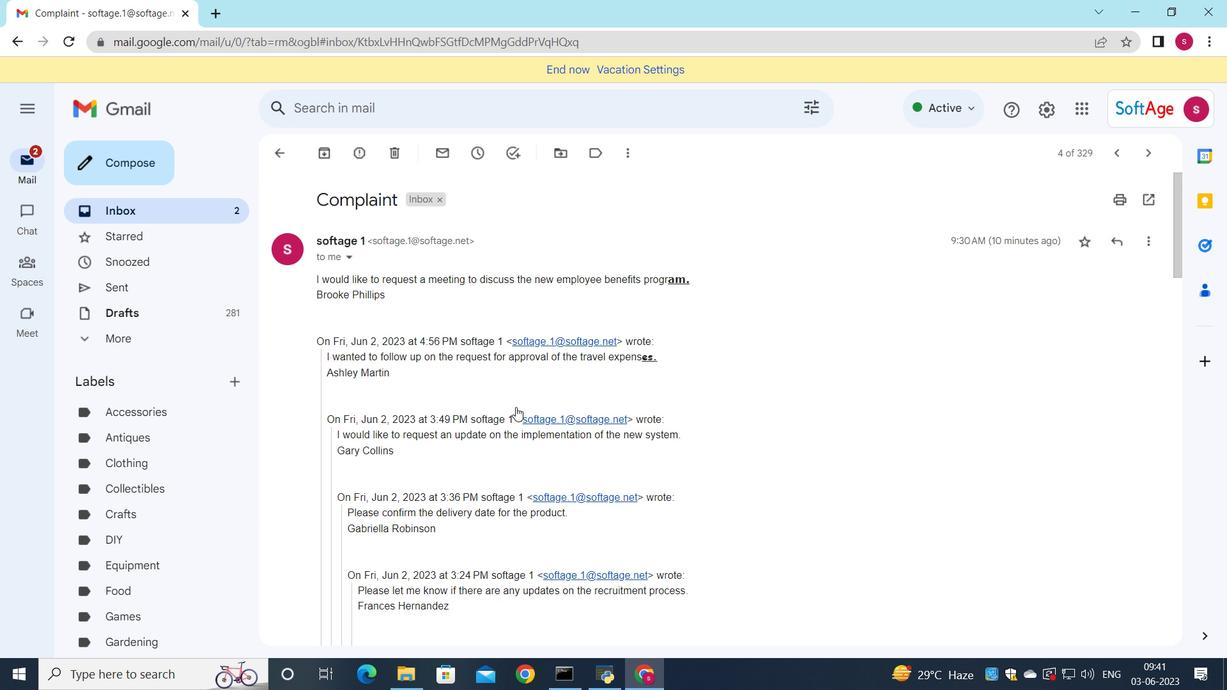 
Action: Mouse moved to (423, 393)
Screenshot: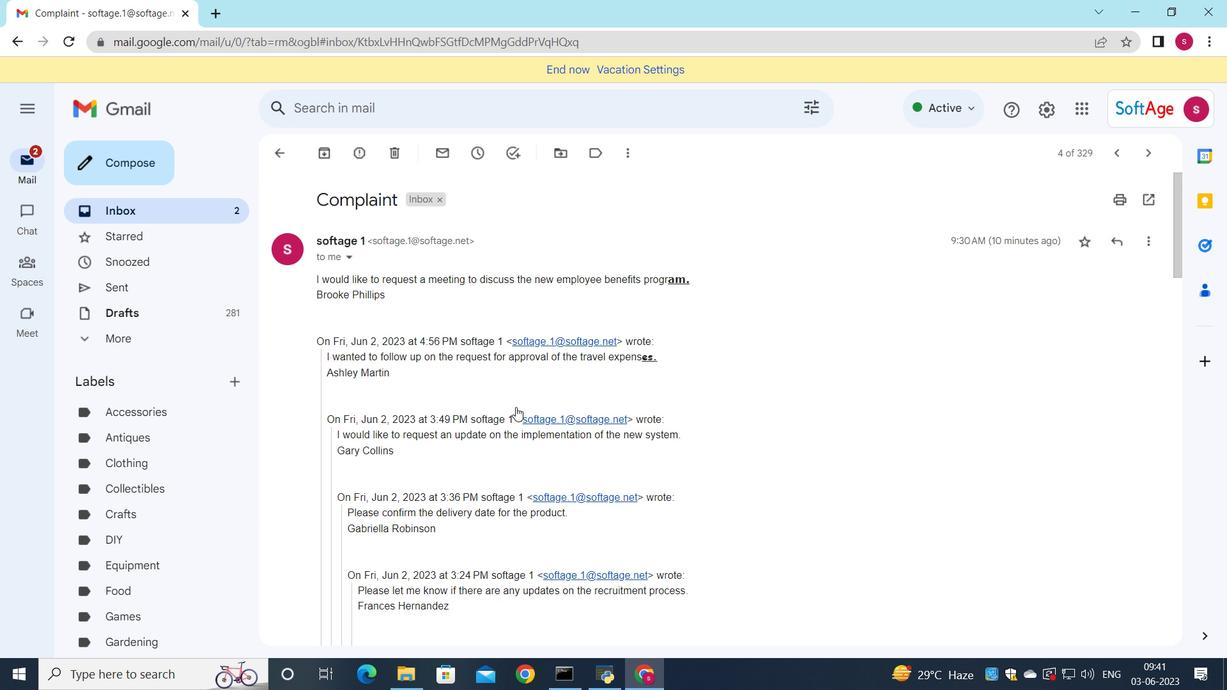 
Action: Mouse scrolled (423, 392) with delta (0, 0)
Screenshot: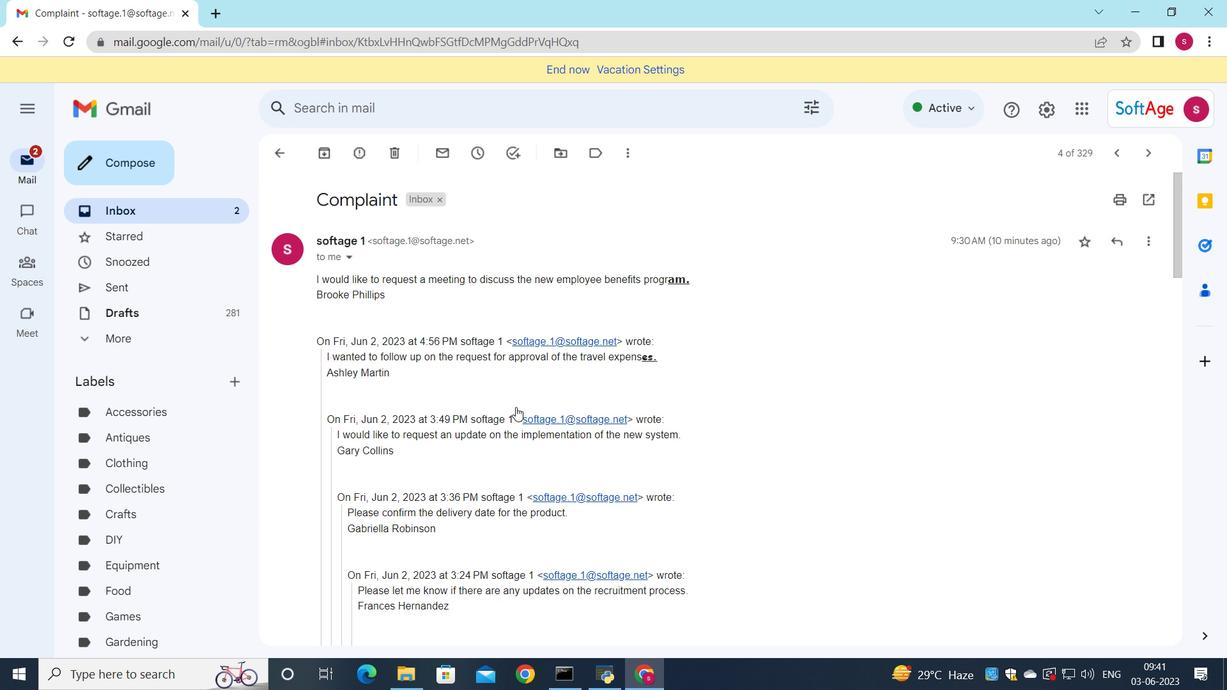 
Action: Mouse moved to (412, 393)
Screenshot: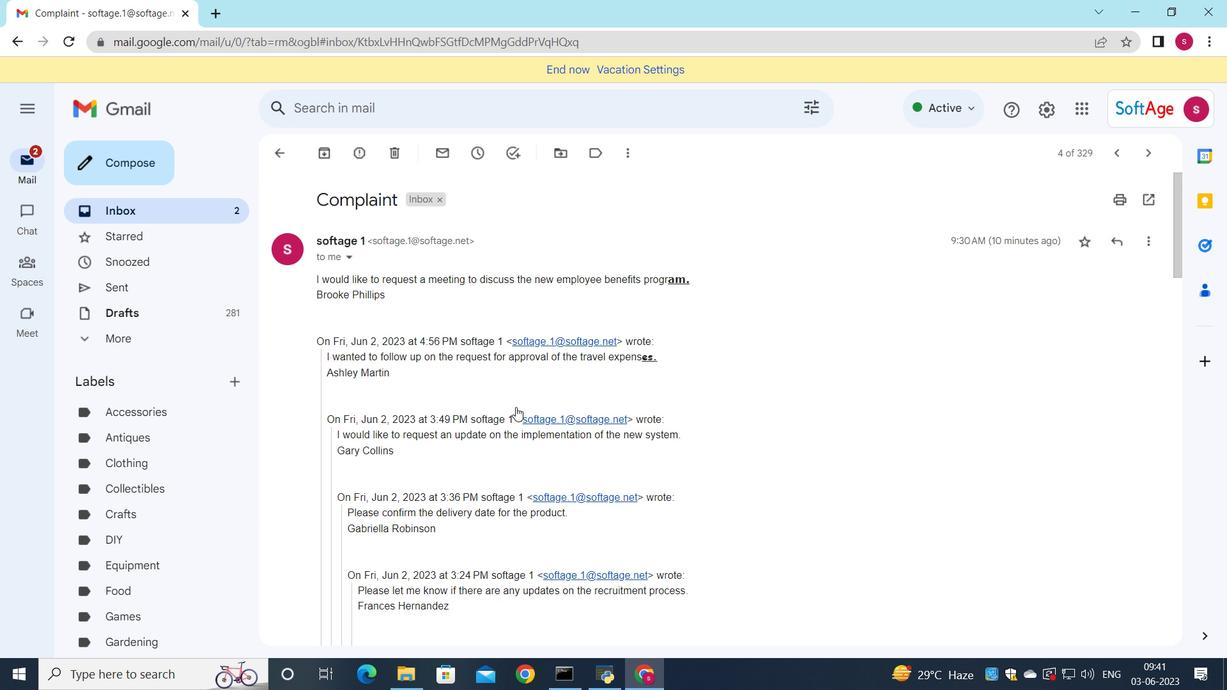 
Action: Mouse scrolled (412, 393) with delta (0, 0)
Screenshot: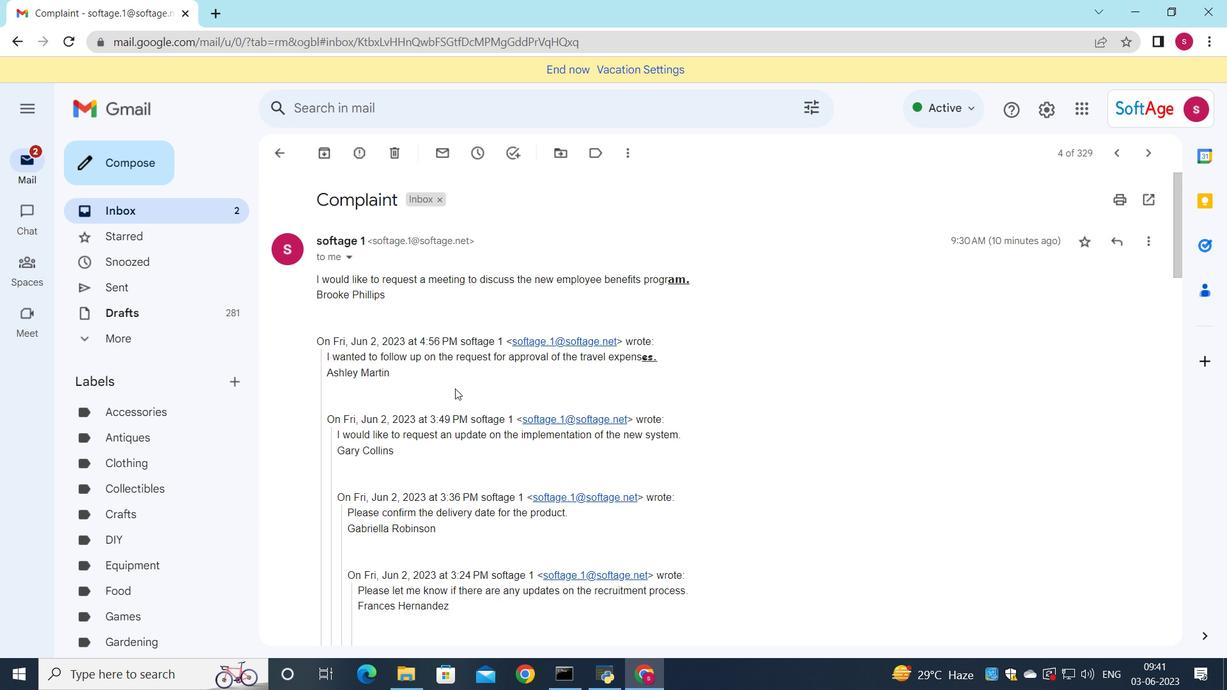 
Action: Mouse moved to (400, 387)
Screenshot: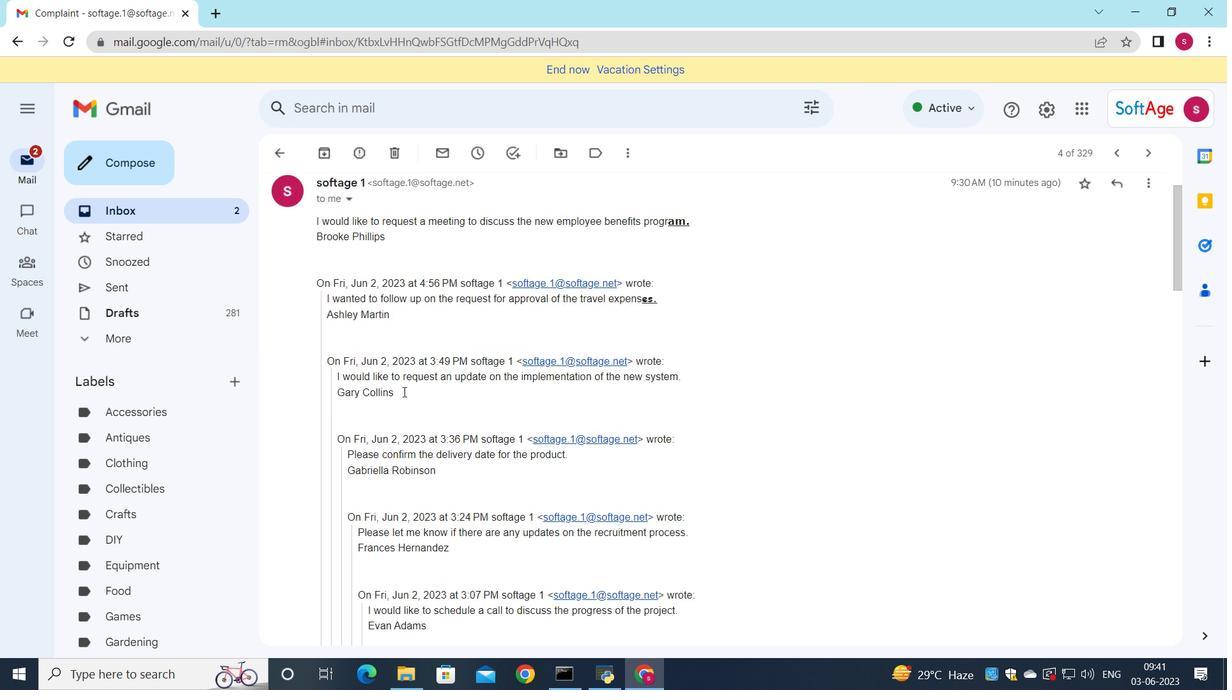 
Action: Mouse scrolled (400, 386) with delta (0, 0)
Screenshot: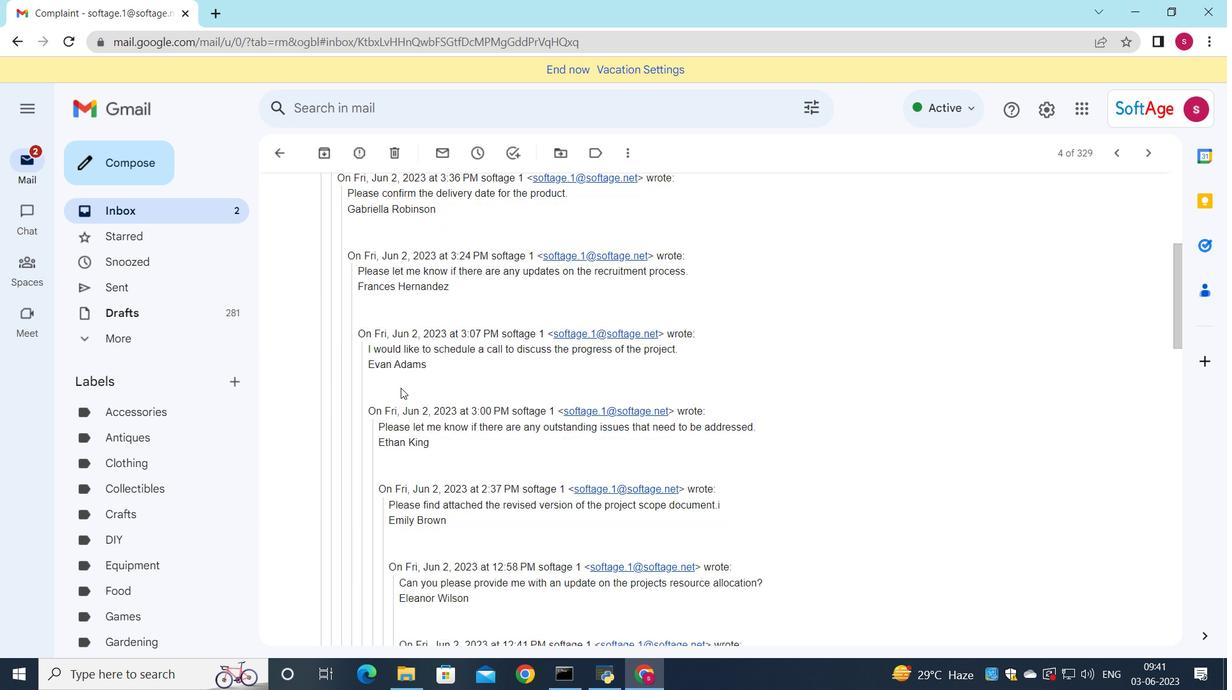 
Action: Mouse scrolled (400, 386) with delta (0, 0)
Screenshot: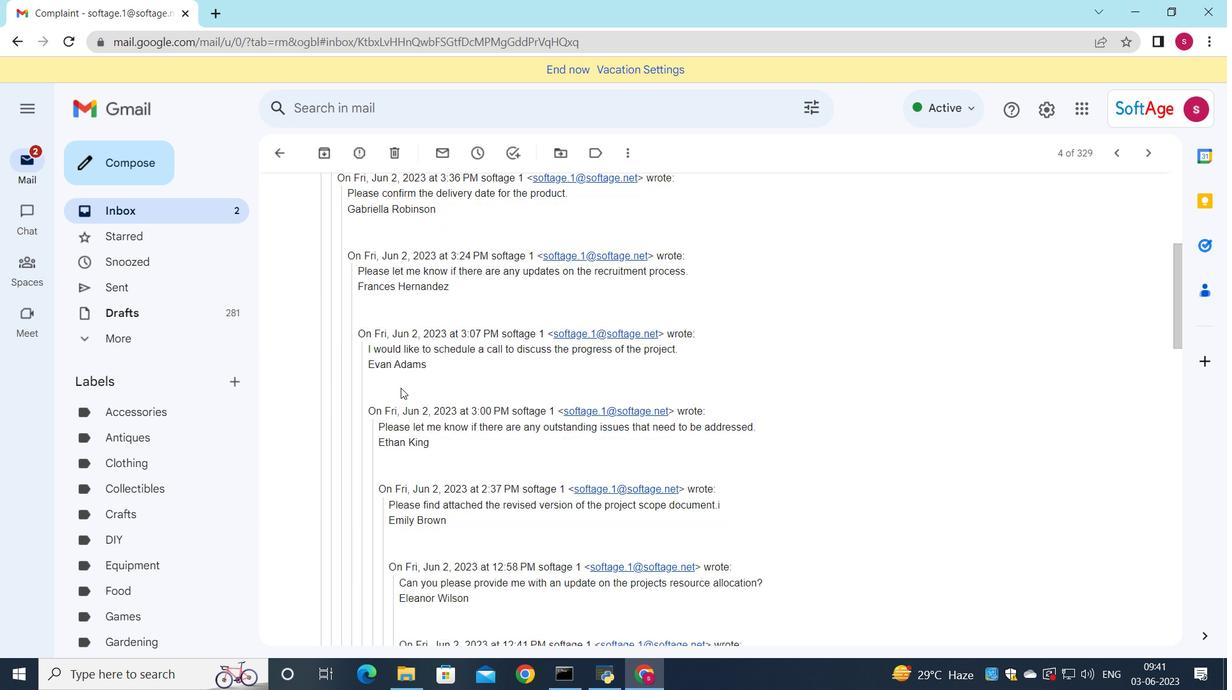 
Action: Mouse scrolled (400, 386) with delta (0, 0)
Screenshot: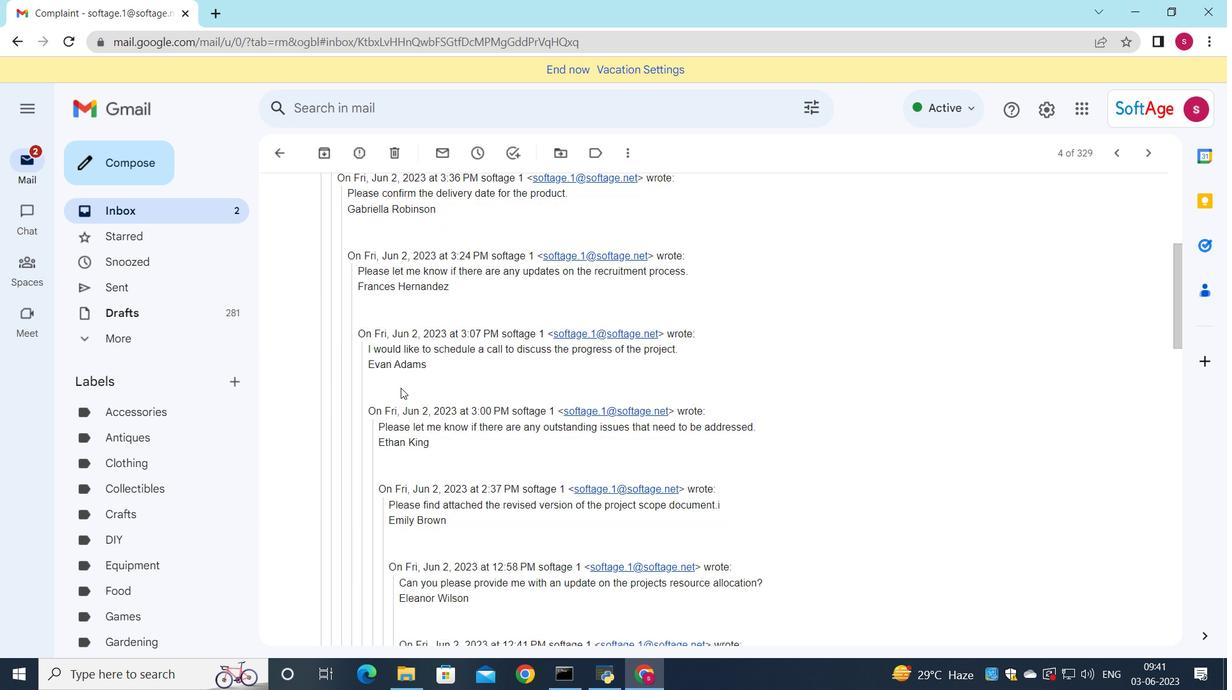 
Action: Mouse scrolled (400, 386) with delta (0, 0)
Screenshot: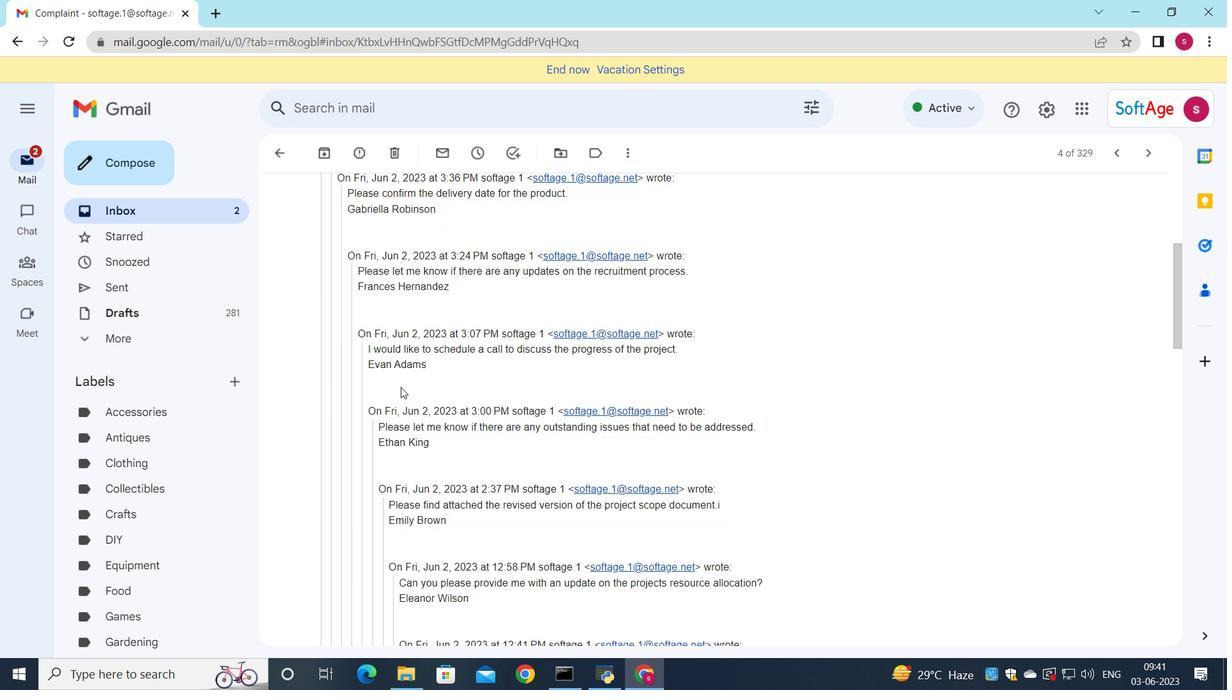 
Action: Mouse scrolled (400, 386) with delta (0, 0)
Screenshot: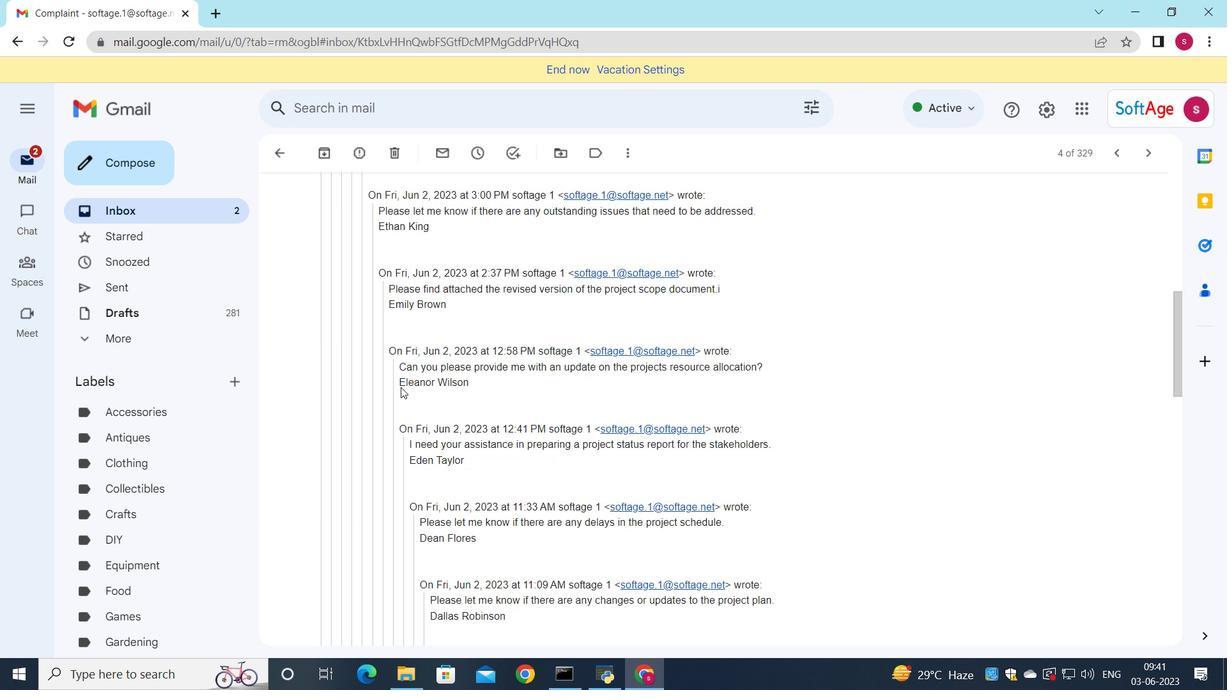 
Action: Mouse scrolled (400, 386) with delta (0, 0)
Screenshot: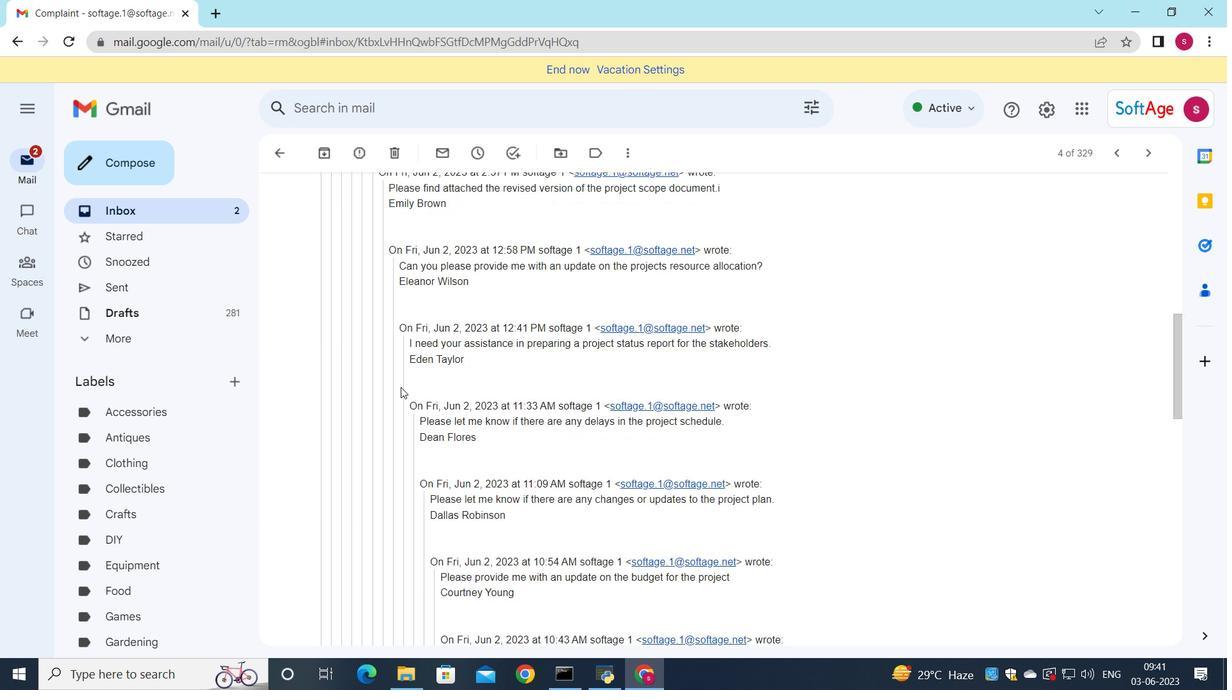 
Action: Mouse scrolled (400, 386) with delta (0, 0)
Screenshot: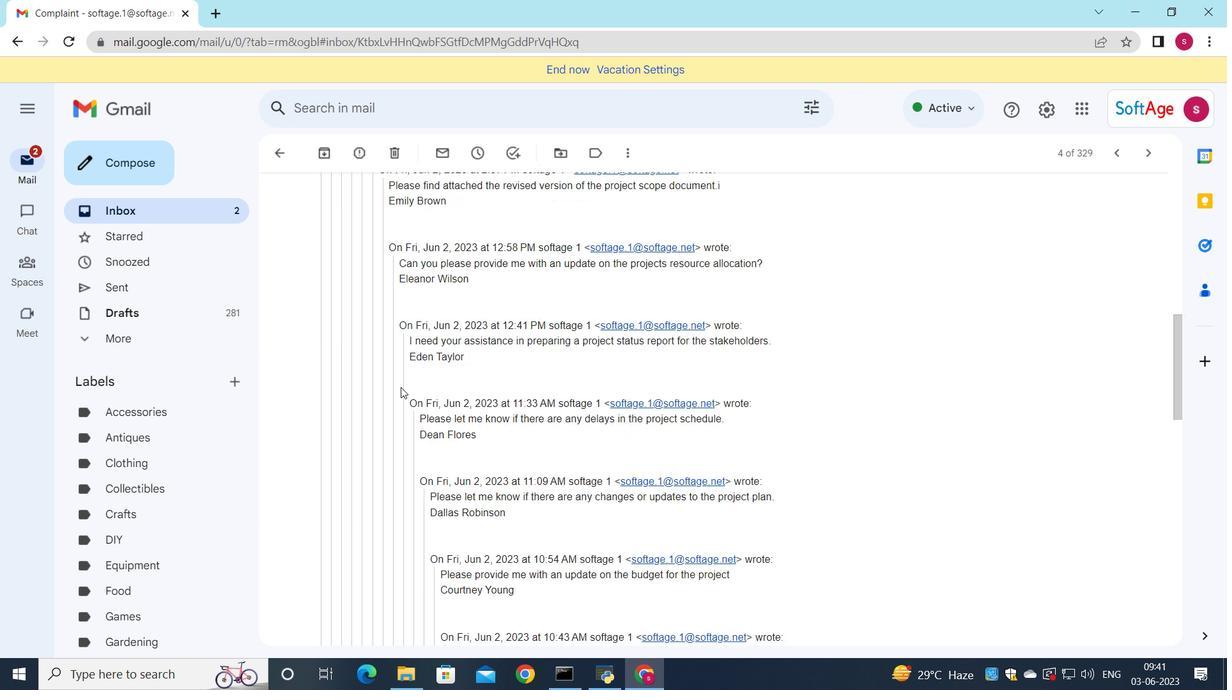 
Action: Mouse moved to (403, 385)
Screenshot: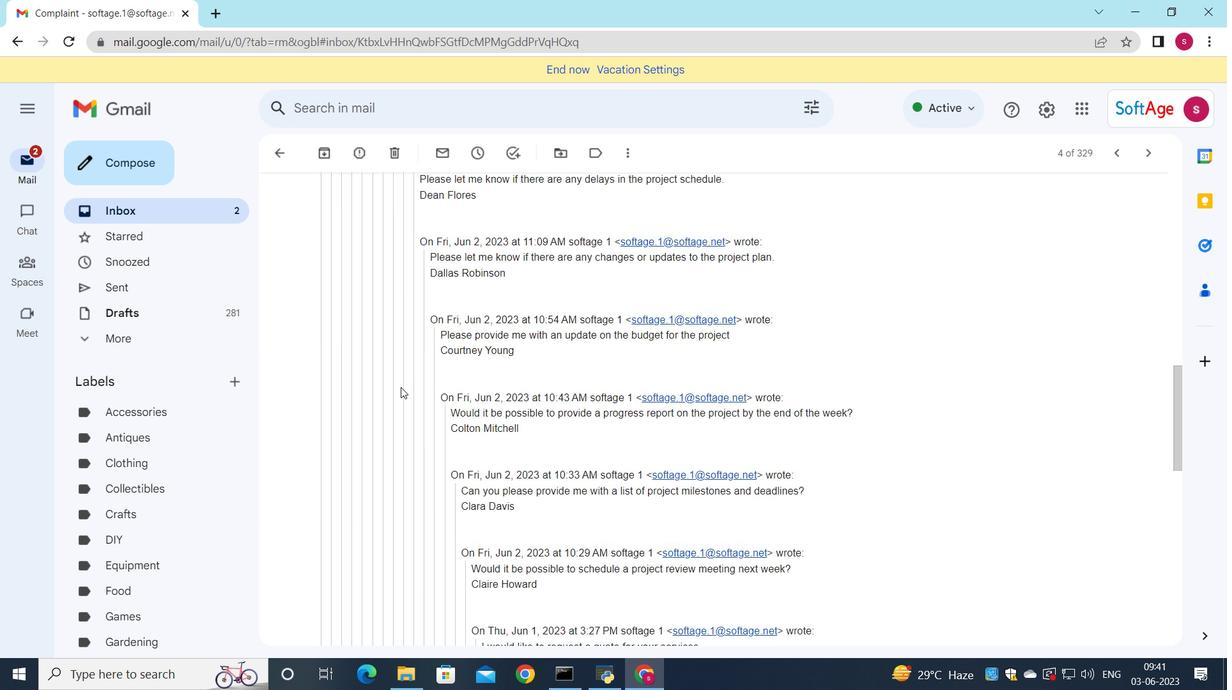 
Action: Mouse scrolled (403, 384) with delta (0, 0)
Screenshot: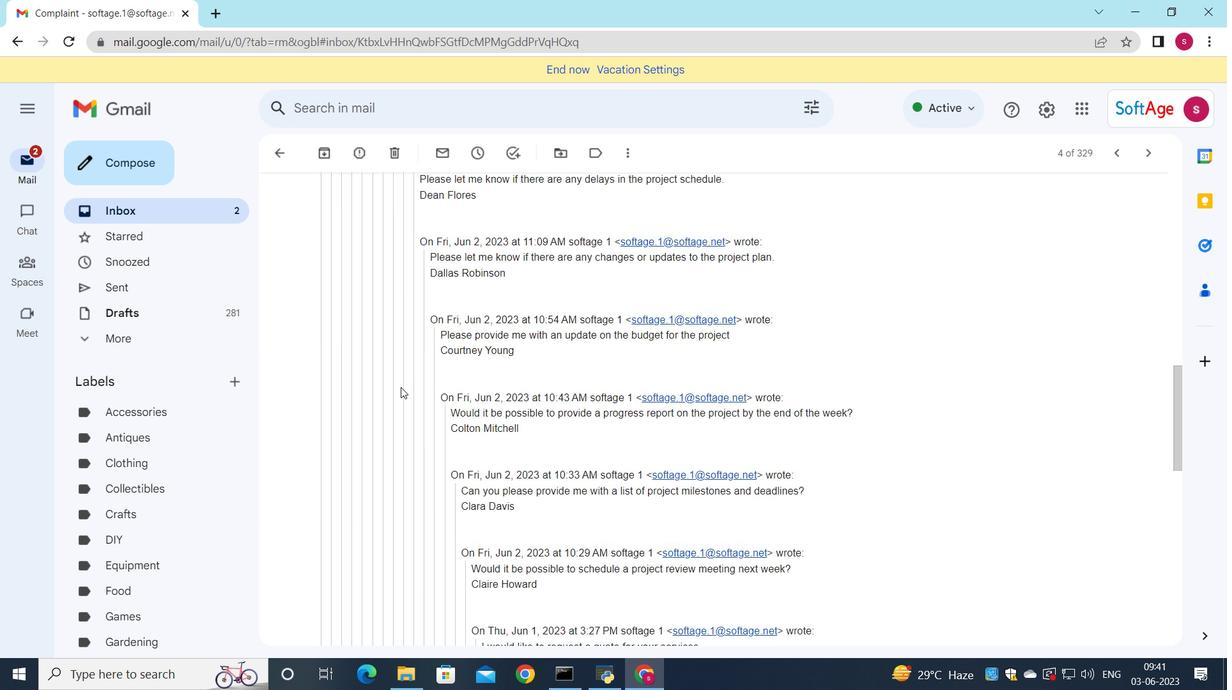 
Action: Mouse scrolled (403, 384) with delta (0, 0)
Screenshot: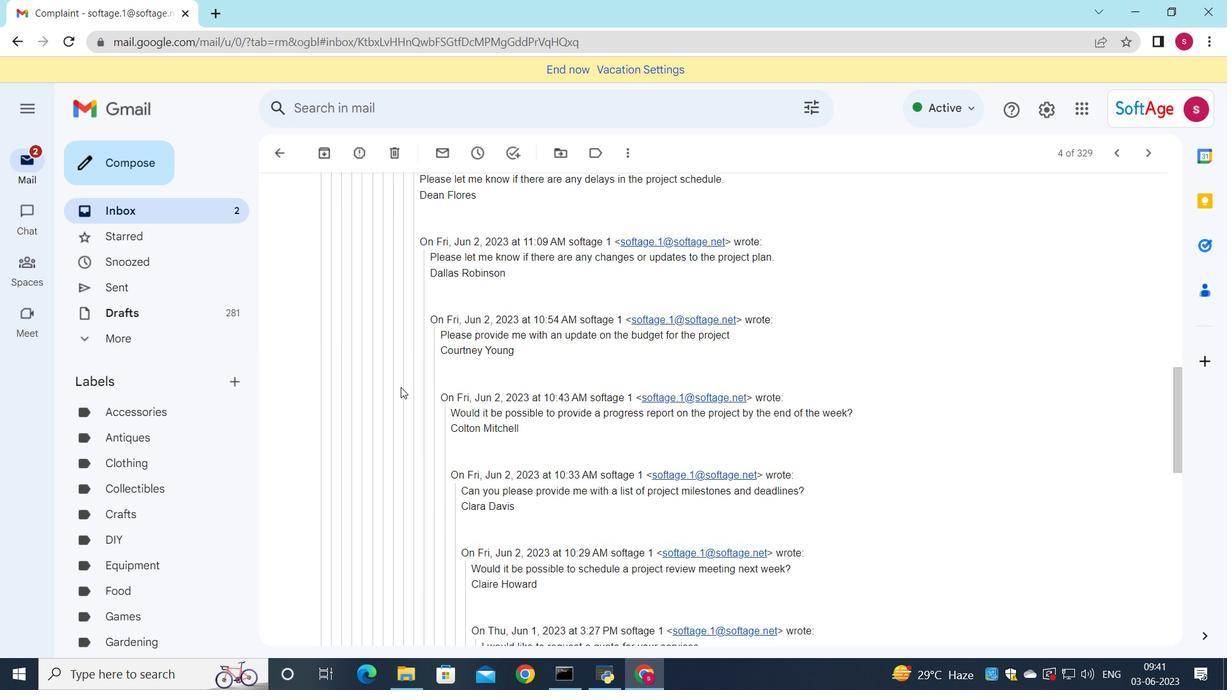 
Action: Mouse scrolled (403, 384) with delta (0, 0)
Screenshot: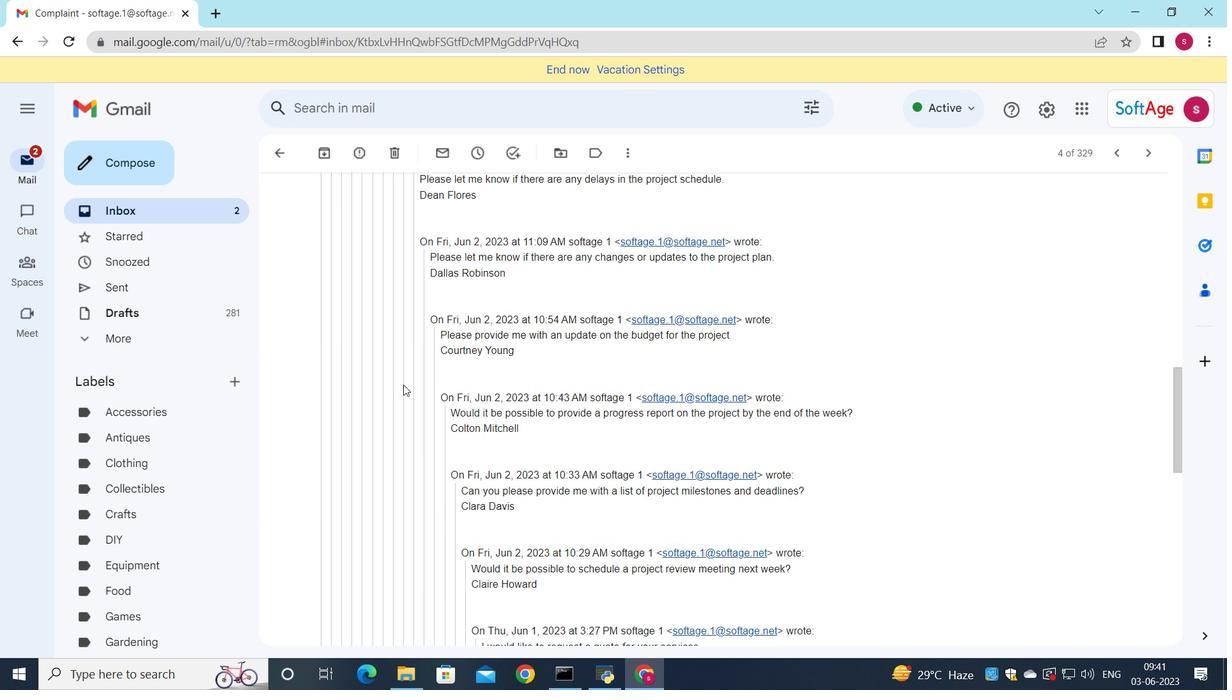 
Action: Mouse scrolled (403, 384) with delta (0, 0)
Screenshot: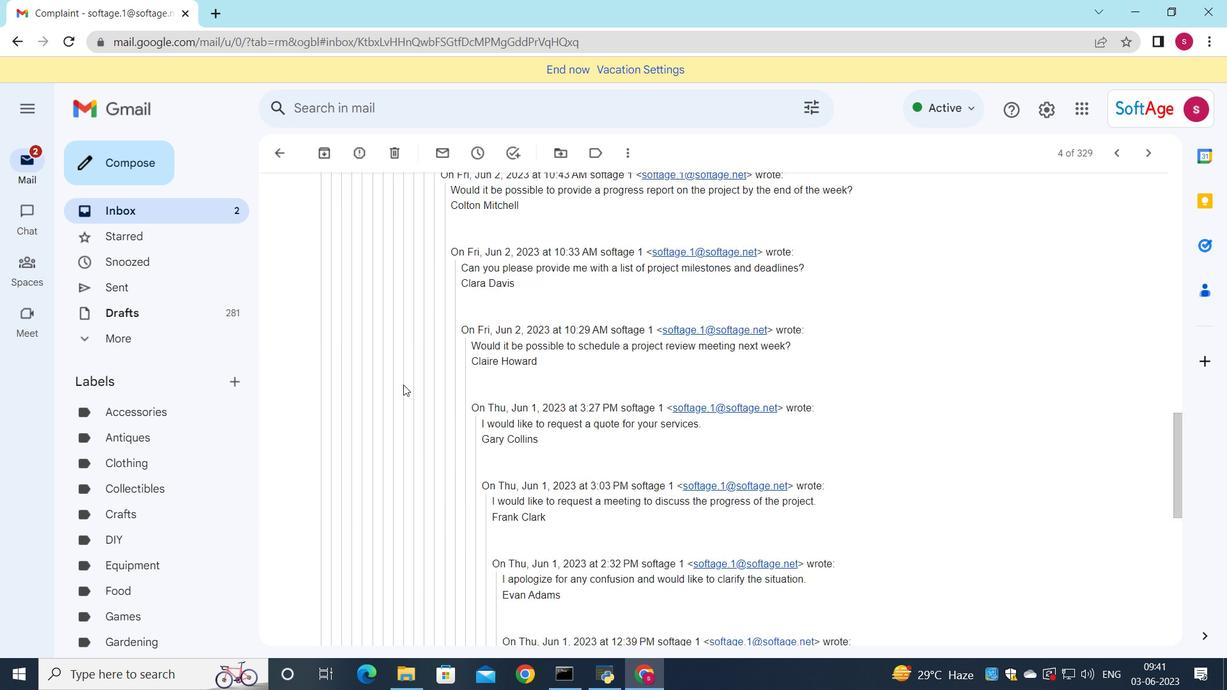 
Action: Mouse scrolled (403, 384) with delta (0, 0)
Screenshot: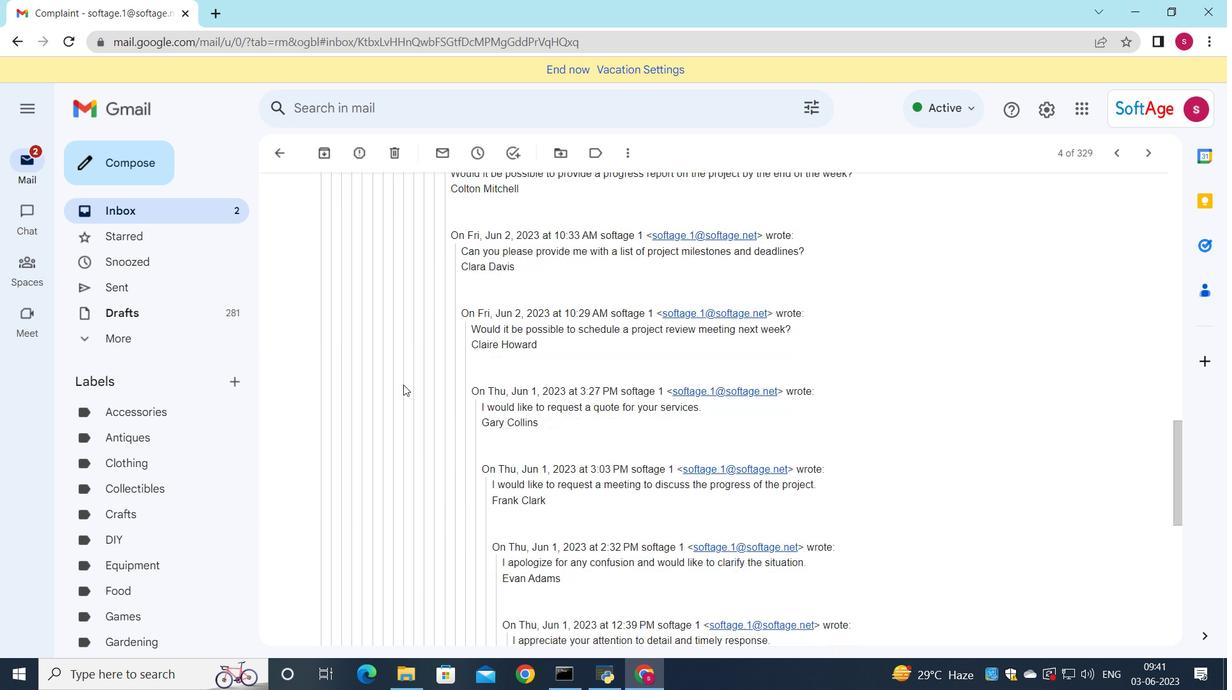
Action: Mouse scrolled (403, 384) with delta (0, 0)
Screenshot: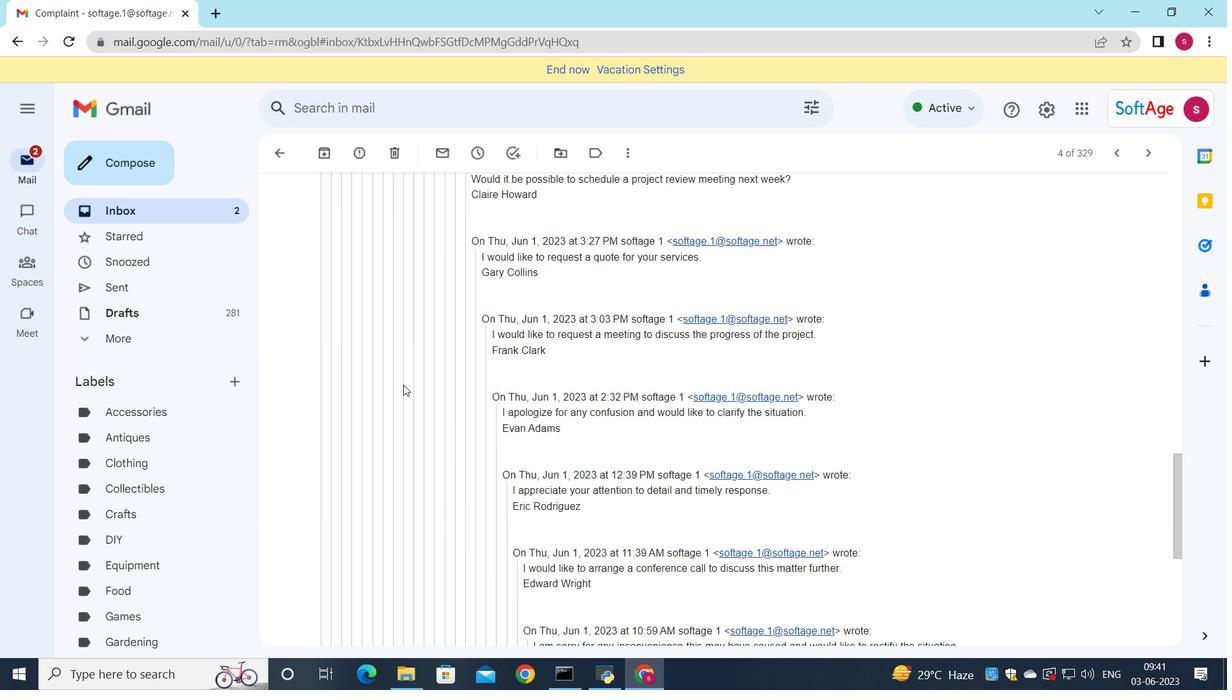 
Action: Mouse scrolled (403, 384) with delta (0, 0)
Screenshot: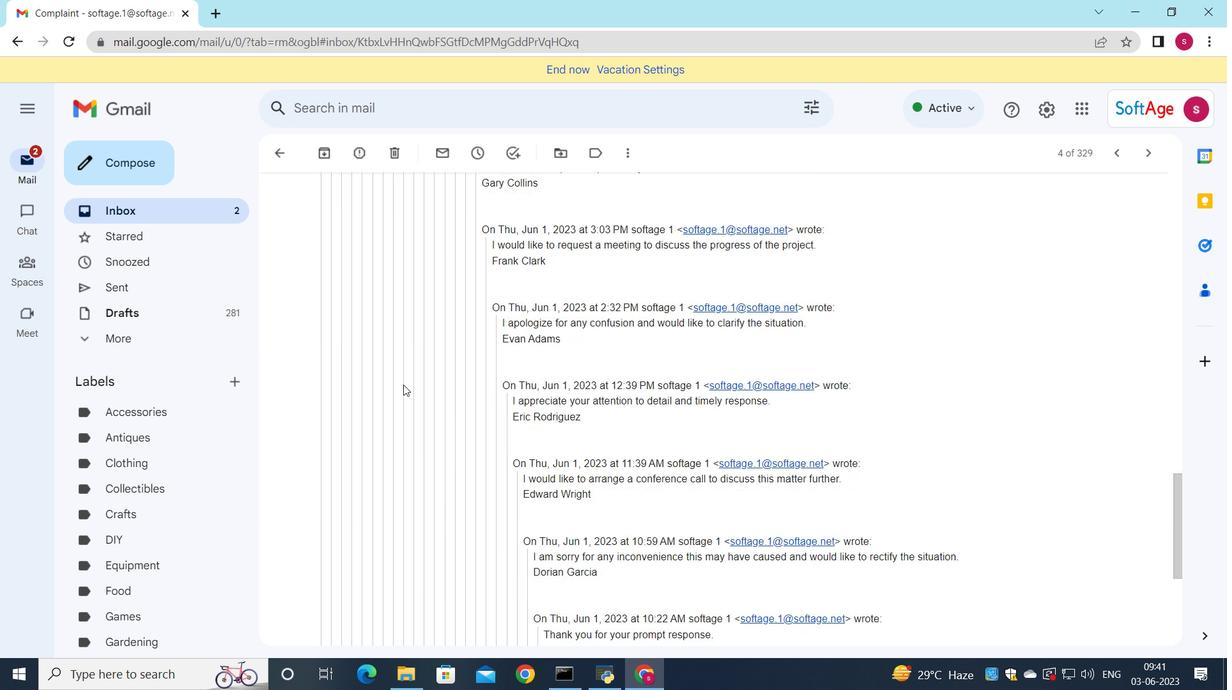 
Action: Mouse scrolled (403, 384) with delta (0, 0)
Screenshot: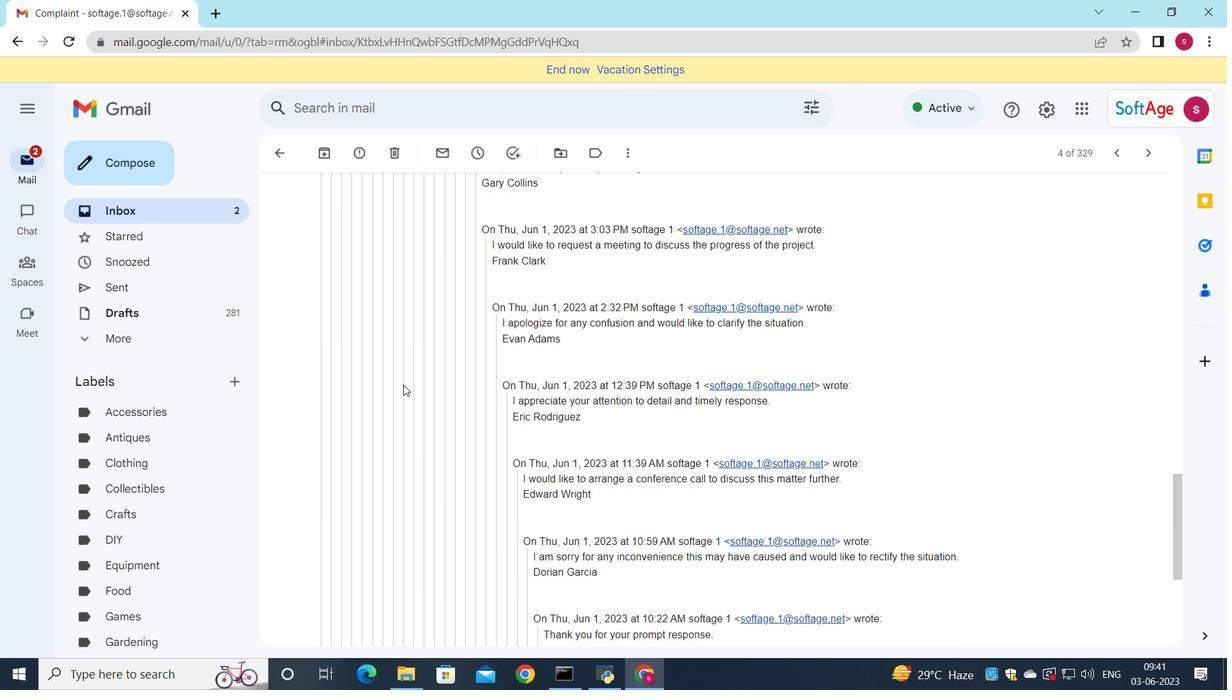 
Action: Mouse scrolled (403, 384) with delta (0, 0)
Screenshot: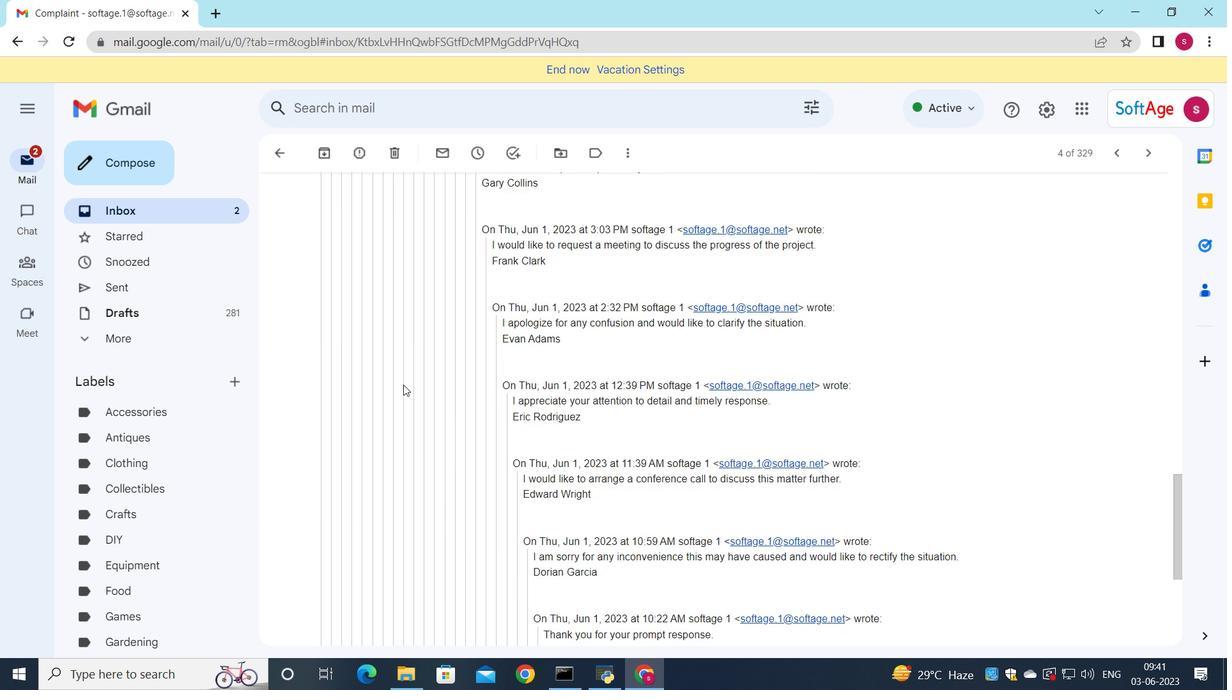 
Action: Mouse scrolled (403, 384) with delta (0, 0)
Screenshot: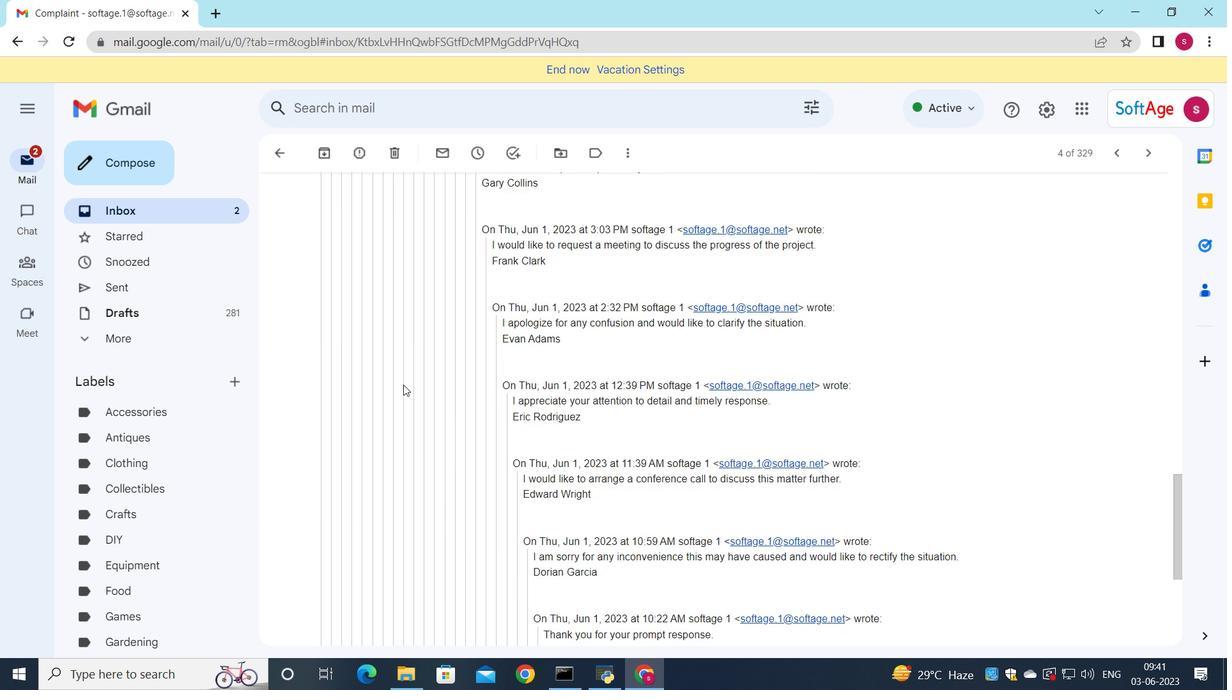 
Action: Mouse scrolled (403, 384) with delta (0, 0)
Screenshot: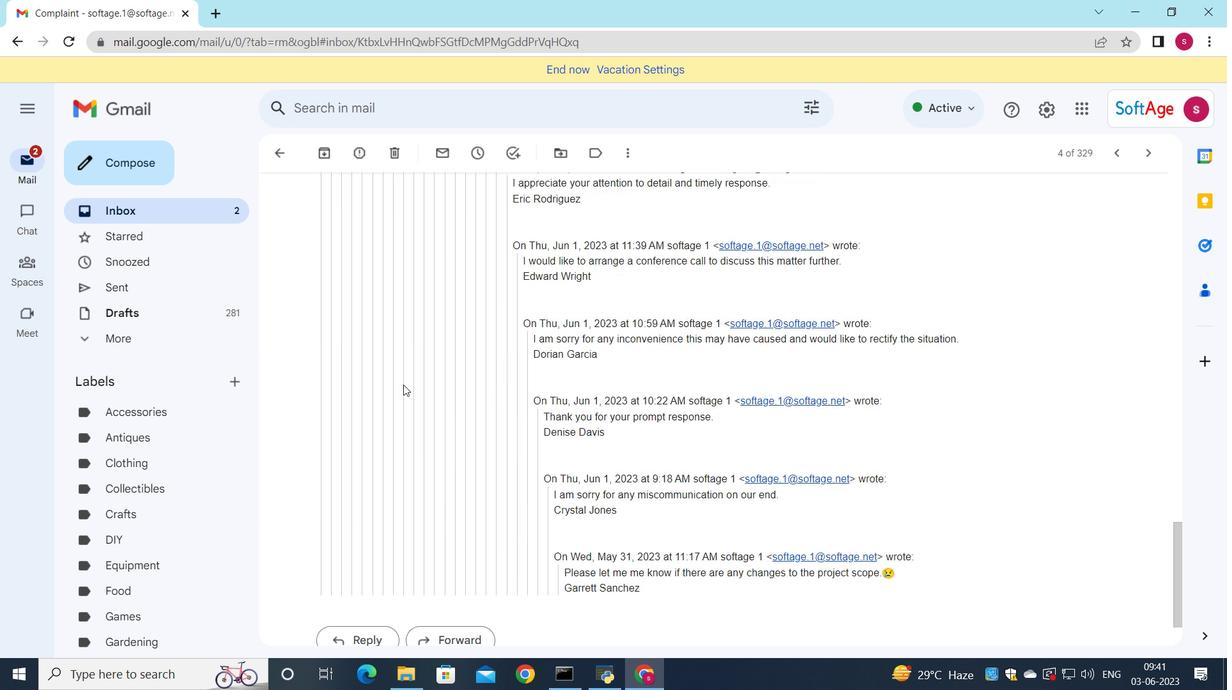 
Action: Mouse scrolled (403, 384) with delta (0, 0)
Screenshot: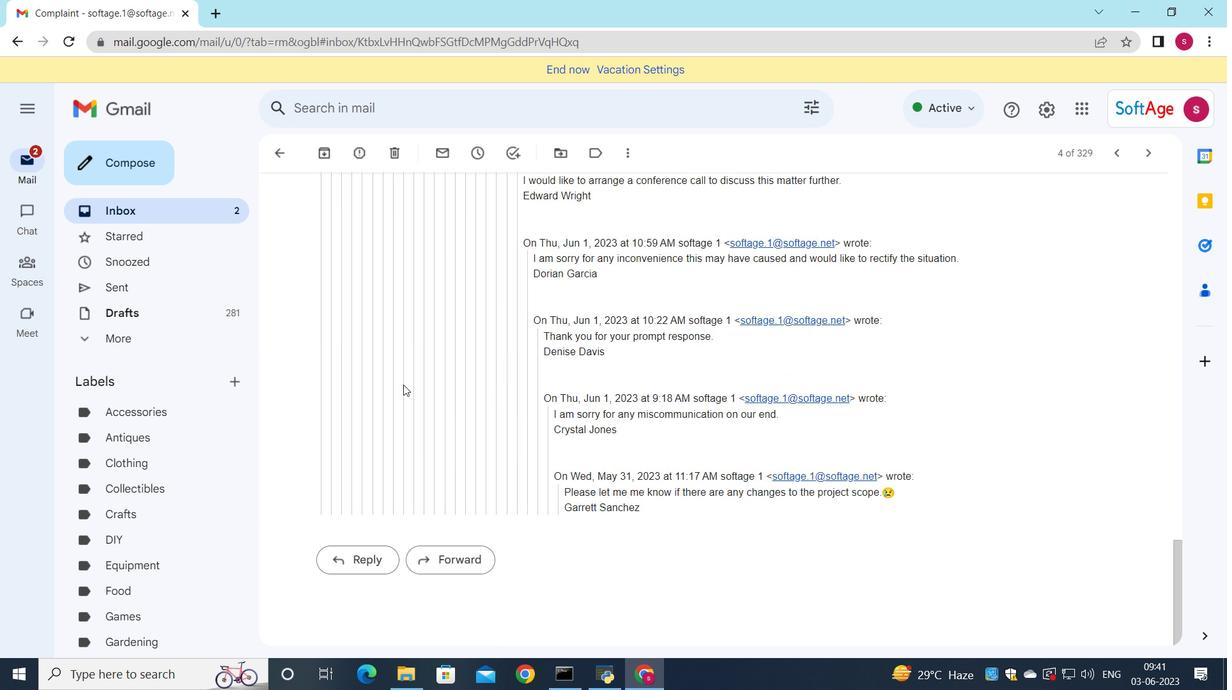 
Action: Mouse scrolled (403, 384) with delta (0, 0)
Screenshot: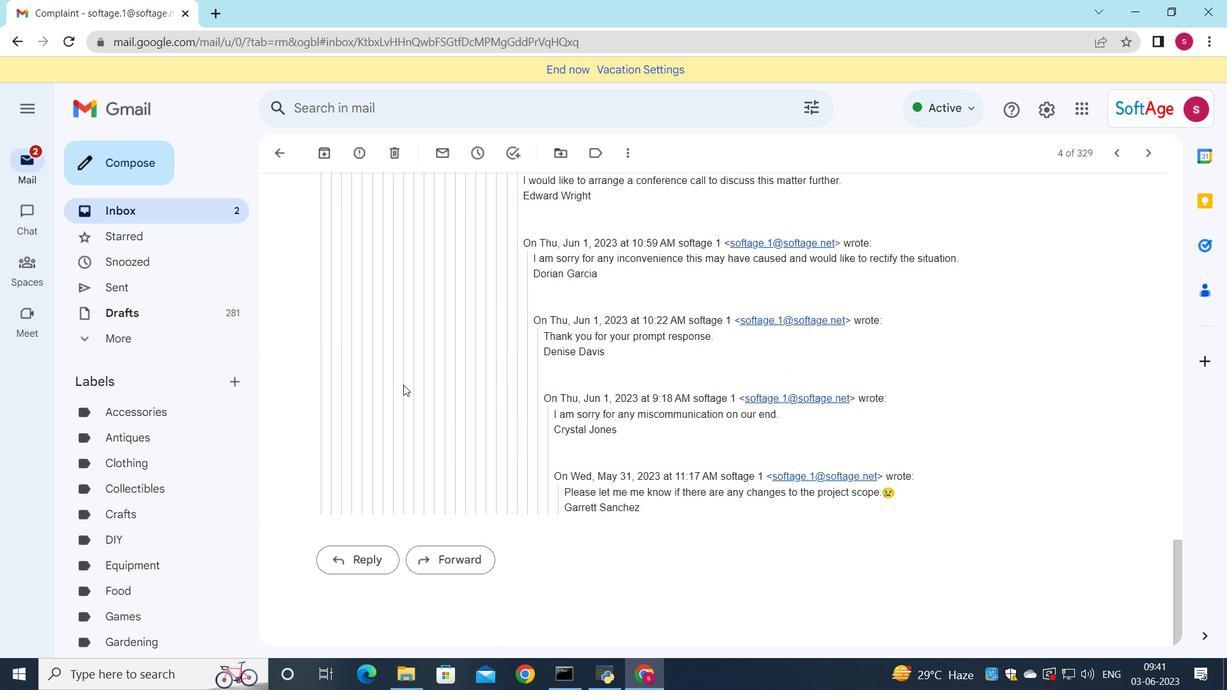 
Action: Mouse scrolled (403, 384) with delta (0, 0)
Screenshot: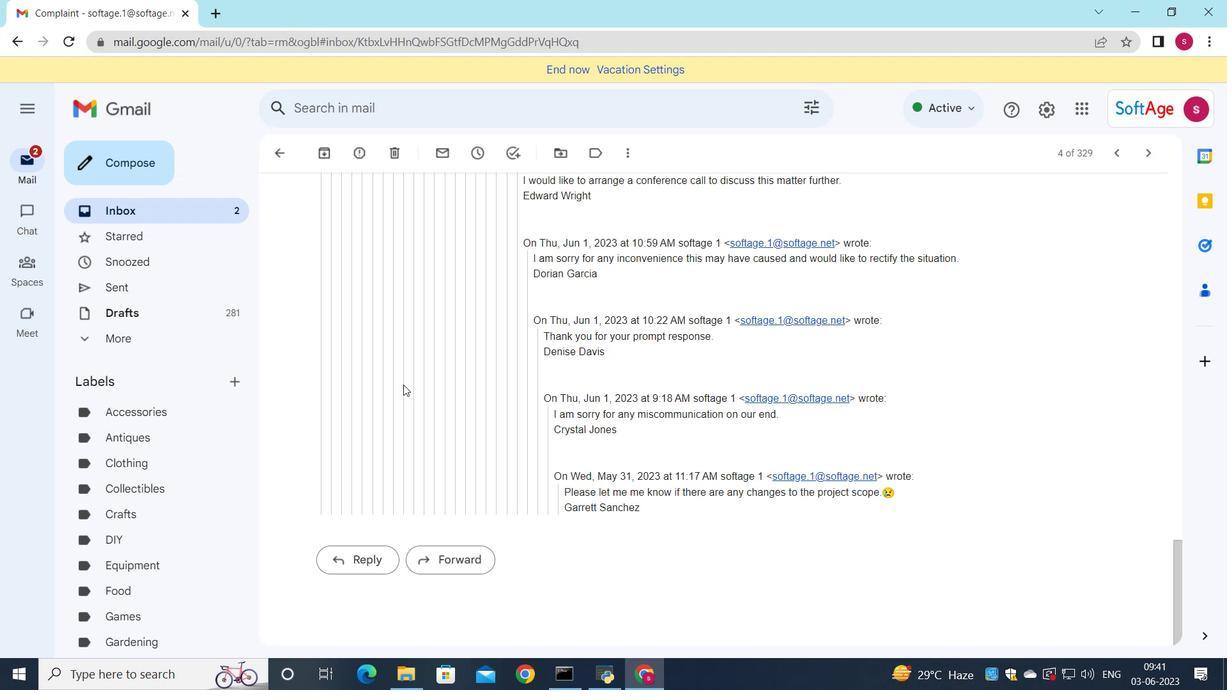 
Action: Mouse moved to (362, 550)
Screenshot: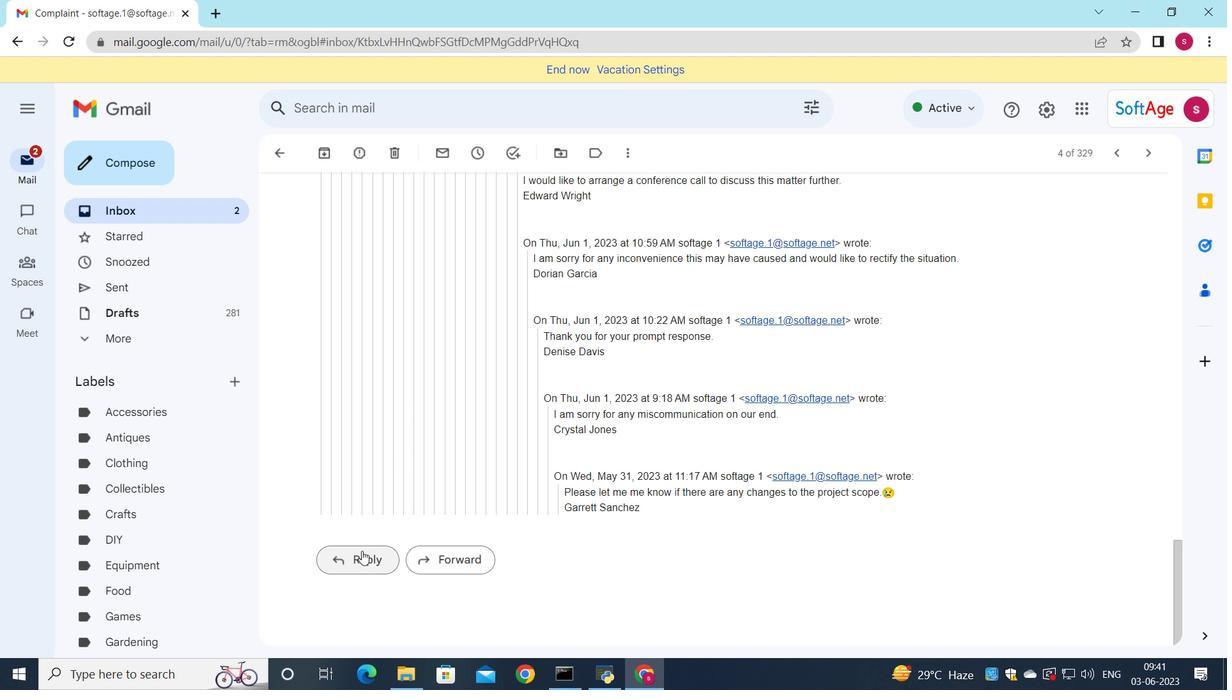 
Action: Mouse pressed left at (362, 550)
Screenshot: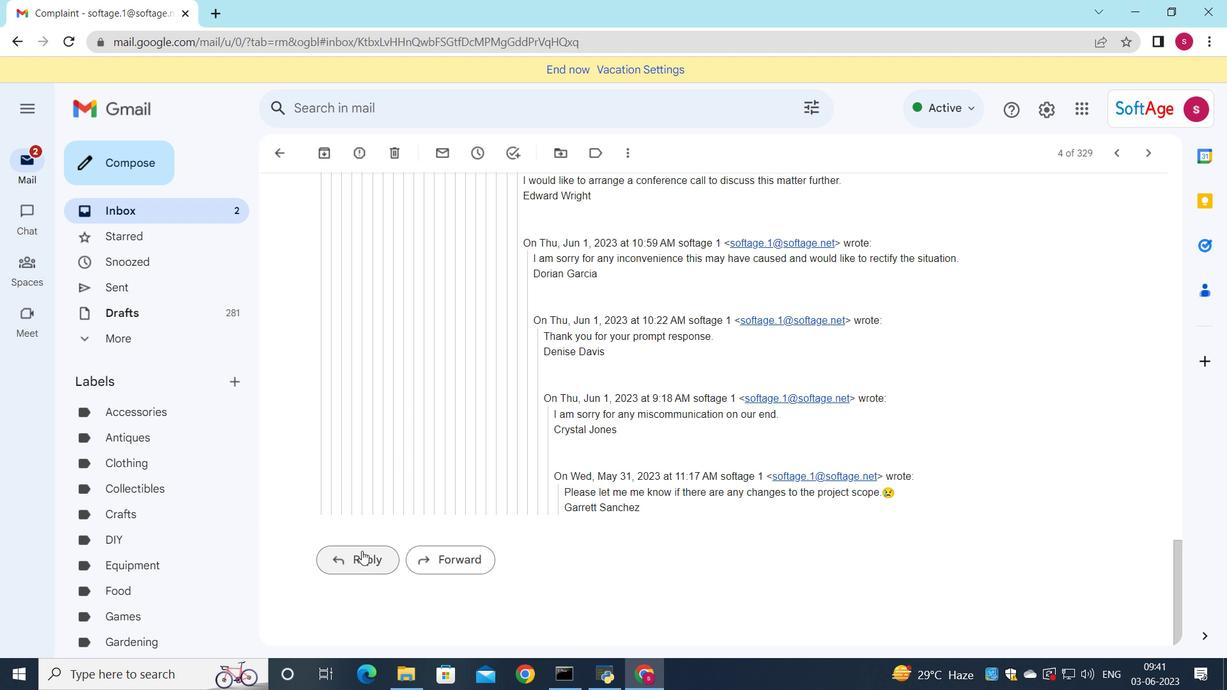 
Action: Mouse moved to (350, 473)
Screenshot: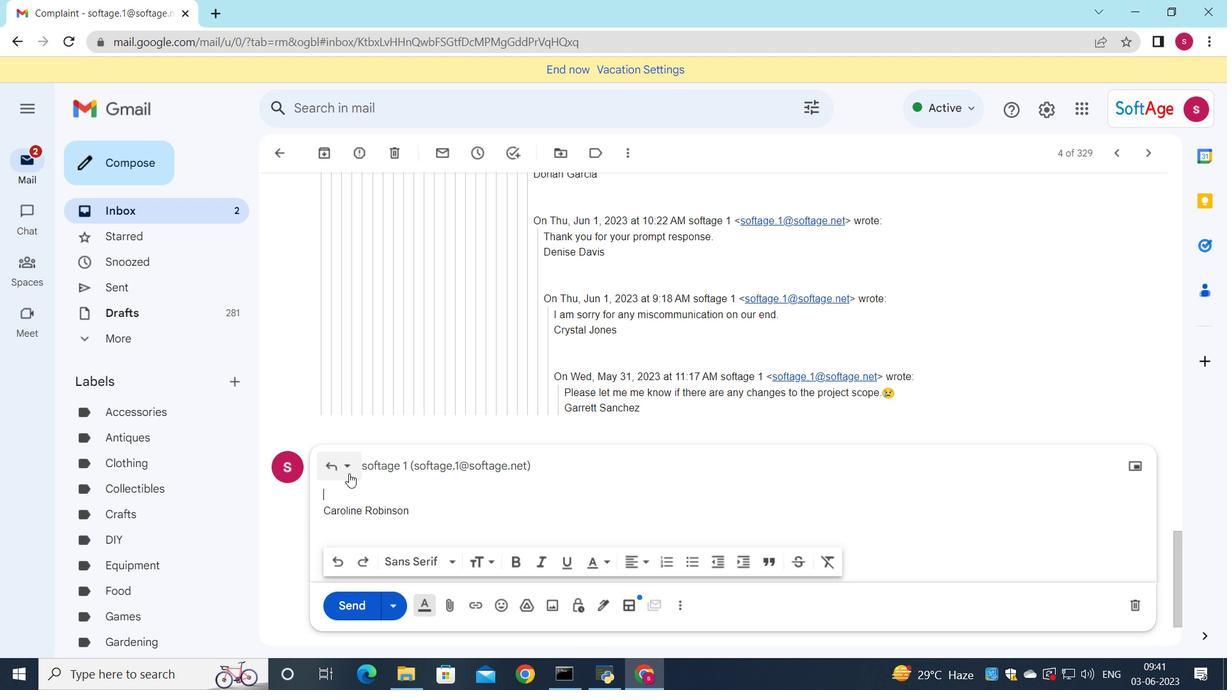 
Action: Mouse pressed left at (350, 473)
Screenshot: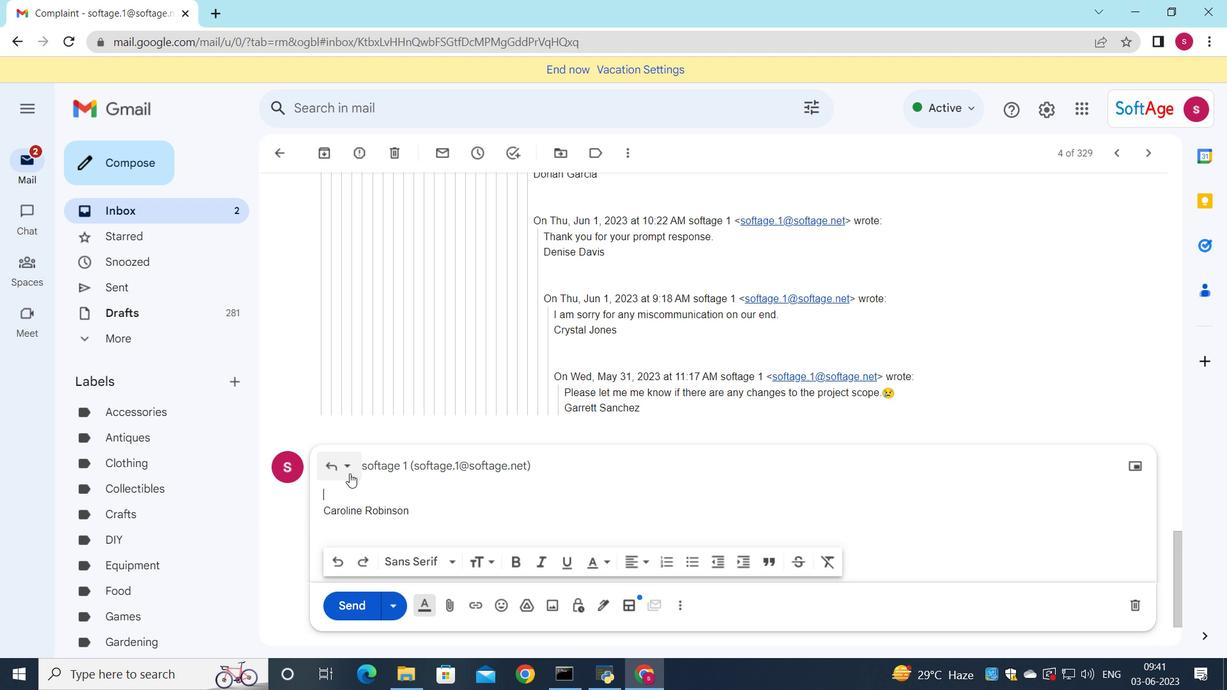 
Action: Mouse moved to (374, 548)
Screenshot: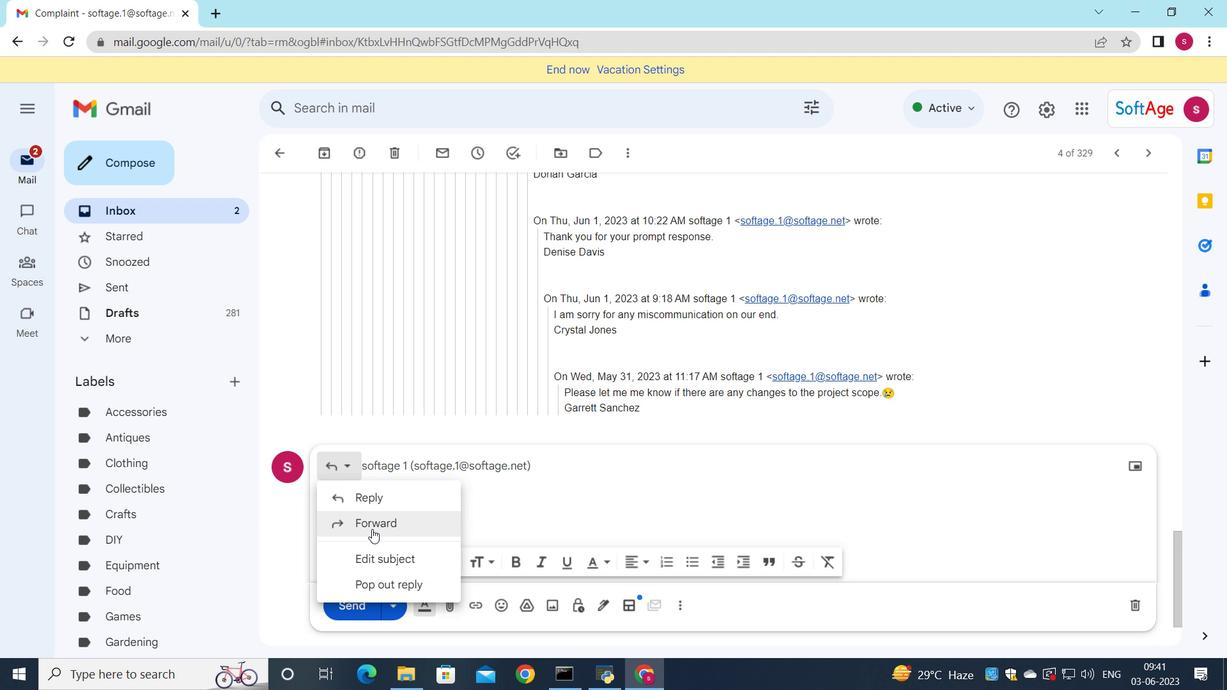 
Action: Mouse pressed left at (374, 548)
Screenshot: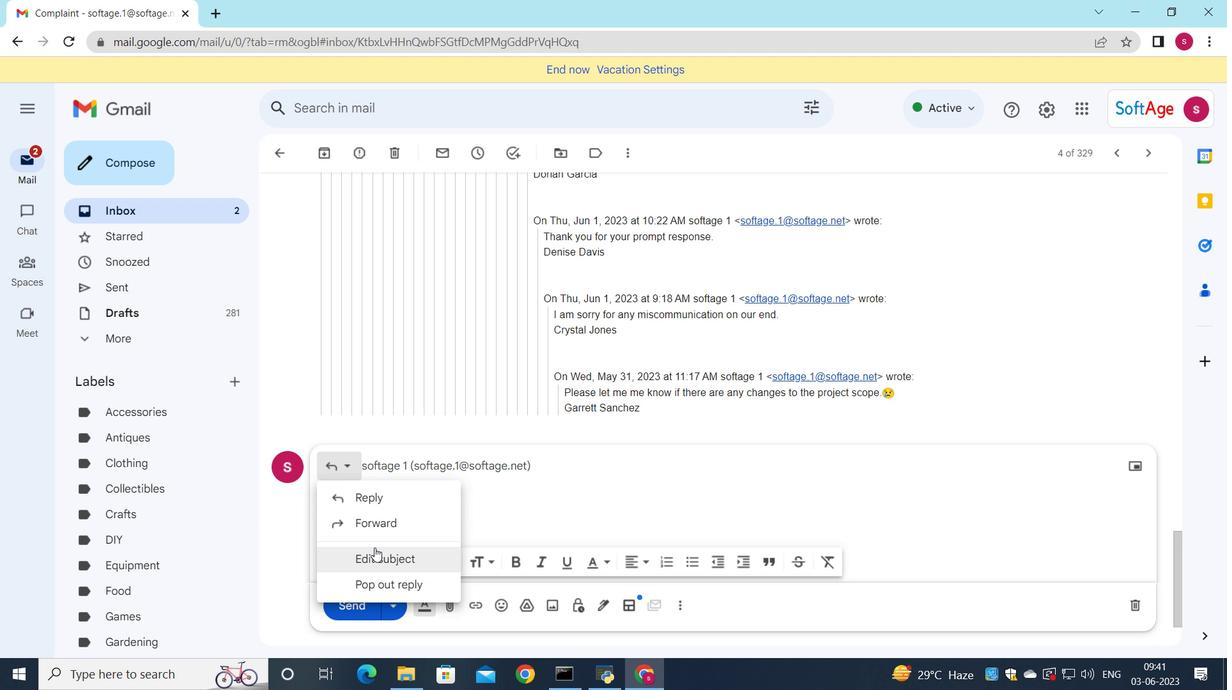 
Action: Mouse moved to (869, 262)
Screenshot: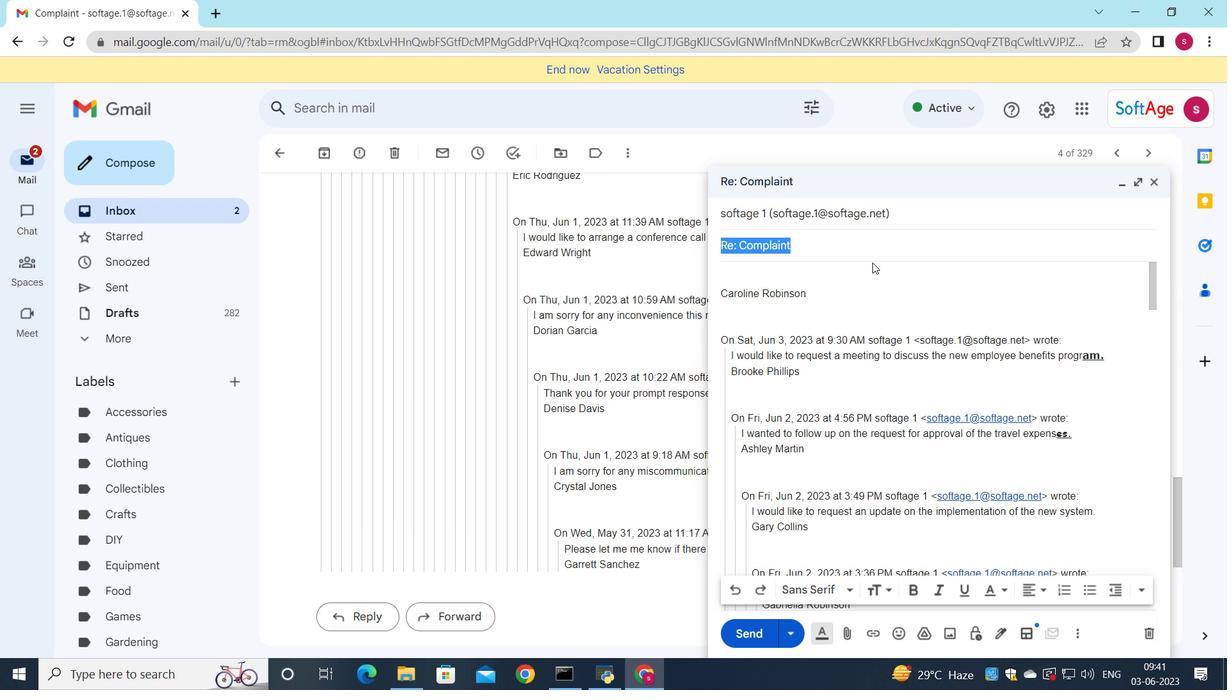 
Action: Key pressed <Key.shift>Request<Key.space>for<Key.space>help<Key.space>
Screenshot: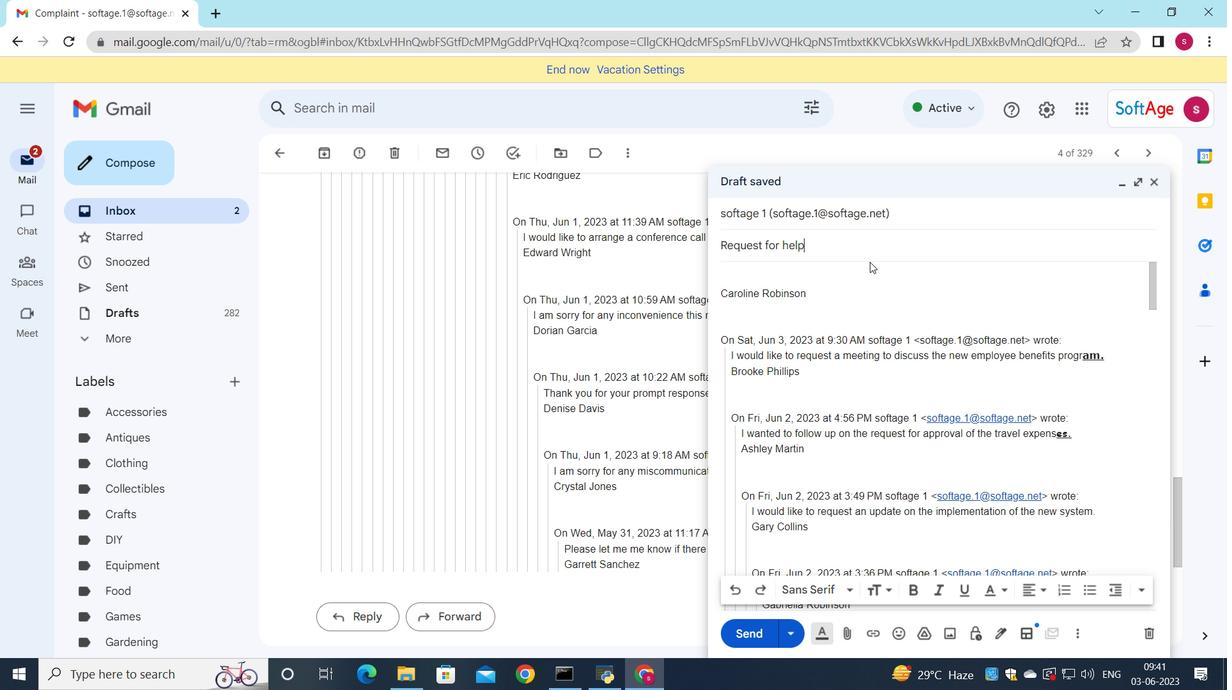 
Action: Mouse moved to (733, 283)
Screenshot: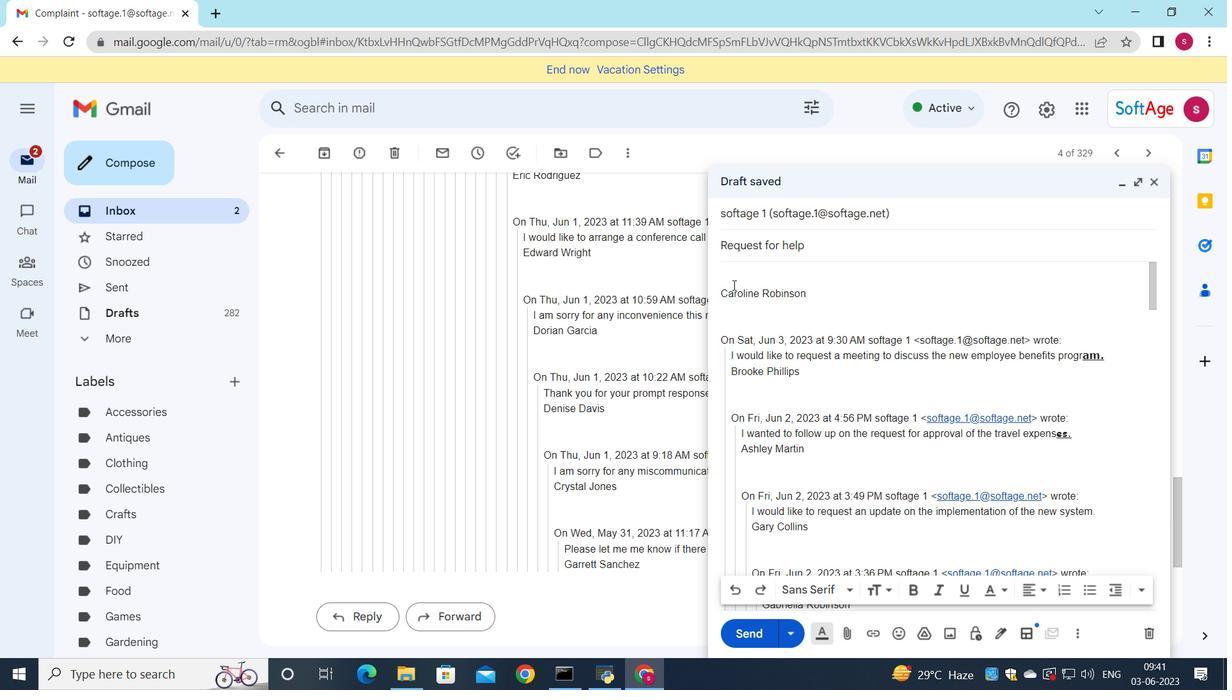 
Action: Mouse pressed left at (733, 283)
Screenshot: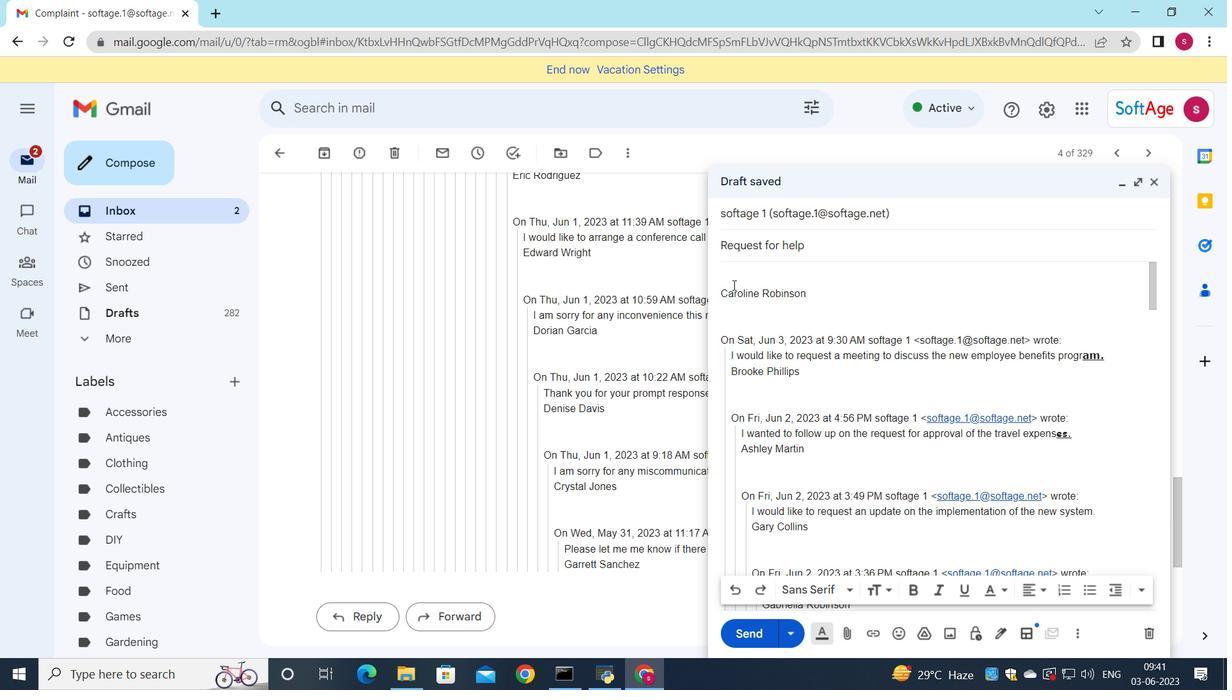 
Action: Mouse moved to (878, 257)
Screenshot: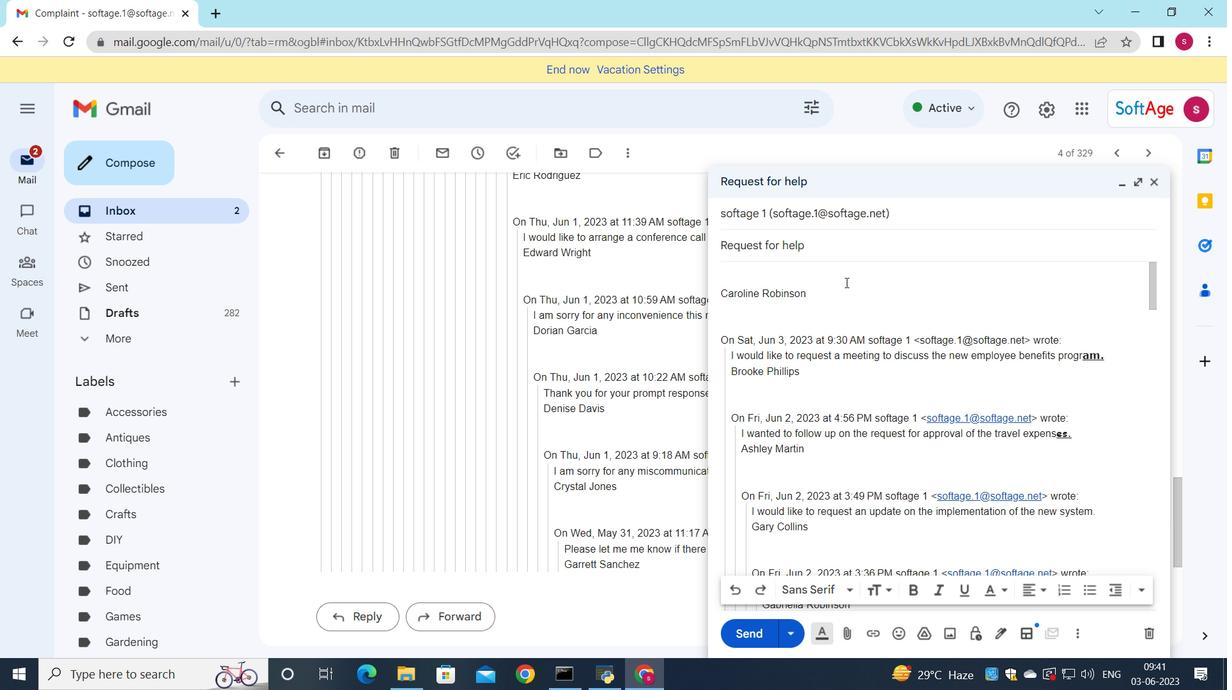 
Action: Key pressed <Key.shift>I<Key.space>would<Key.space>like<Key.space>to<Key.space>schedule<Key.space>a<Key.space>call<Key.space>to<Key.space>discuss<Key.space>the<Key.space>proposed<Key.space>changes<Key.space>to<Key.space>the<Key.space>project<Key.space>budget.
Screenshot: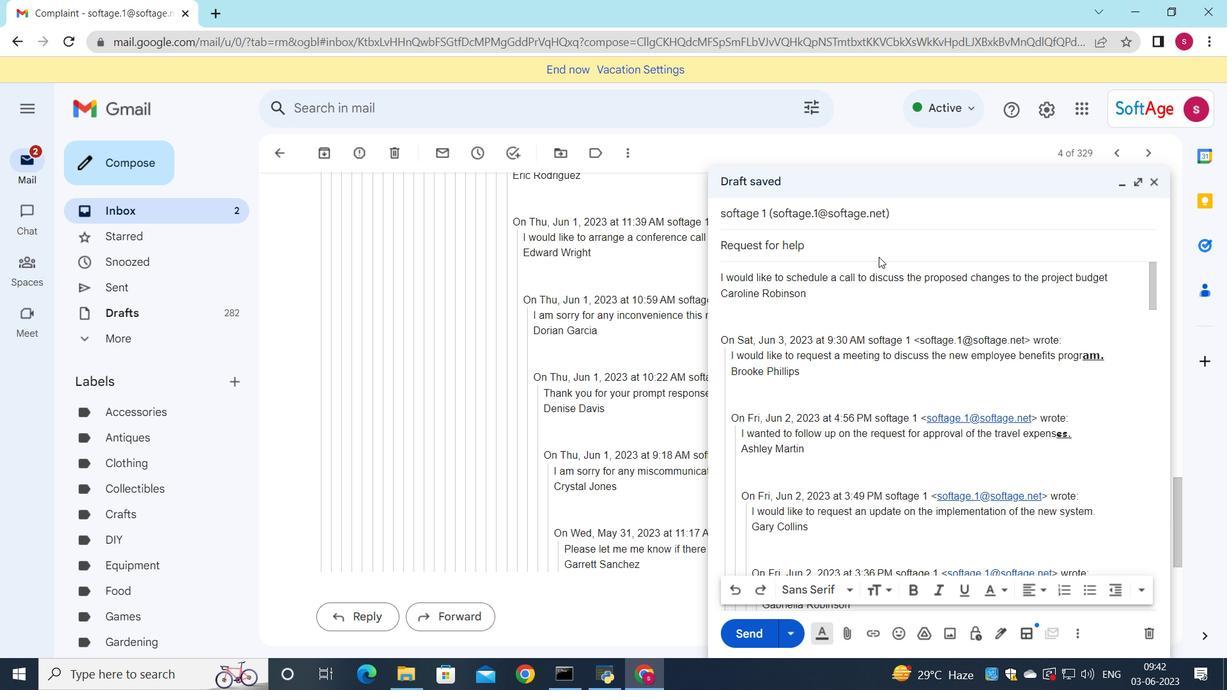 
Action: Mouse moved to (720, 276)
Screenshot: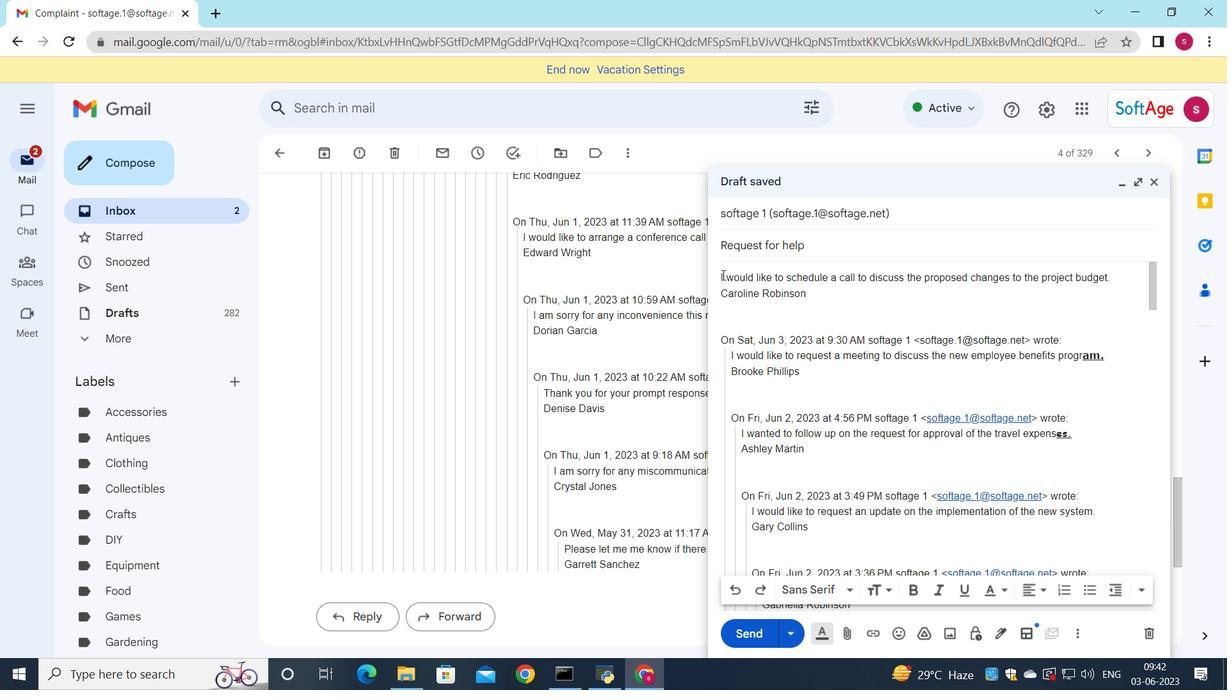 
Action: Mouse pressed left at (720, 276)
Screenshot: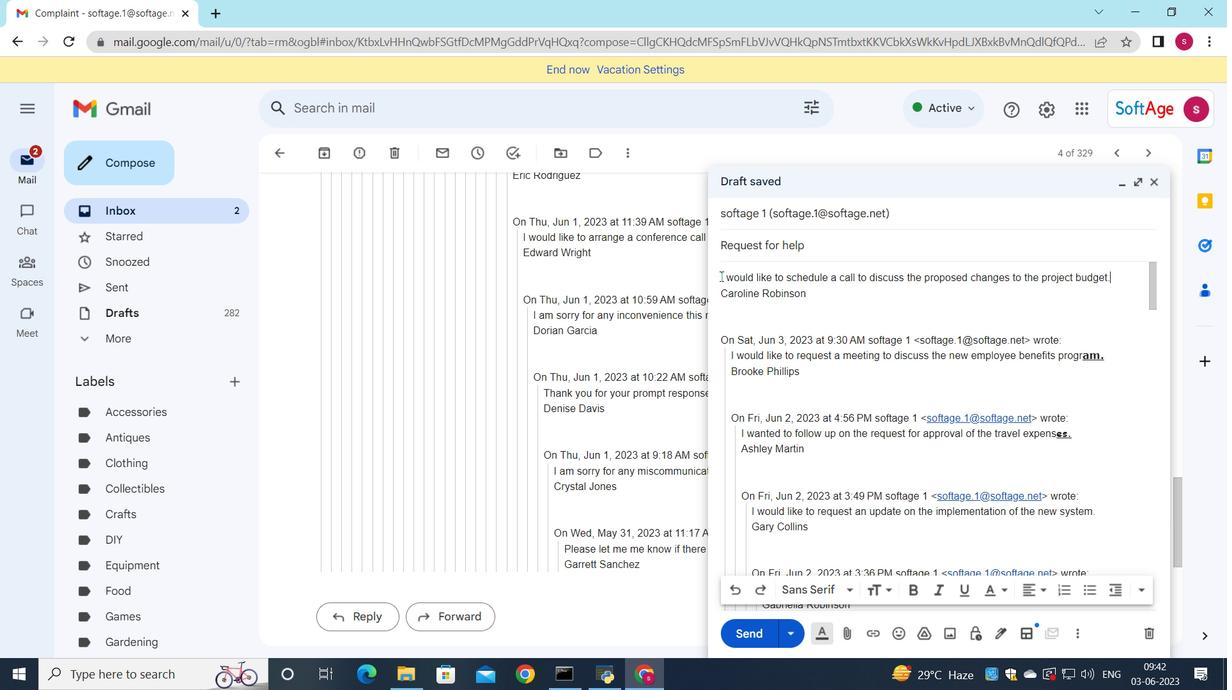 
Action: Mouse moved to (849, 586)
Screenshot: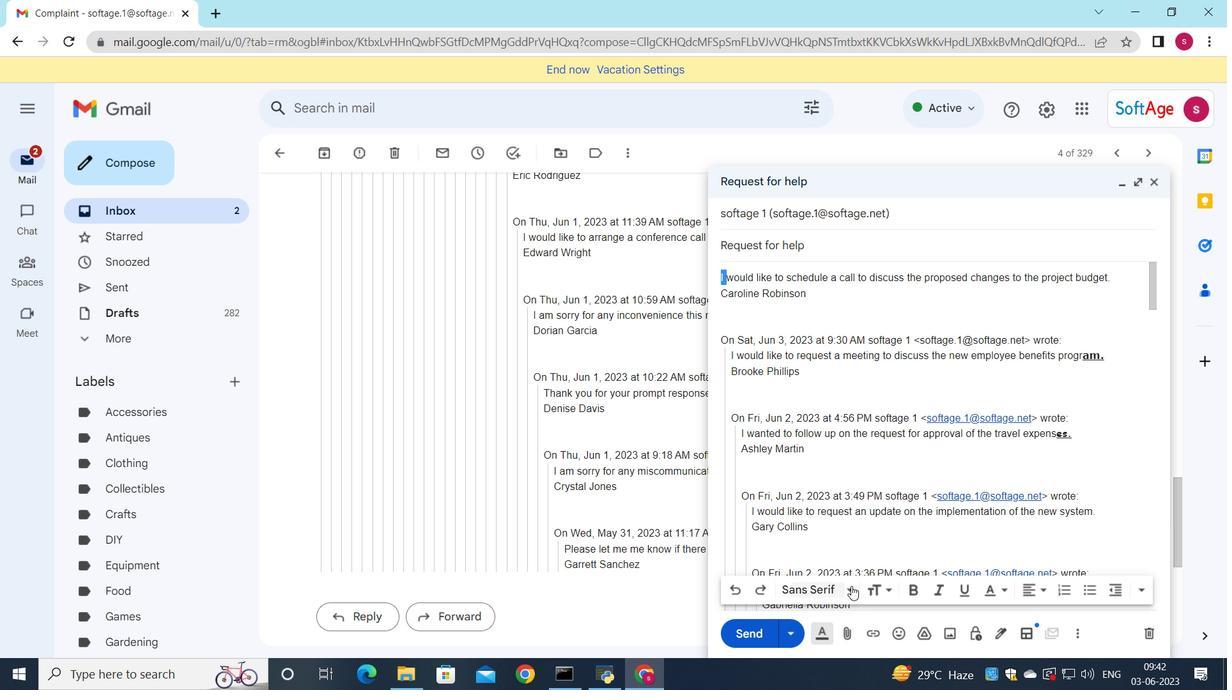 
Action: Mouse pressed left at (849, 586)
Screenshot: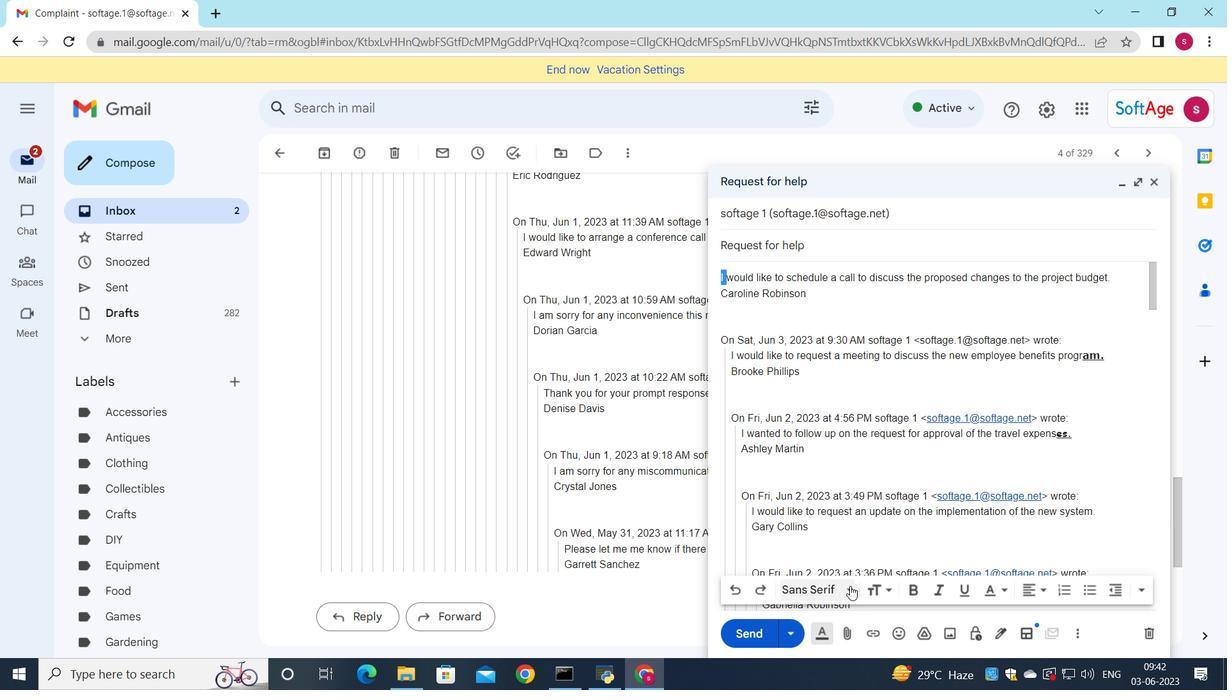
Action: Mouse moved to (853, 439)
Screenshot: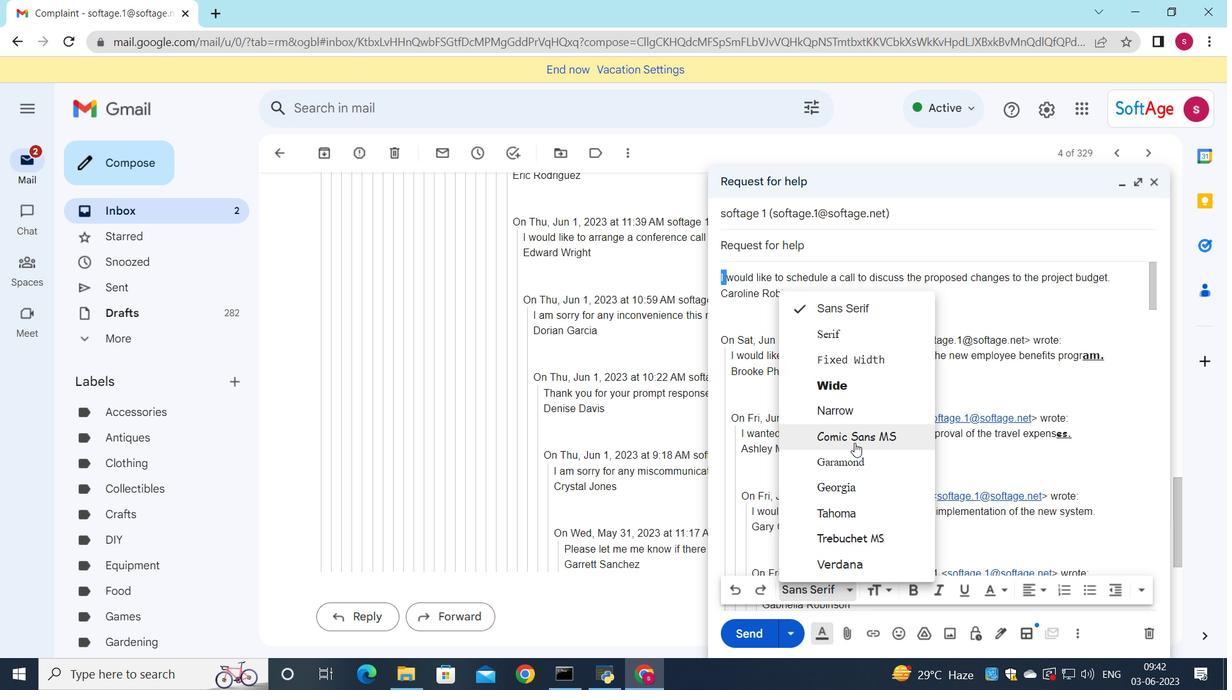 
Action: Mouse pressed left at (853, 439)
Screenshot: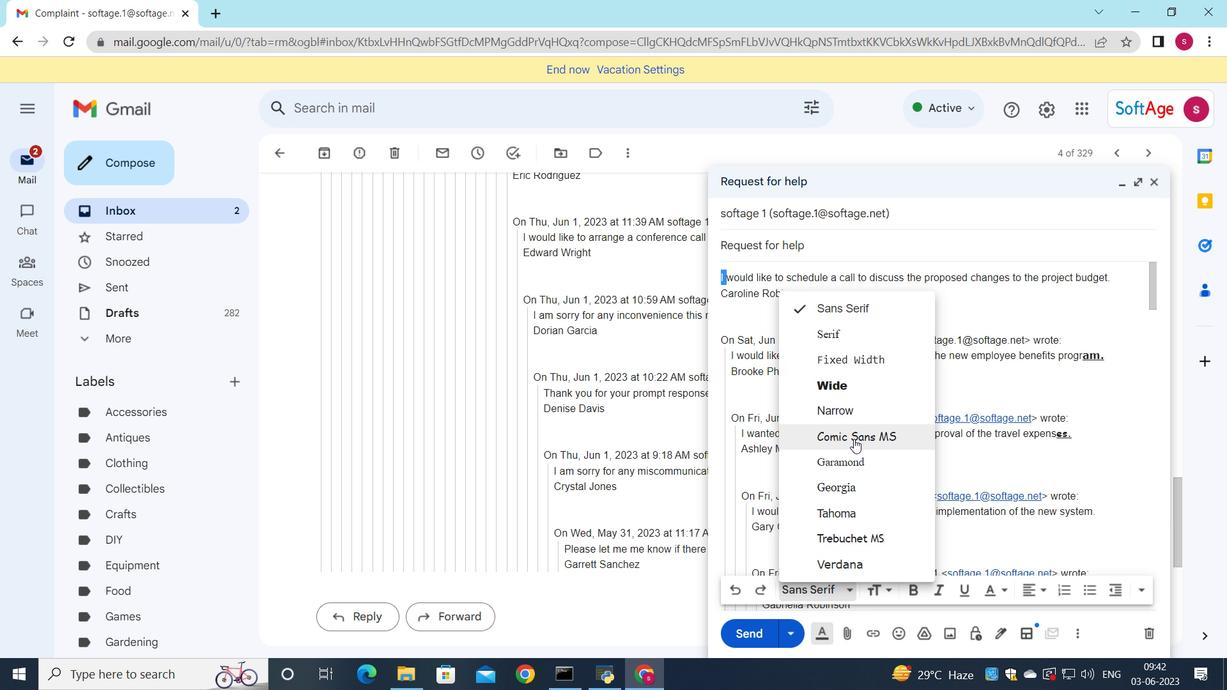 
Action: Mouse moved to (910, 594)
Screenshot: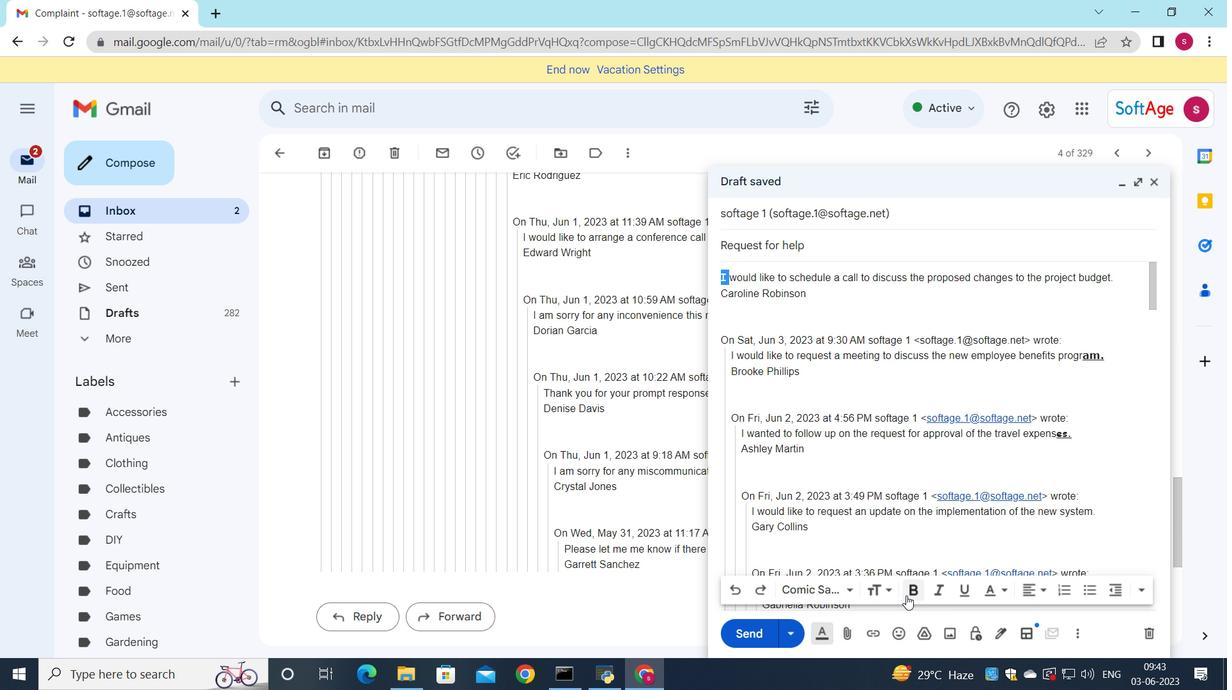 
Action: Mouse pressed left at (910, 594)
Screenshot: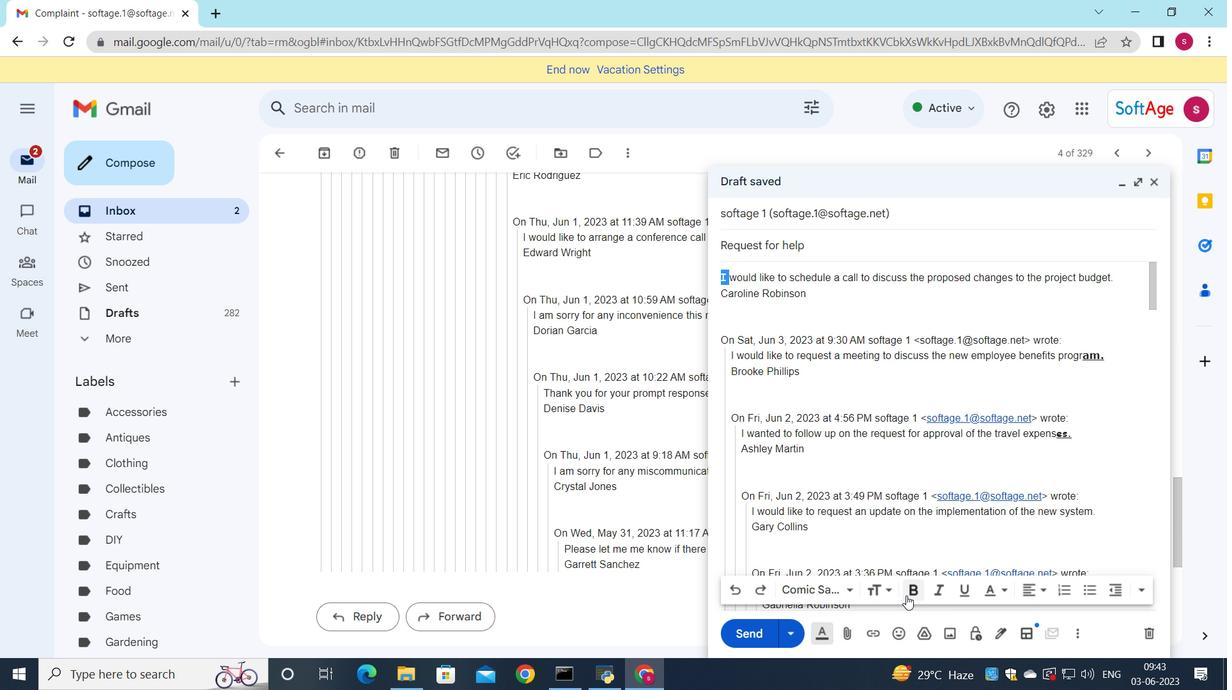 
Action: Mouse moved to (925, 593)
Screenshot: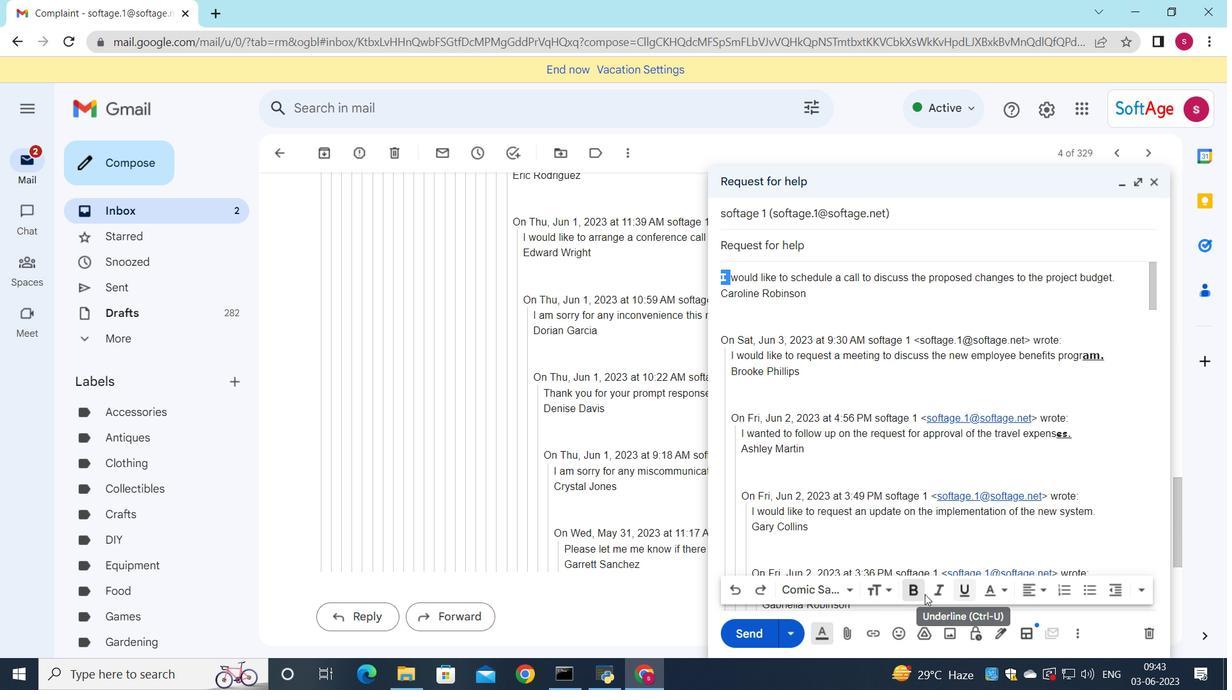
Action: Mouse pressed left at (925, 593)
Screenshot: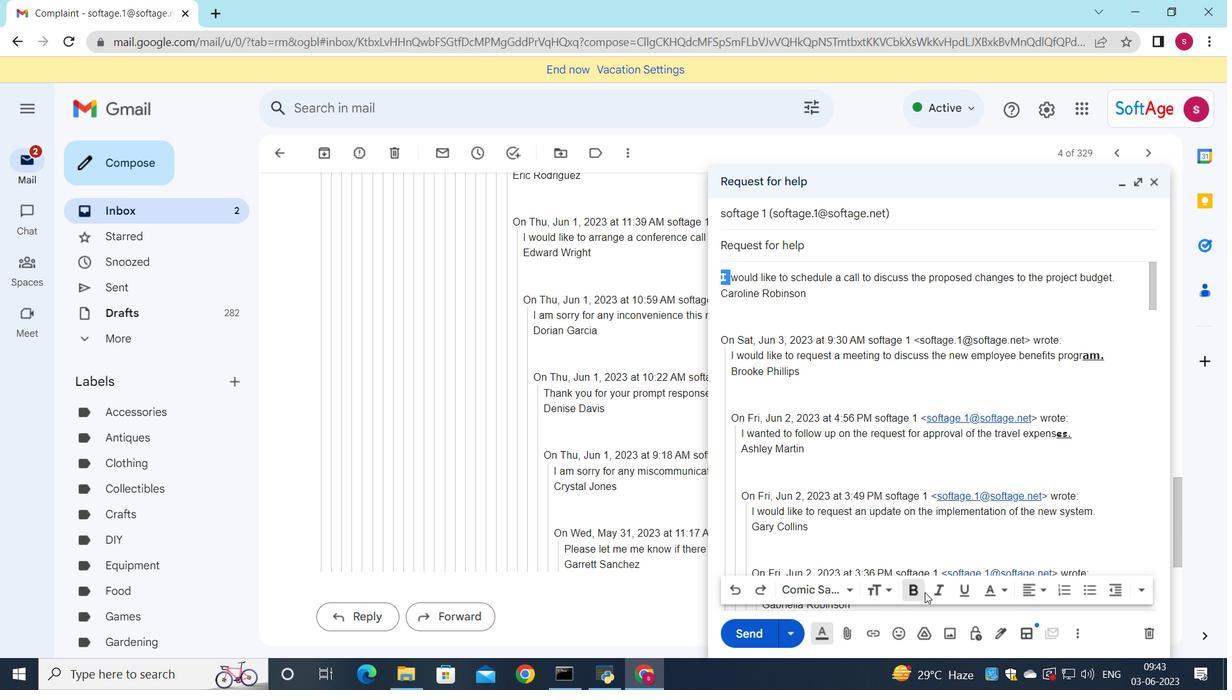 
Action: Mouse moved to (936, 591)
Screenshot: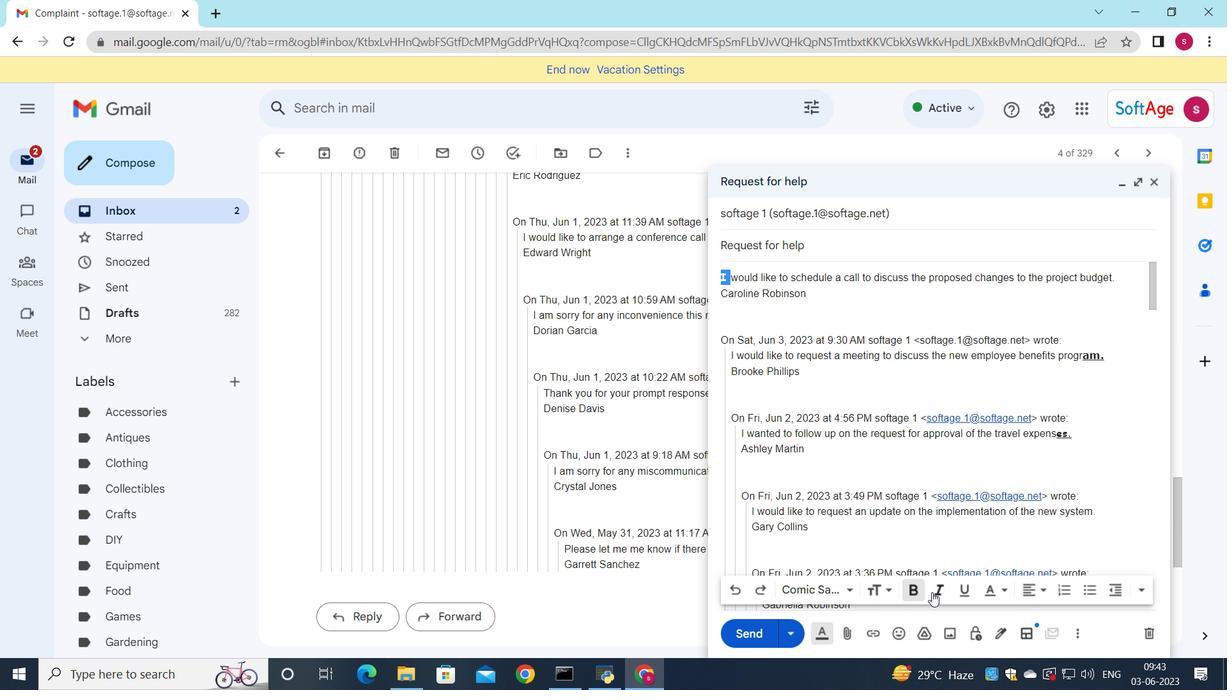 
Action: Mouse pressed left at (936, 591)
Screenshot: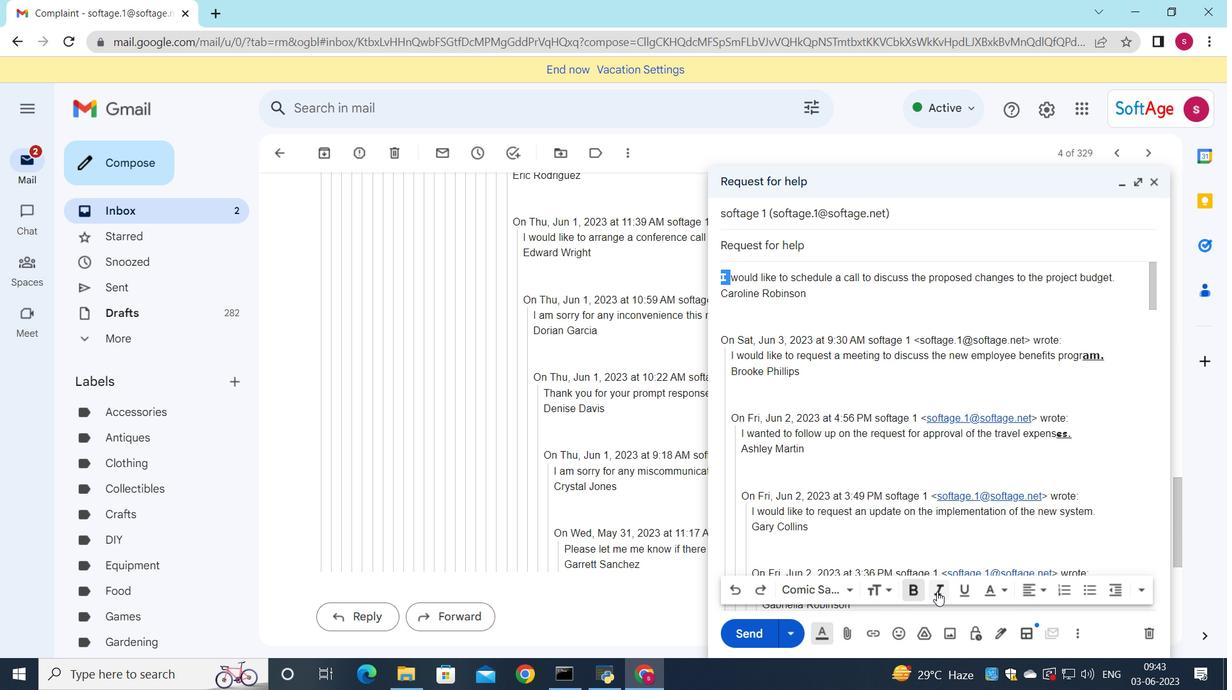 
Action: Mouse moved to (750, 637)
Screenshot: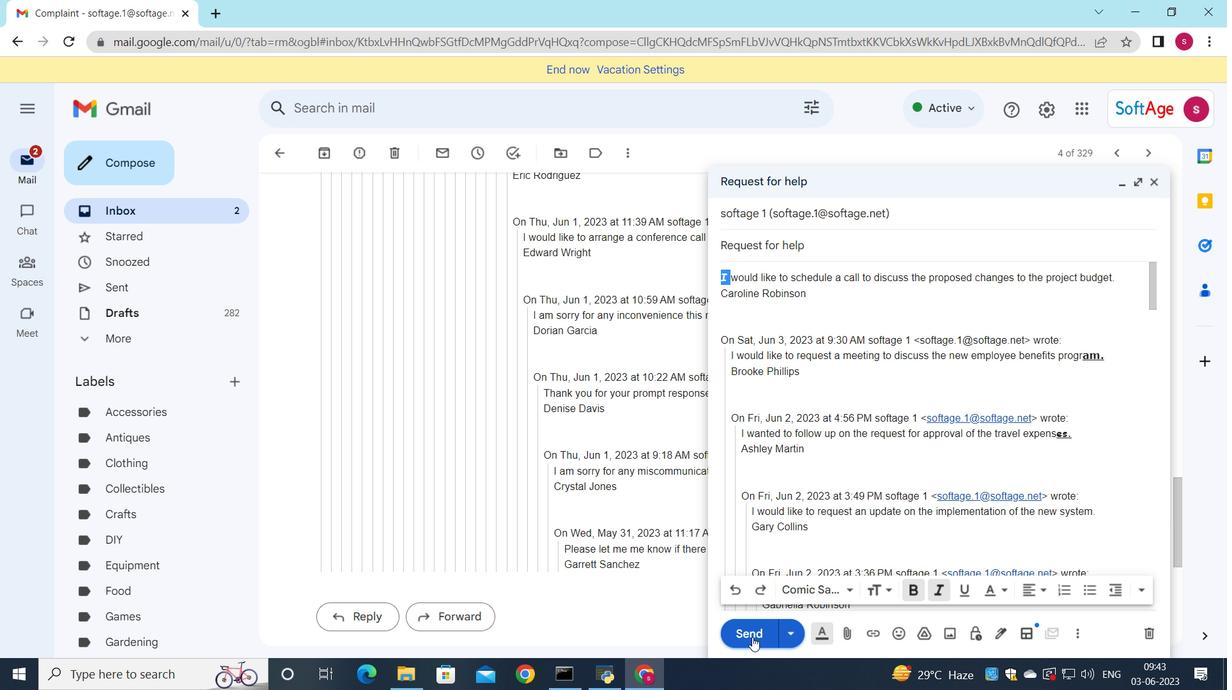 
Action: Mouse pressed left at (750, 637)
Screenshot: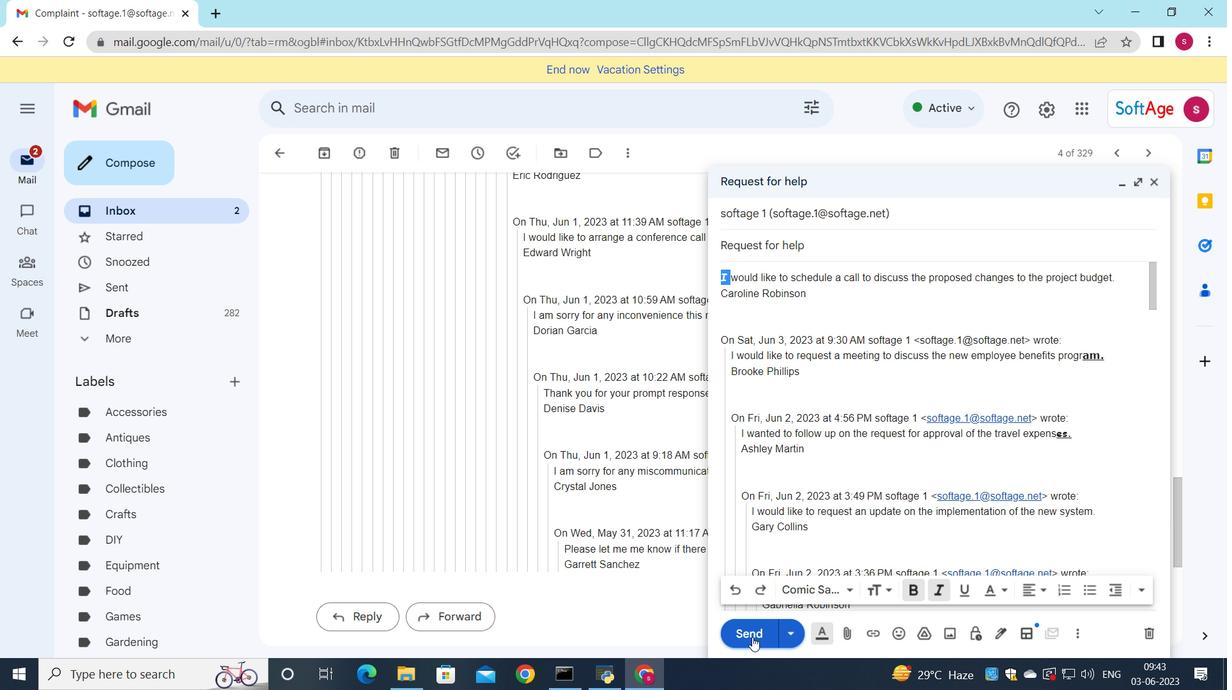 
Action: Mouse moved to (199, 210)
Screenshot: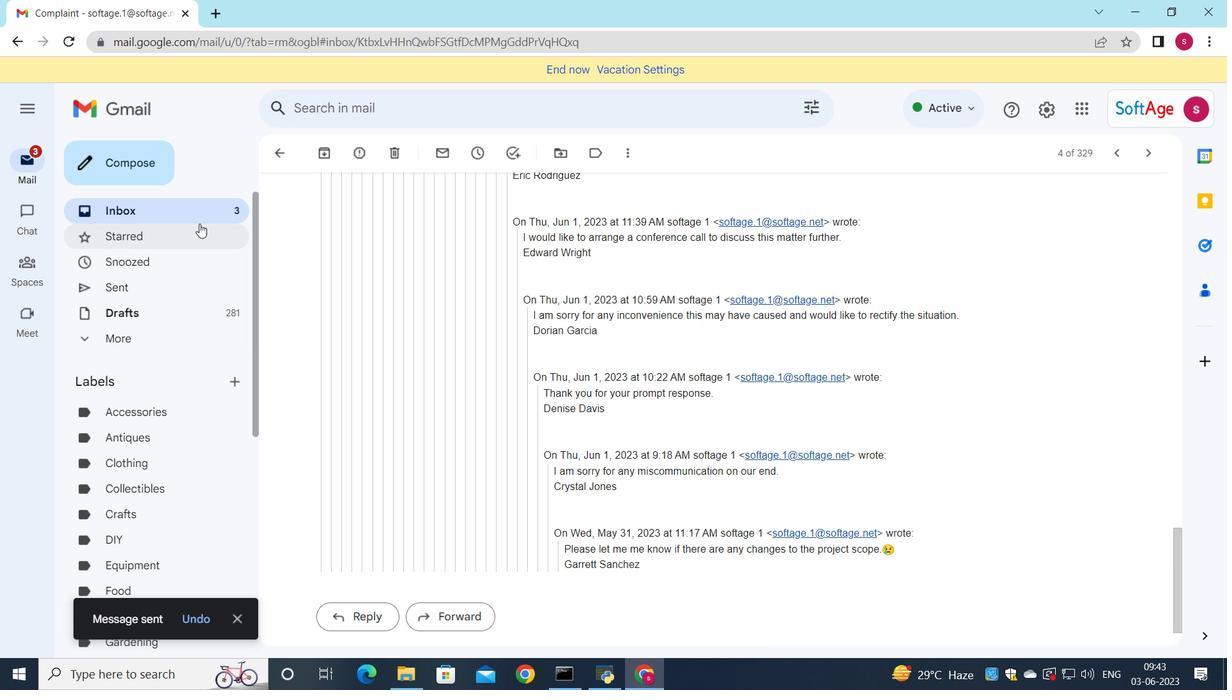 
Action: Mouse pressed left at (199, 210)
Screenshot: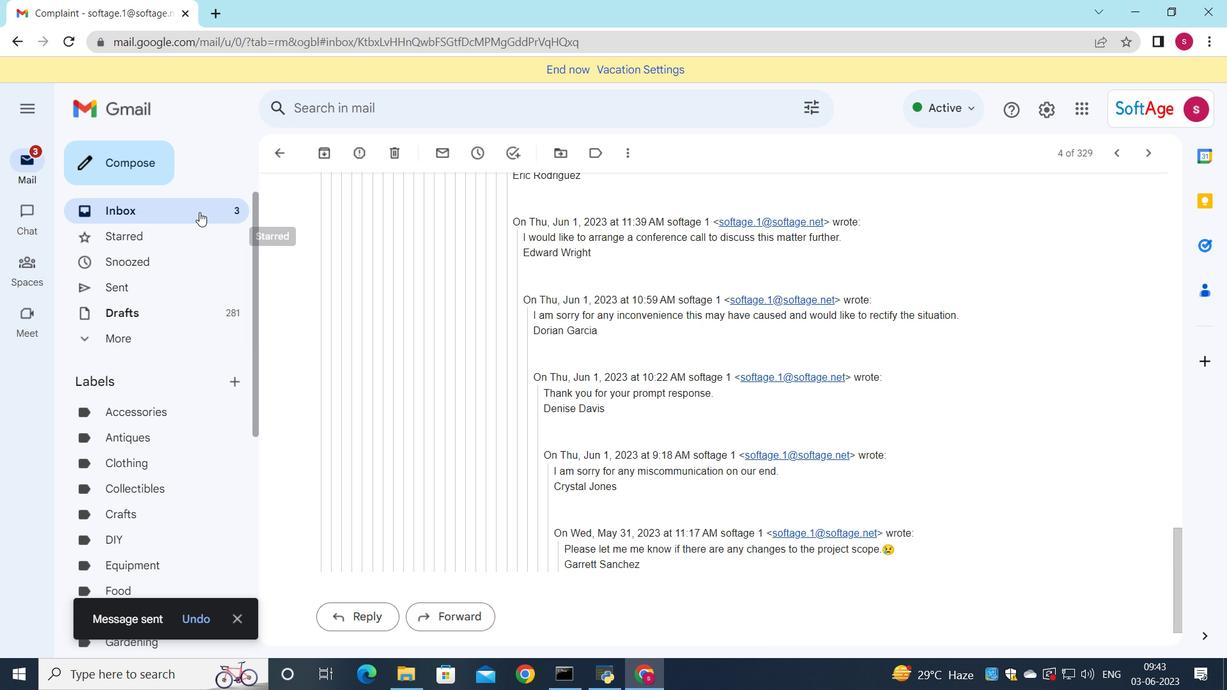 
Action: Mouse moved to (466, 190)
Screenshot: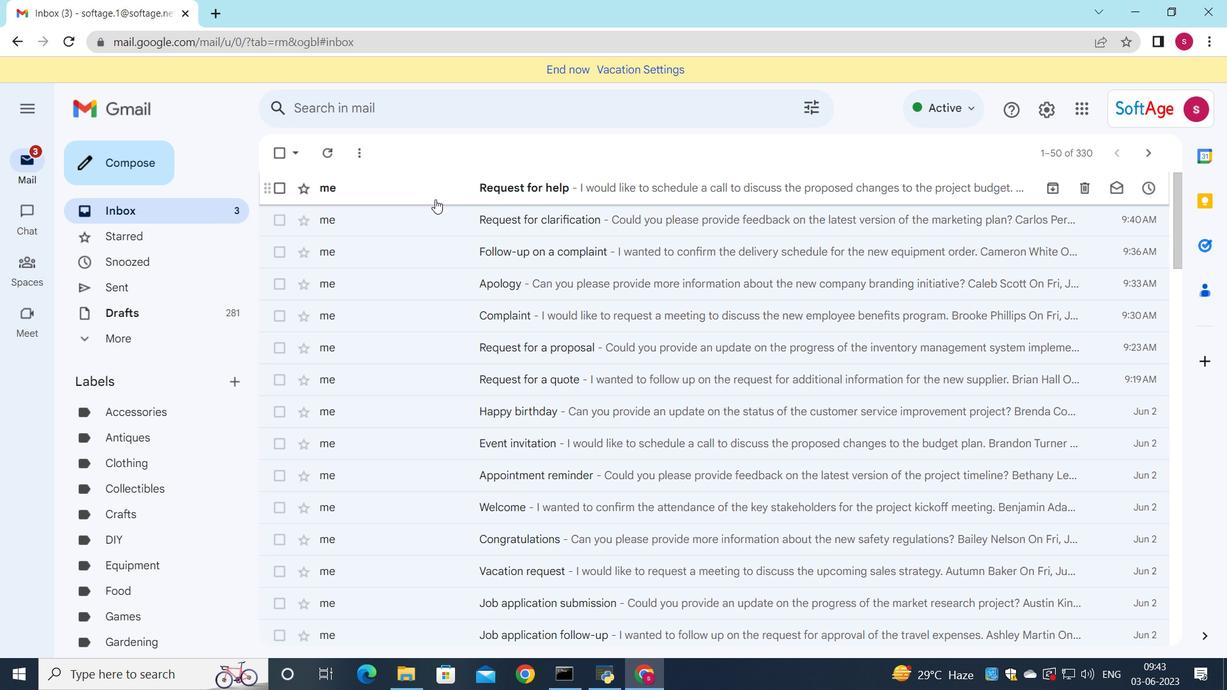 
Action: Mouse pressed left at (466, 190)
Screenshot: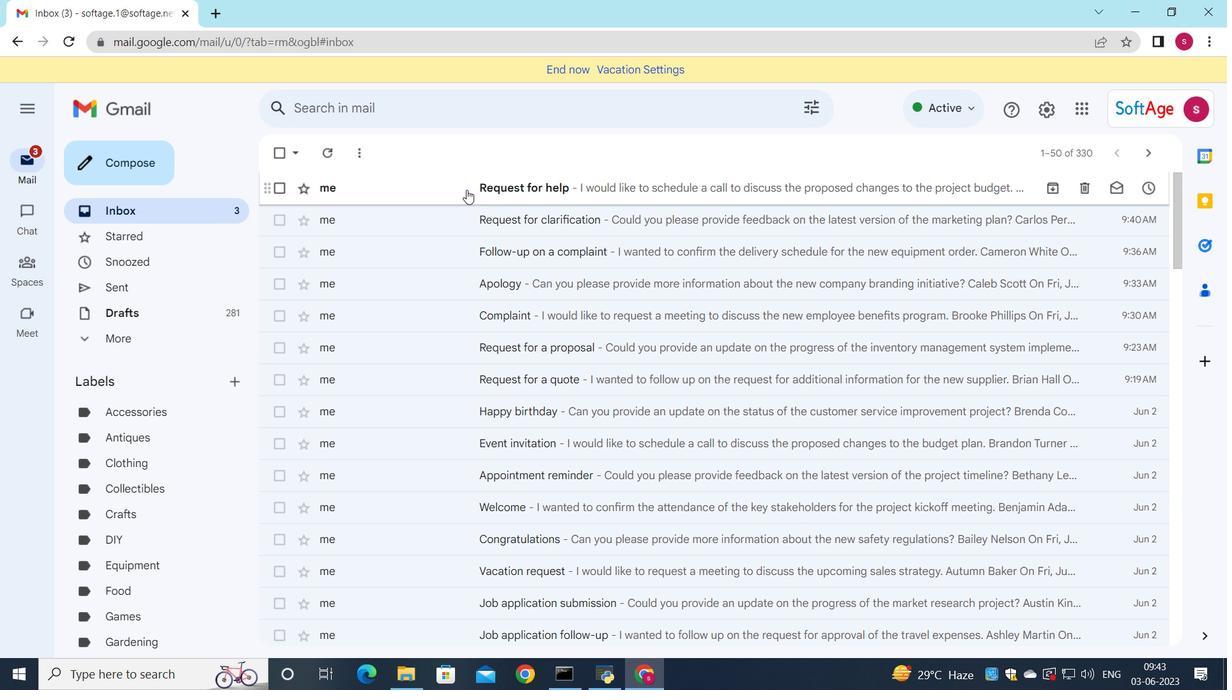 
